Task: Look for space in Sandanski, Bulgaria from 17th June, 2023 to 21st June, 2023 for 2 adults in price range Rs.7000 to Rs.12000. Place can be private room with 1  bedroom having 2 beds and 1 bathroom. Property type can be house, flat, guest house. Booking option can be shelf check-in. Required host language is English.
Action: Mouse moved to (556, 222)
Screenshot: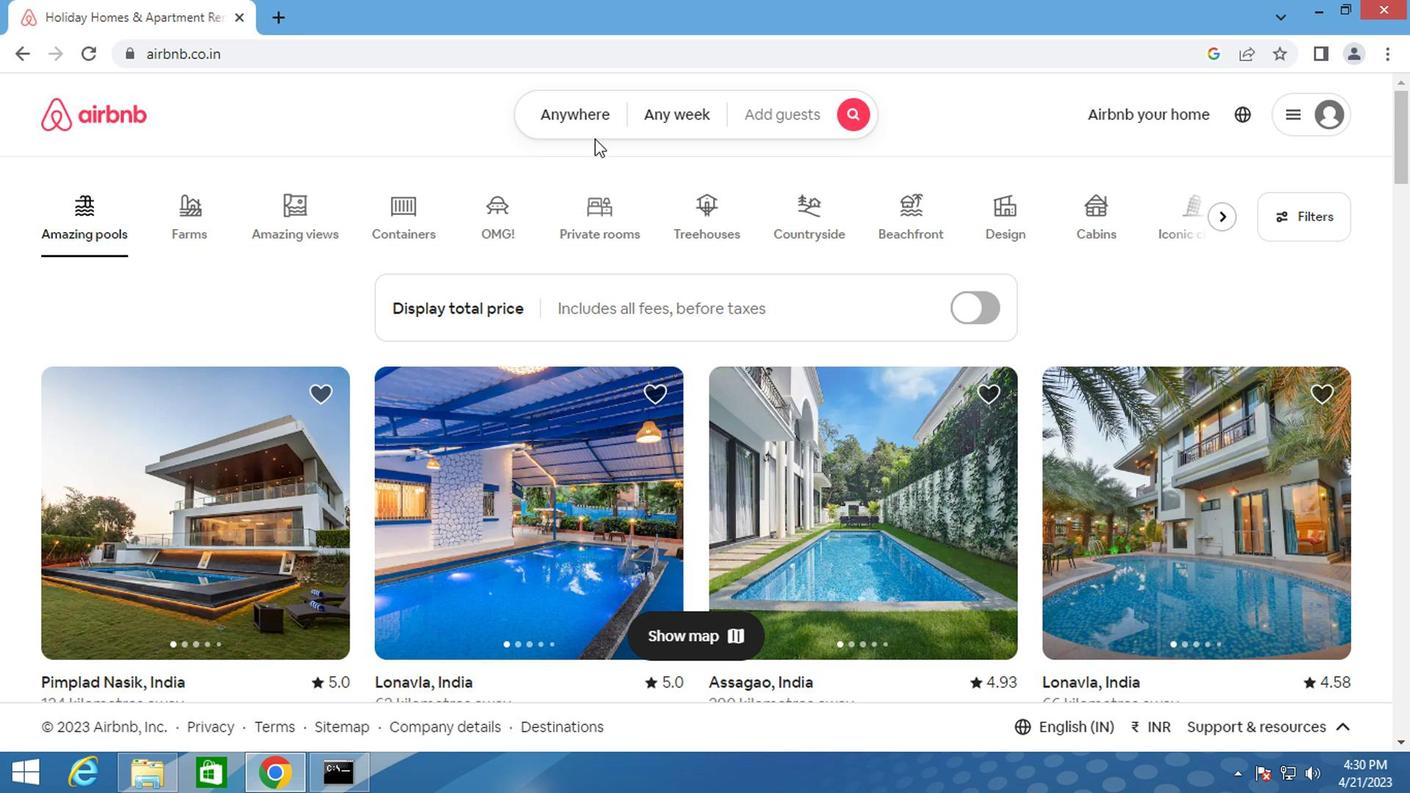 
Action: Mouse pressed left at (556, 222)
Screenshot: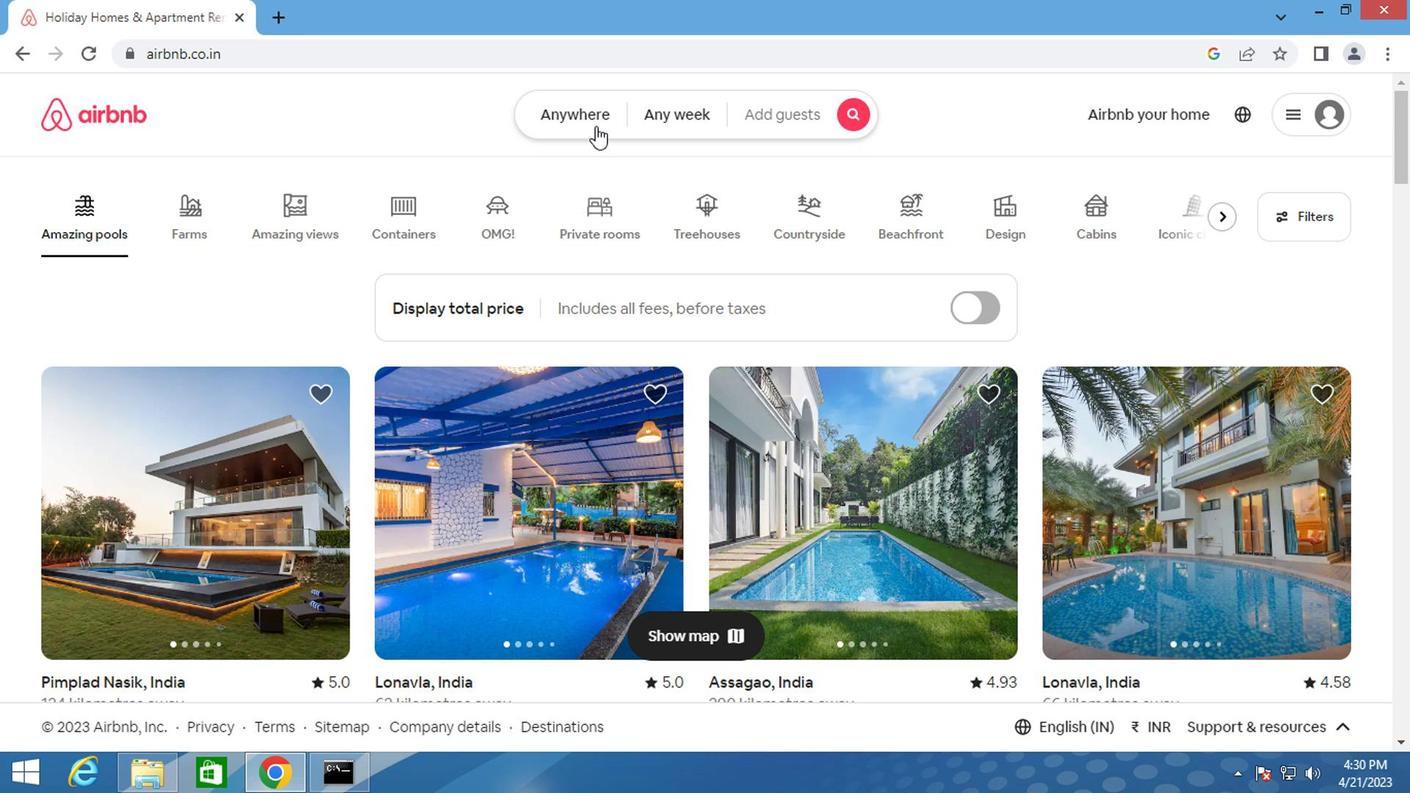 
Action: Mouse moved to (412, 272)
Screenshot: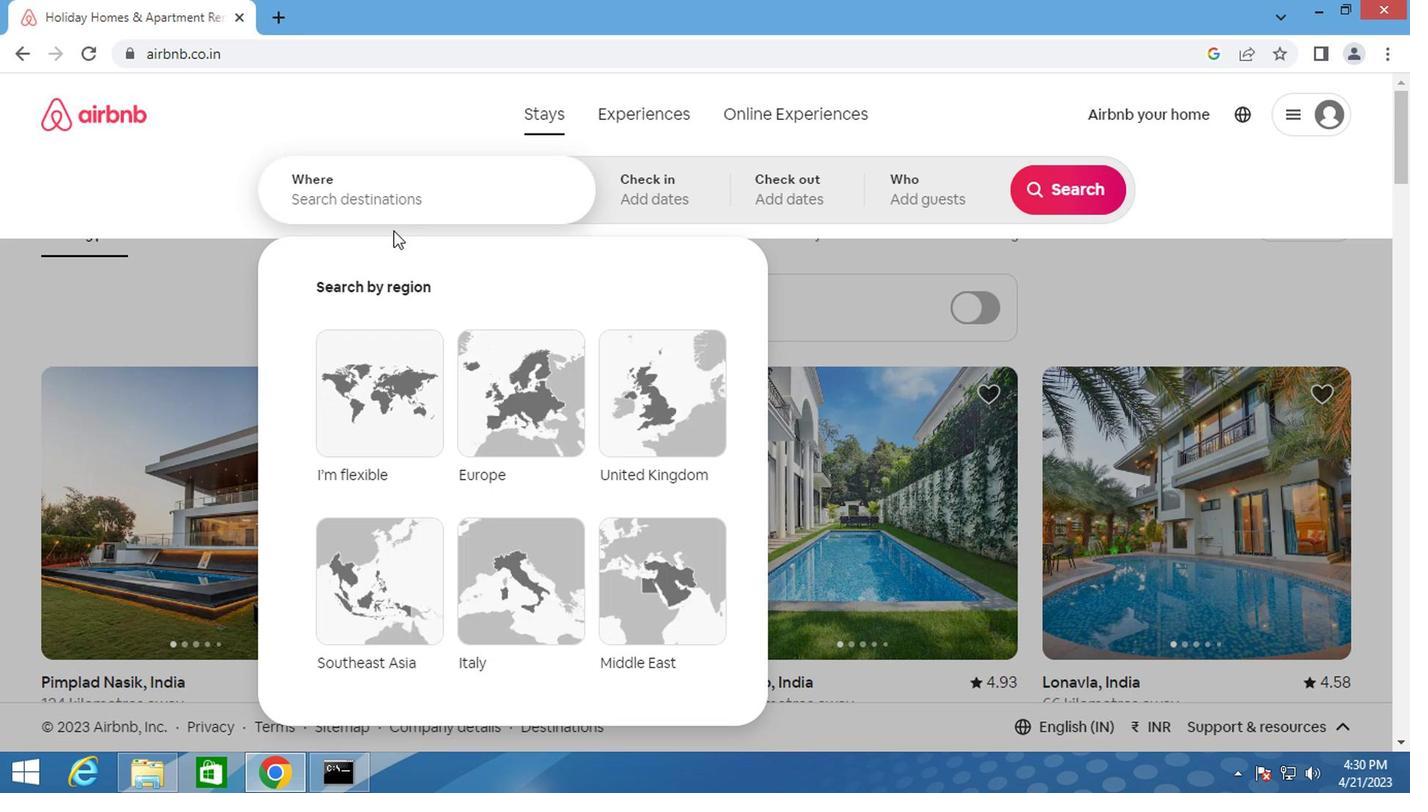 
Action: Mouse pressed left at (412, 272)
Screenshot: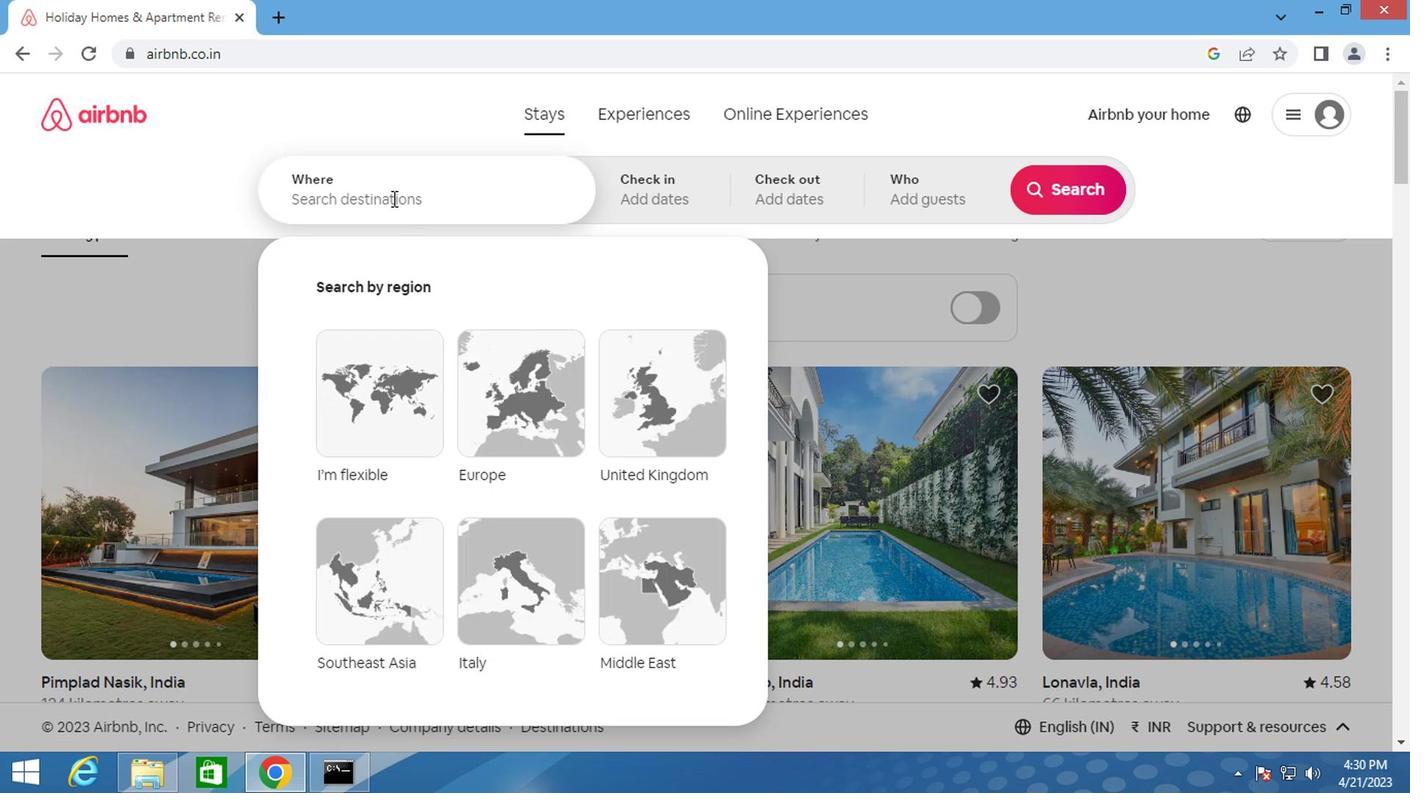 
Action: Key pressed <Key.shift>SANDANSKI
Screenshot: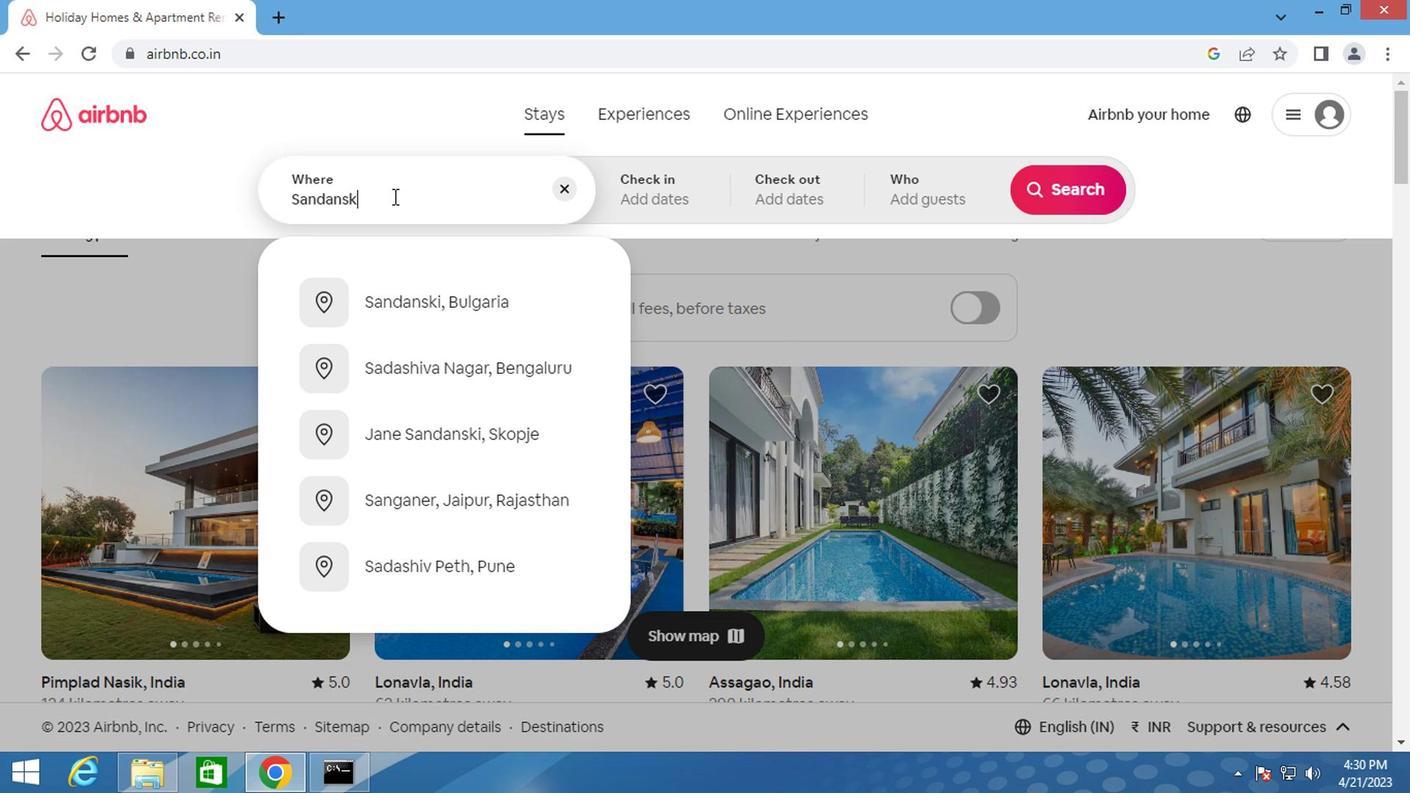 
Action: Mouse moved to (420, 339)
Screenshot: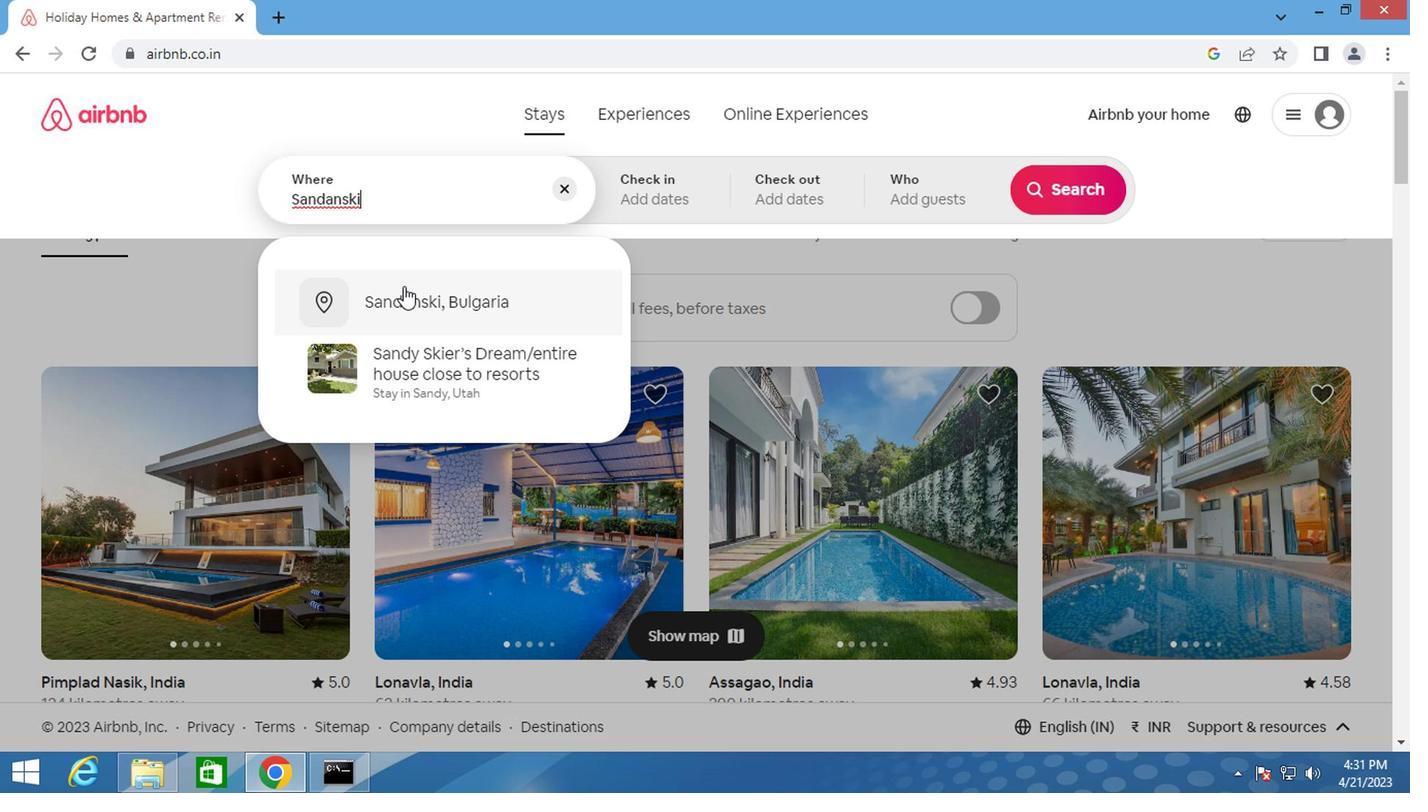 
Action: Mouse pressed left at (420, 339)
Screenshot: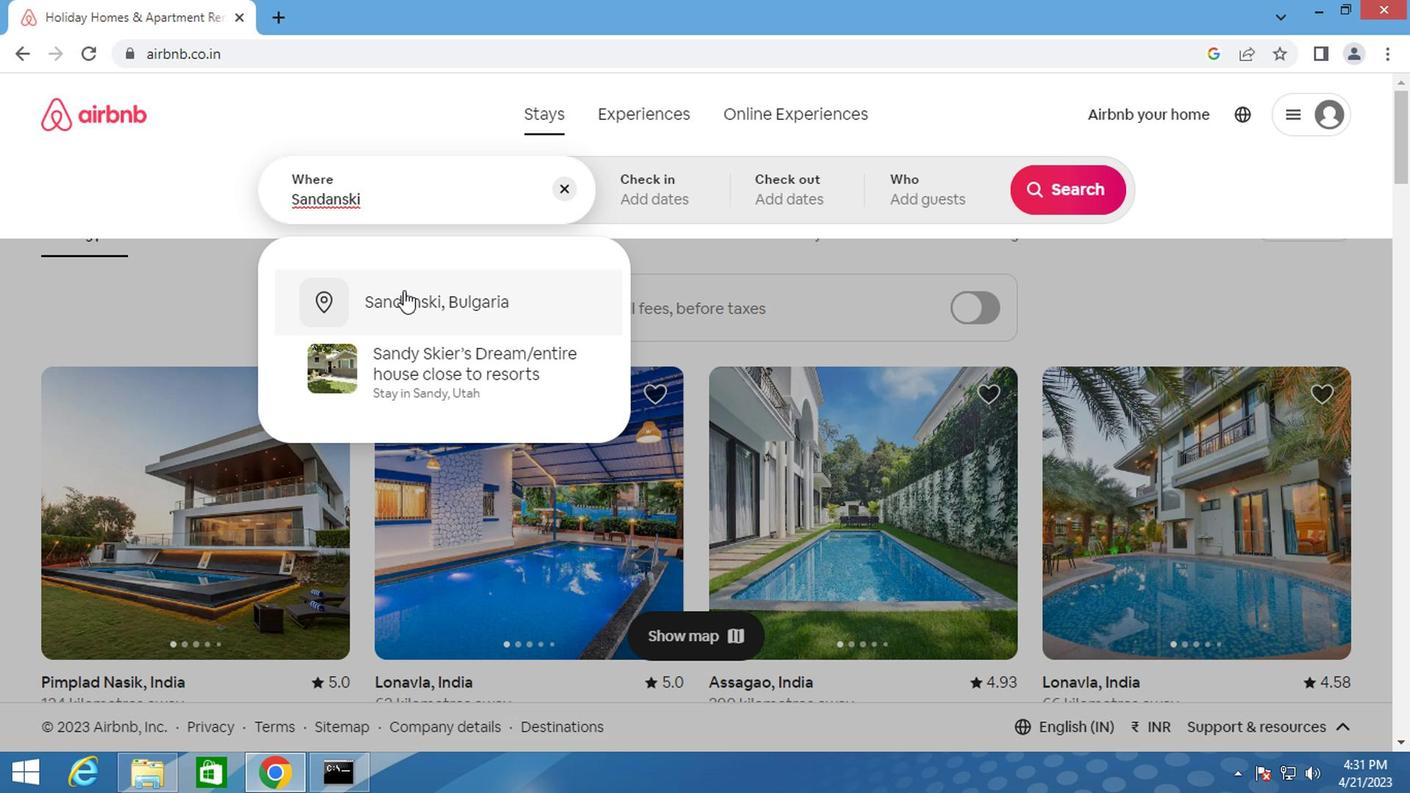 
Action: Mouse moved to (884, 385)
Screenshot: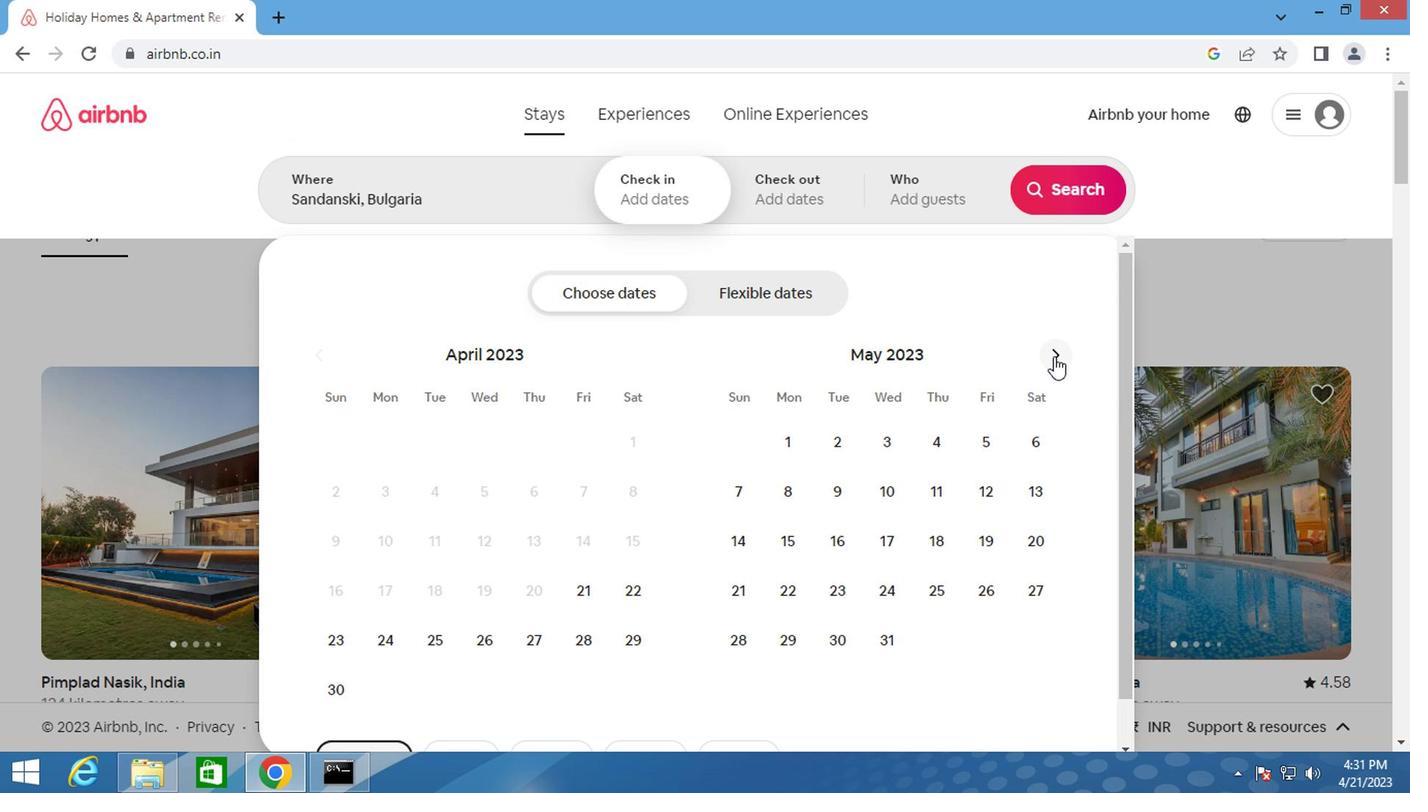 
Action: Mouse pressed left at (884, 385)
Screenshot: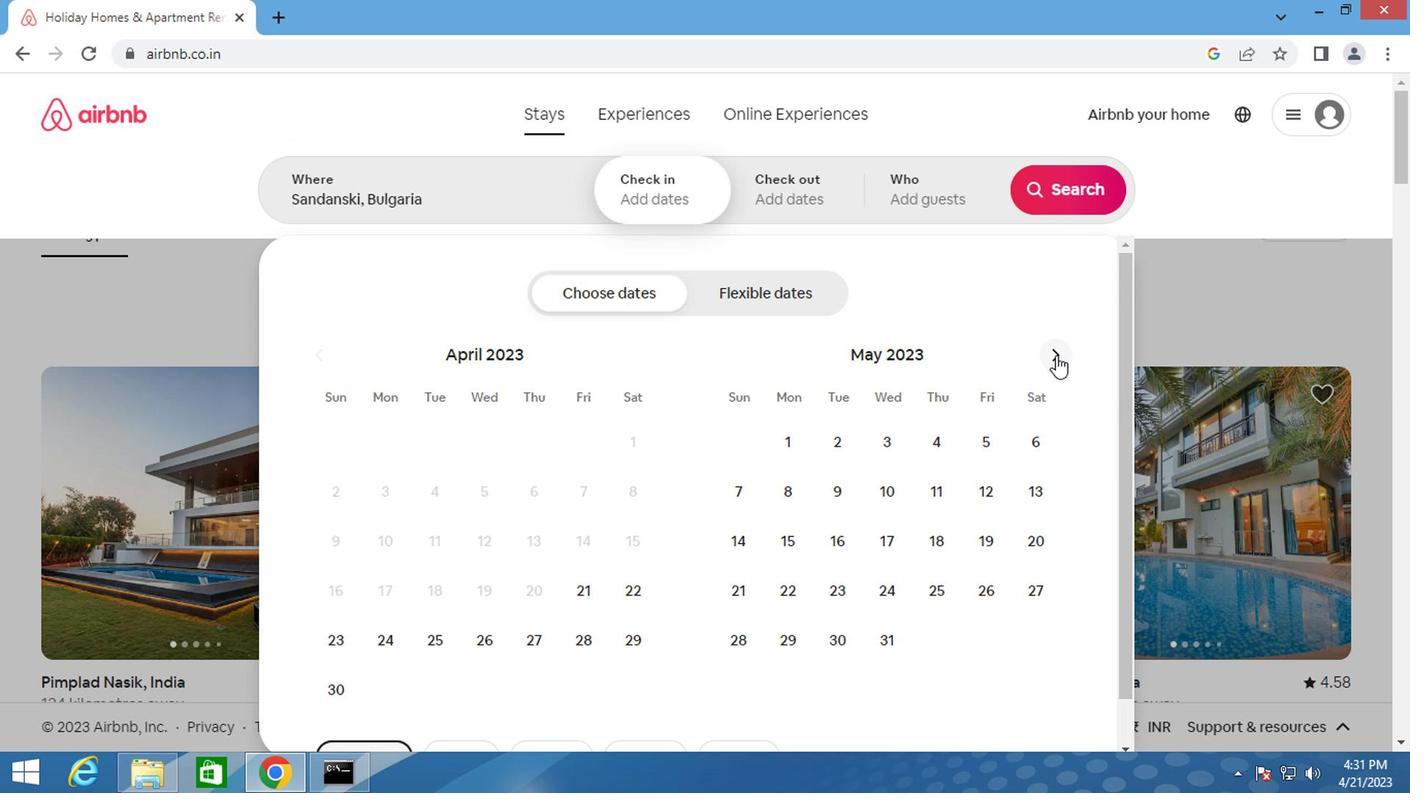 
Action: Mouse moved to (864, 515)
Screenshot: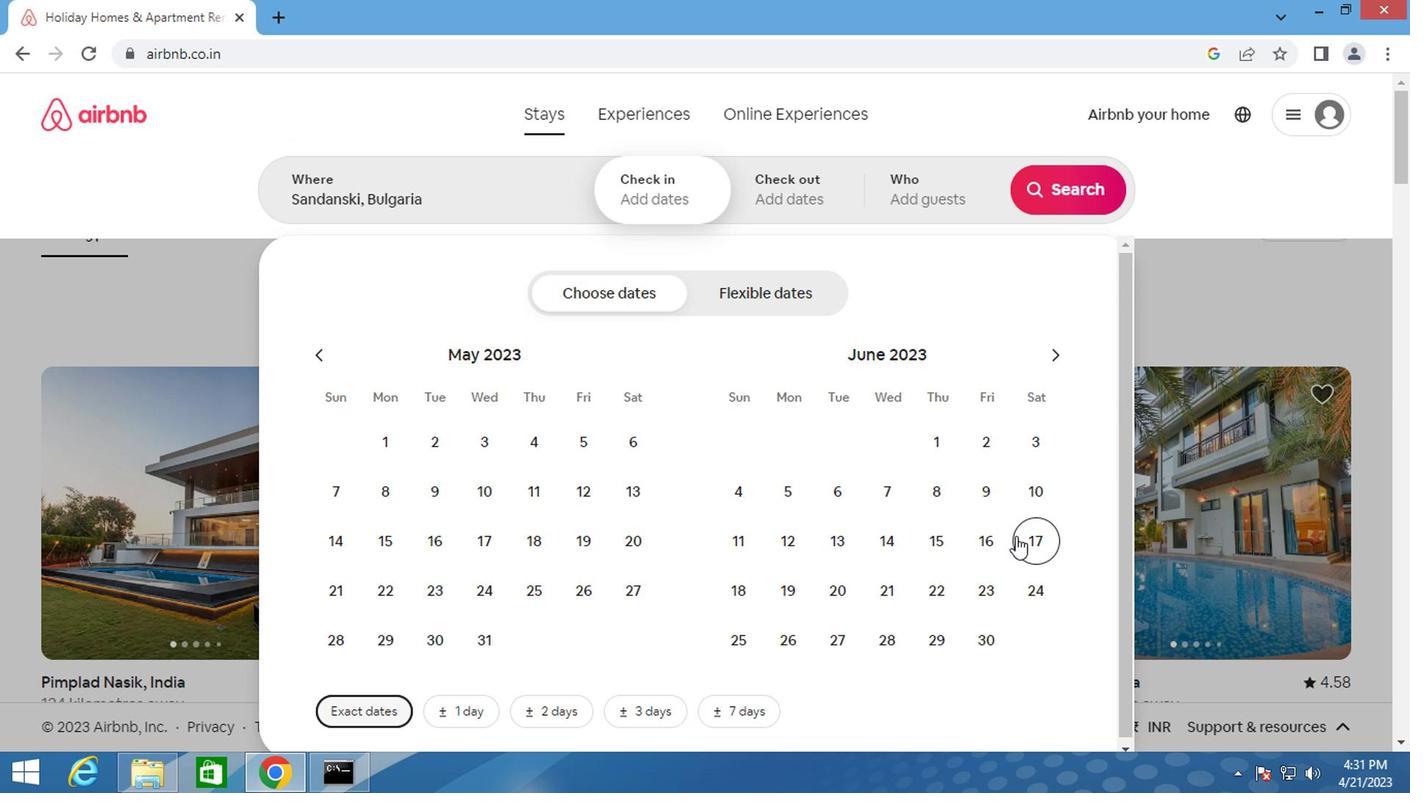 
Action: Mouse pressed left at (864, 515)
Screenshot: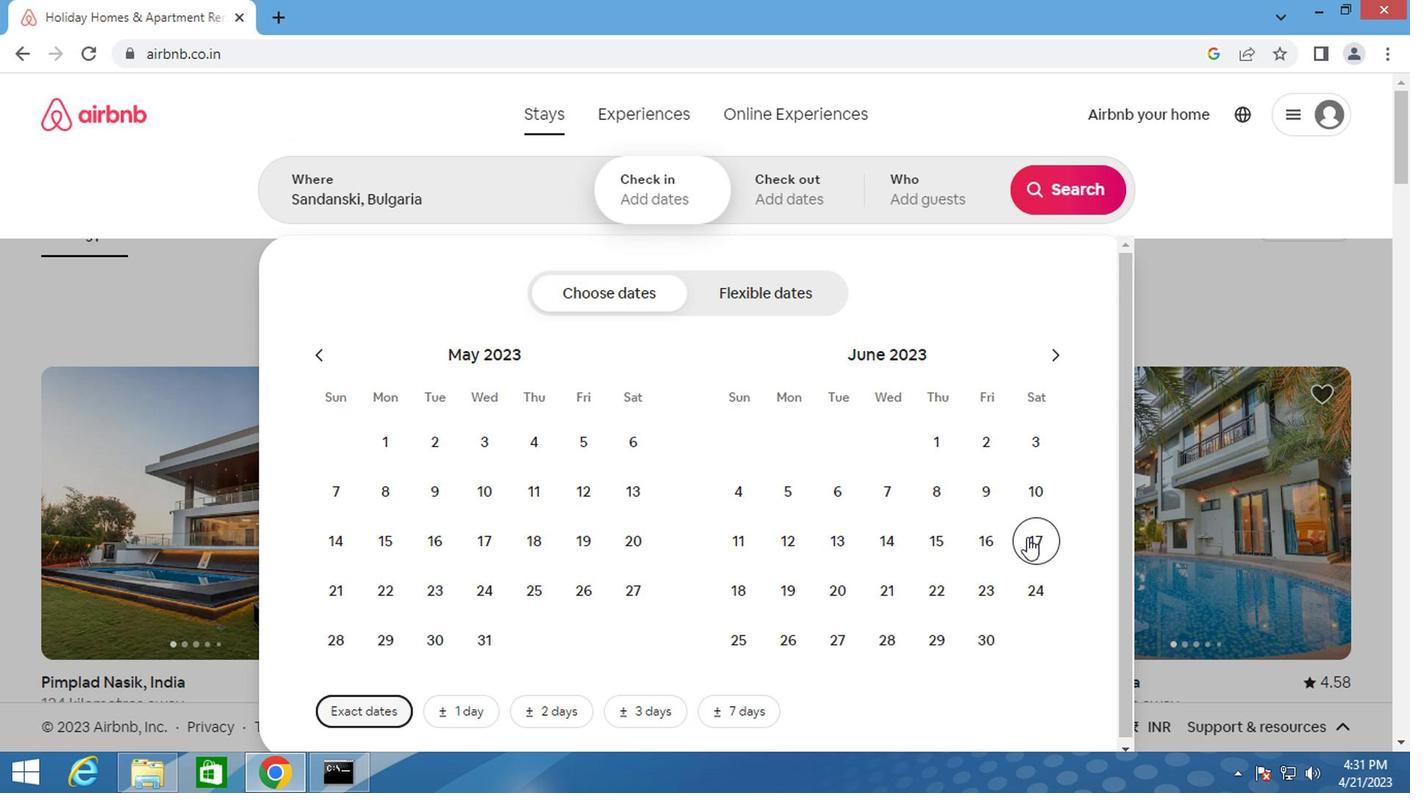 
Action: Mouse moved to (766, 562)
Screenshot: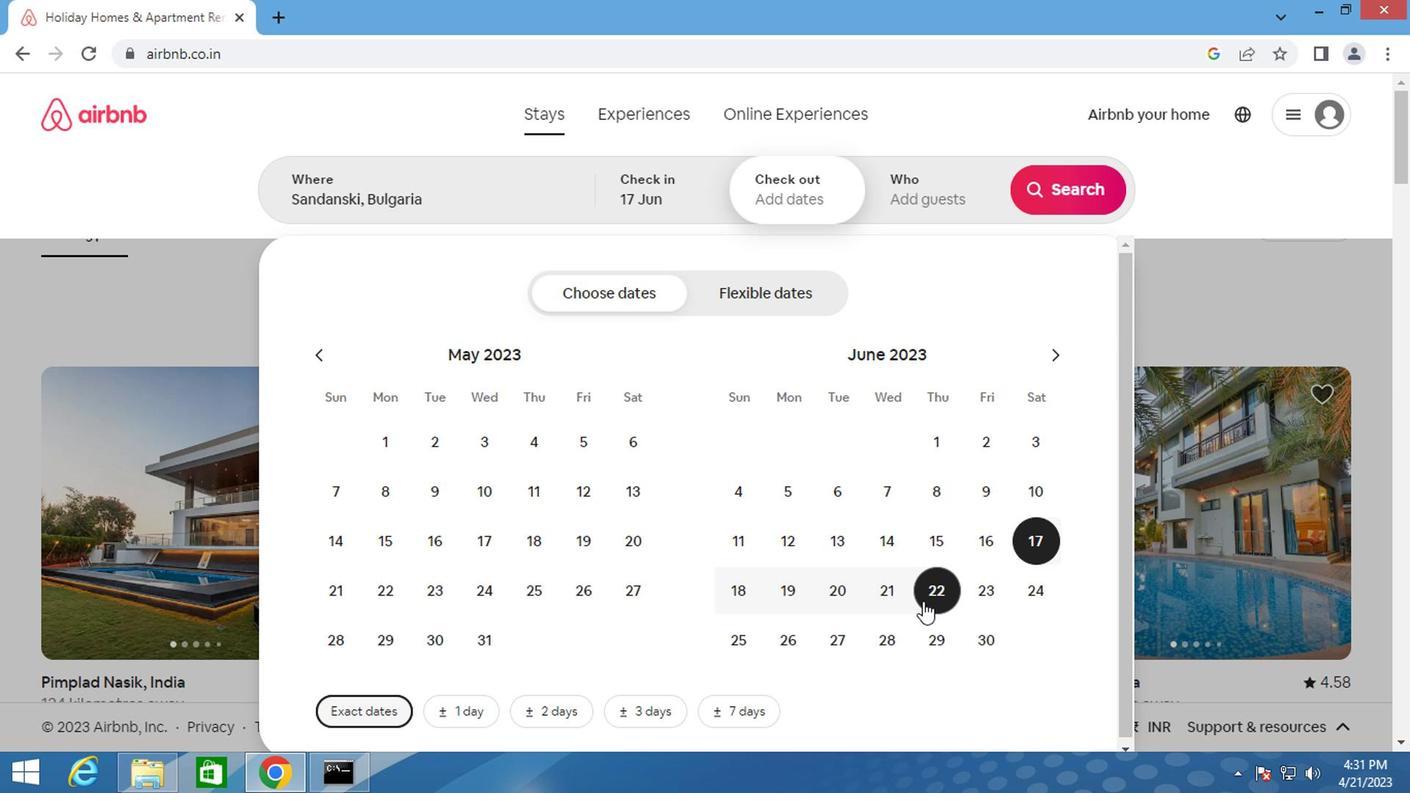 
Action: Mouse pressed left at (766, 562)
Screenshot: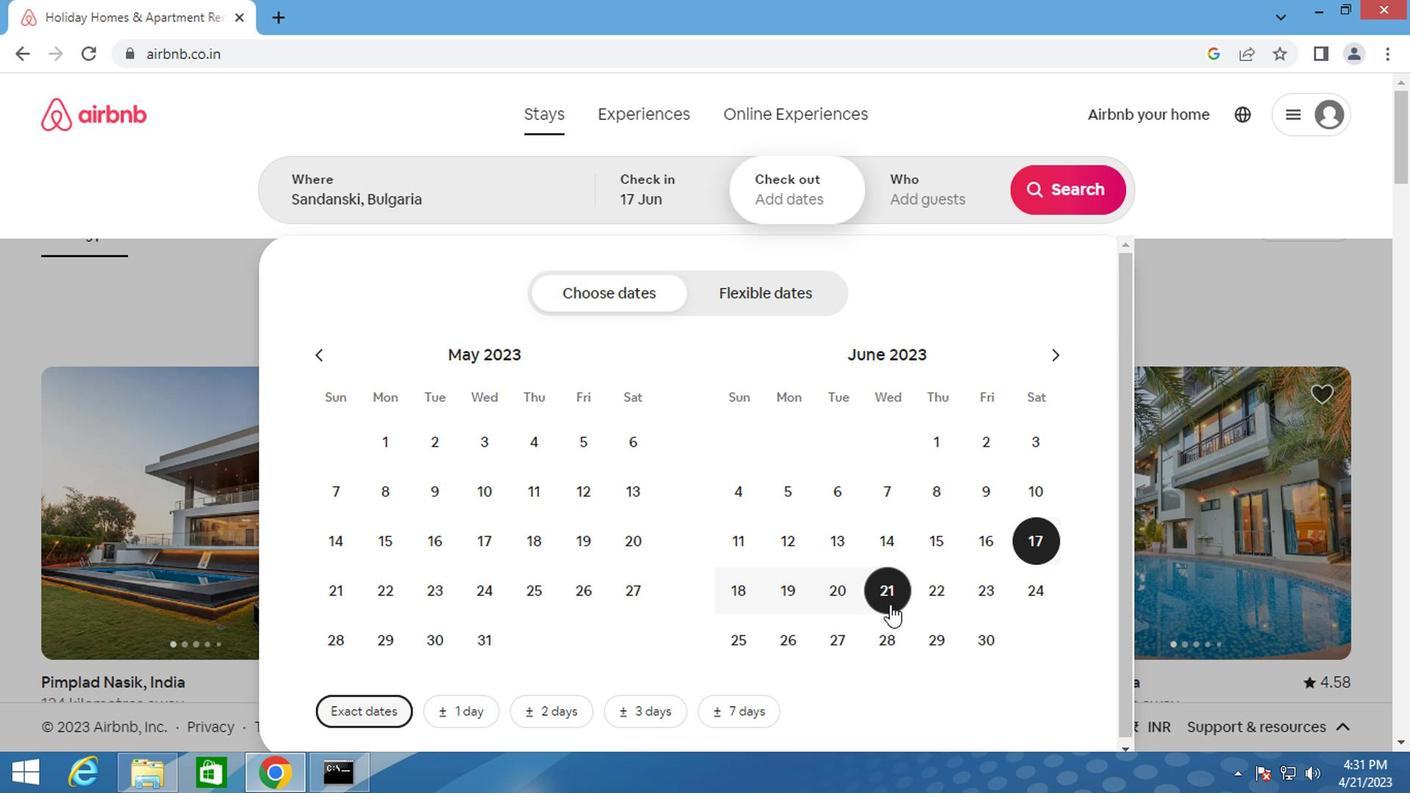 
Action: Mouse moved to (776, 250)
Screenshot: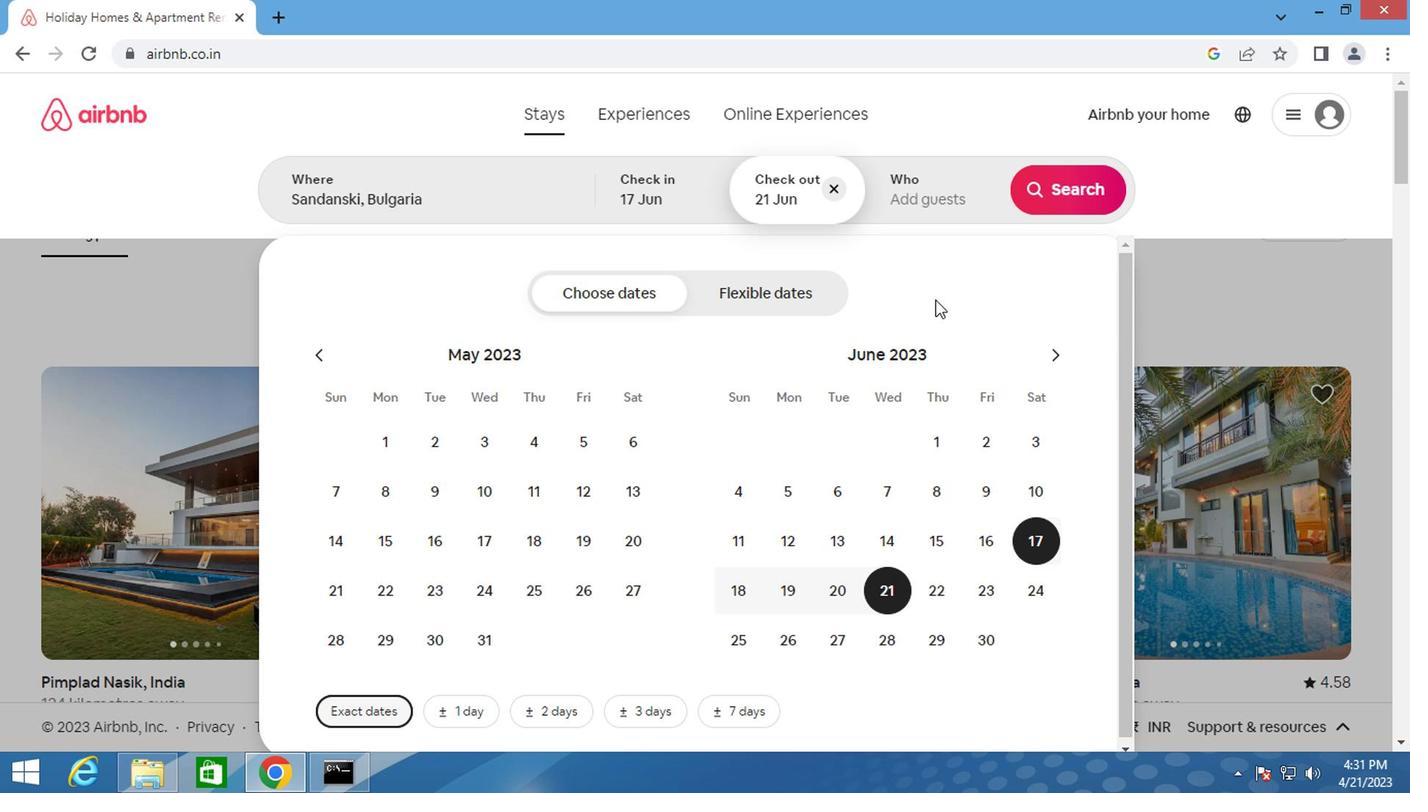 
Action: Mouse pressed left at (776, 250)
Screenshot: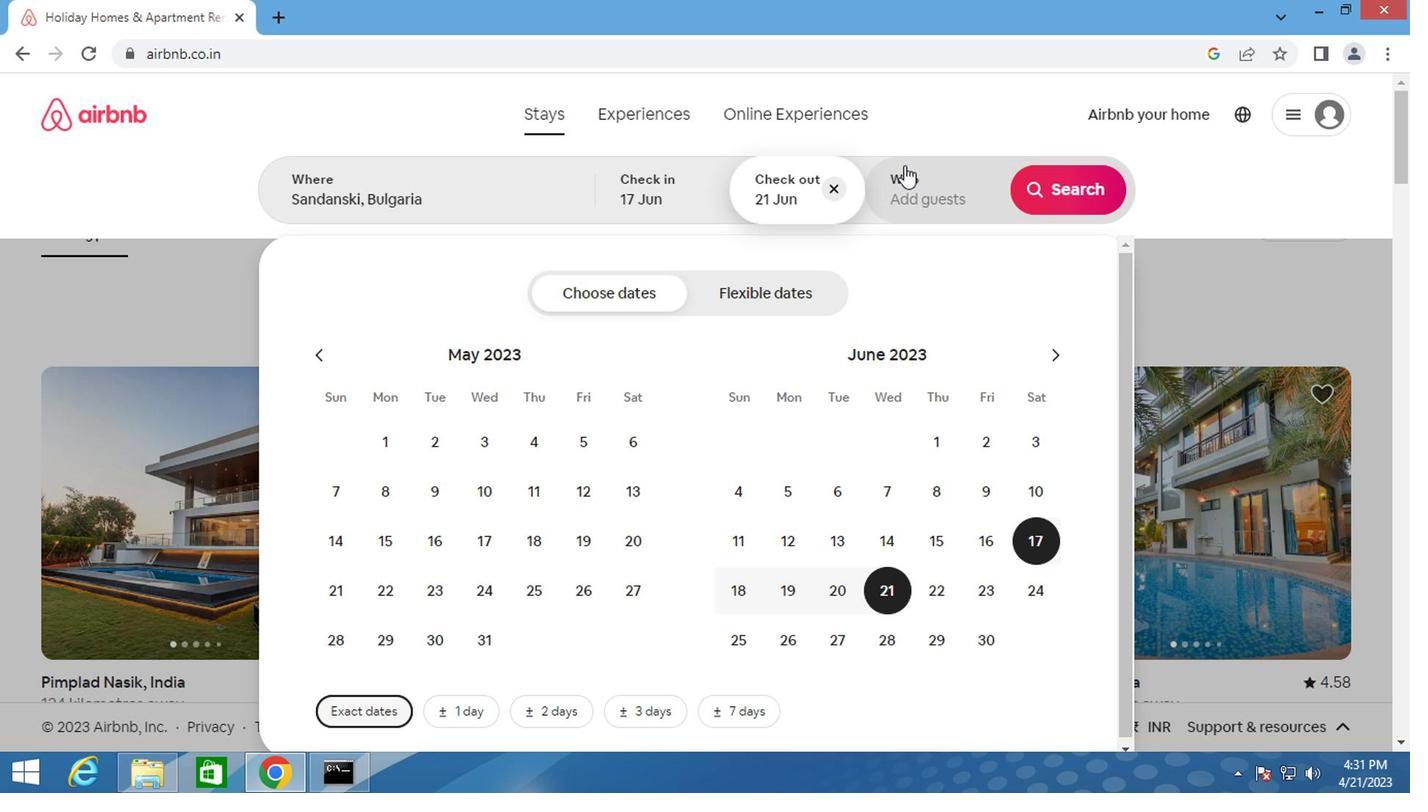 
Action: Mouse moved to (900, 347)
Screenshot: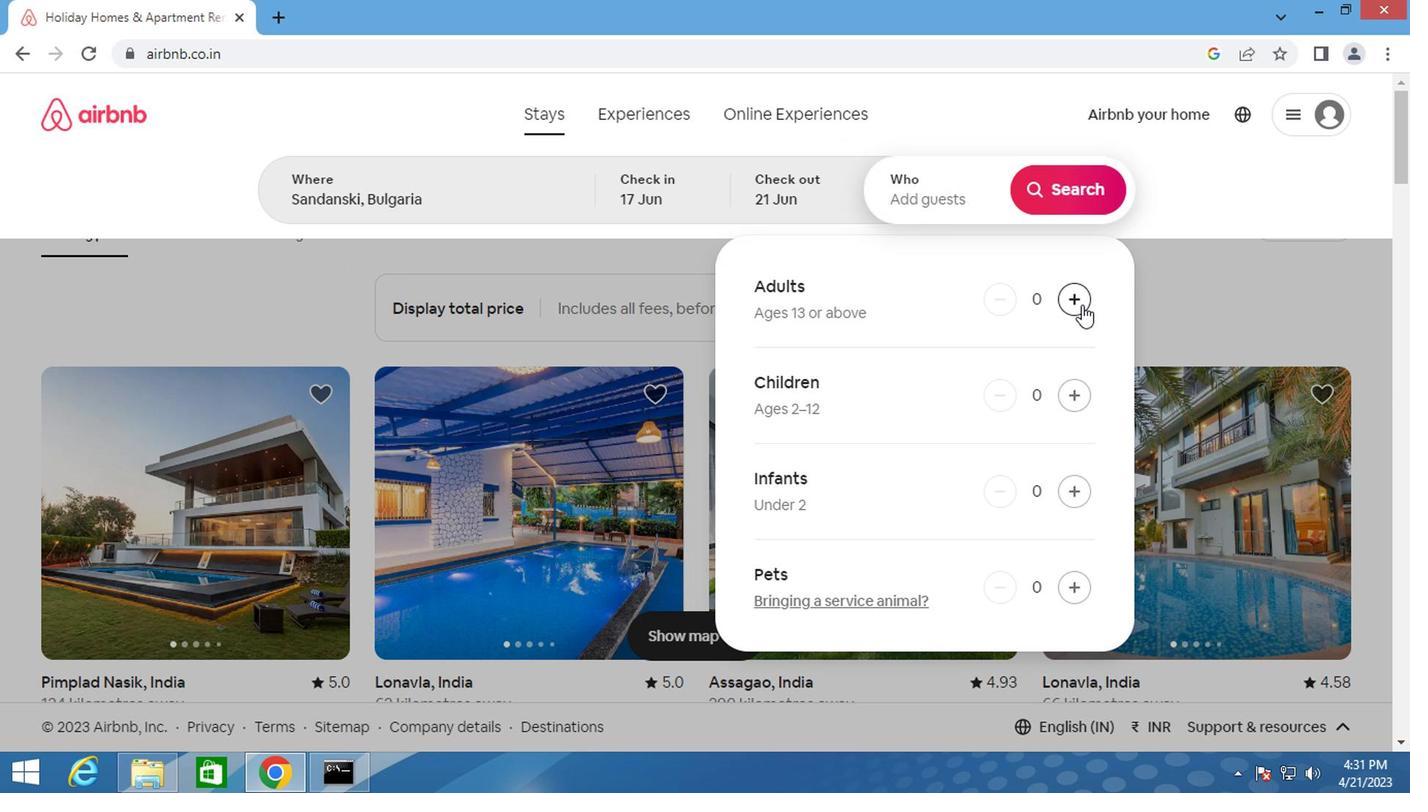 
Action: Mouse pressed left at (900, 347)
Screenshot: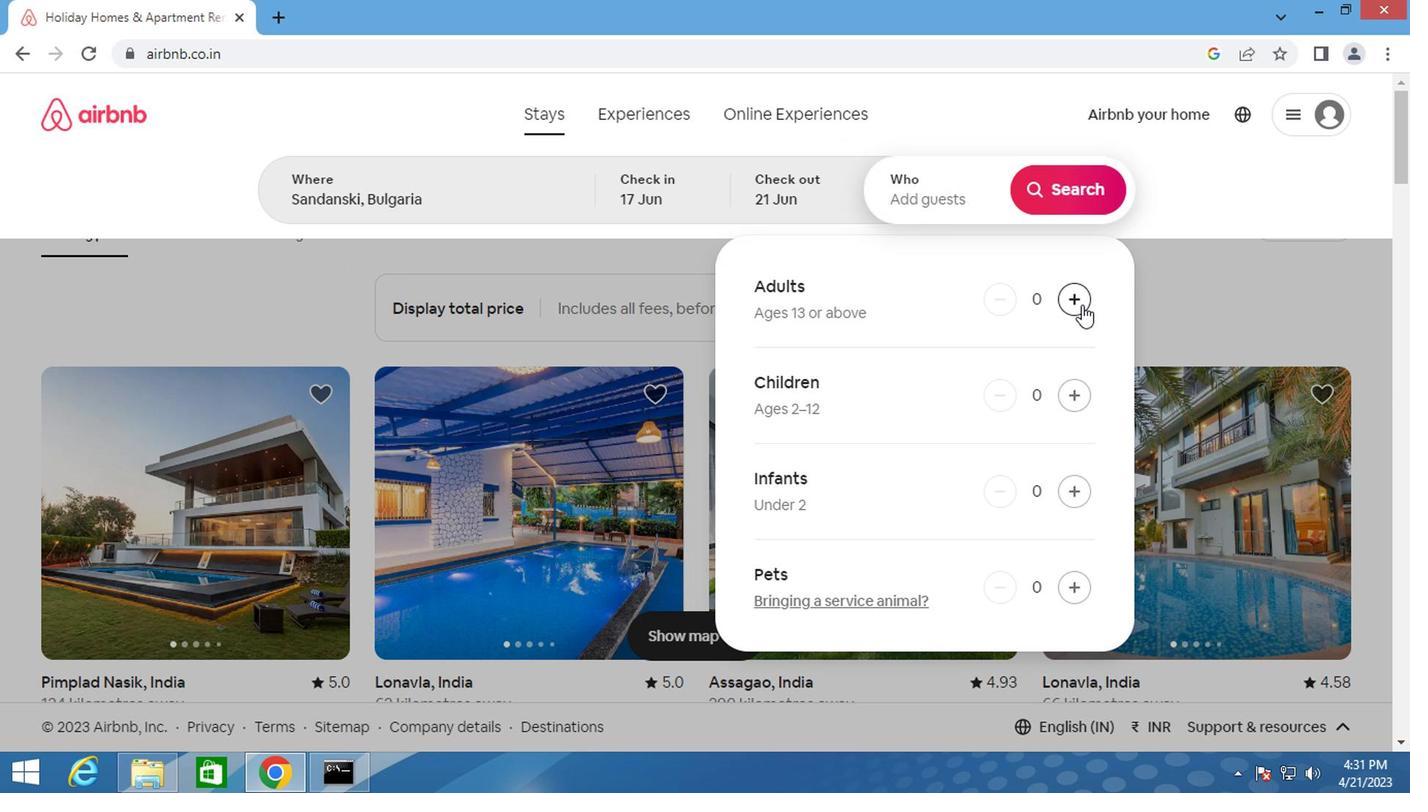 
Action: Mouse moved to (901, 347)
Screenshot: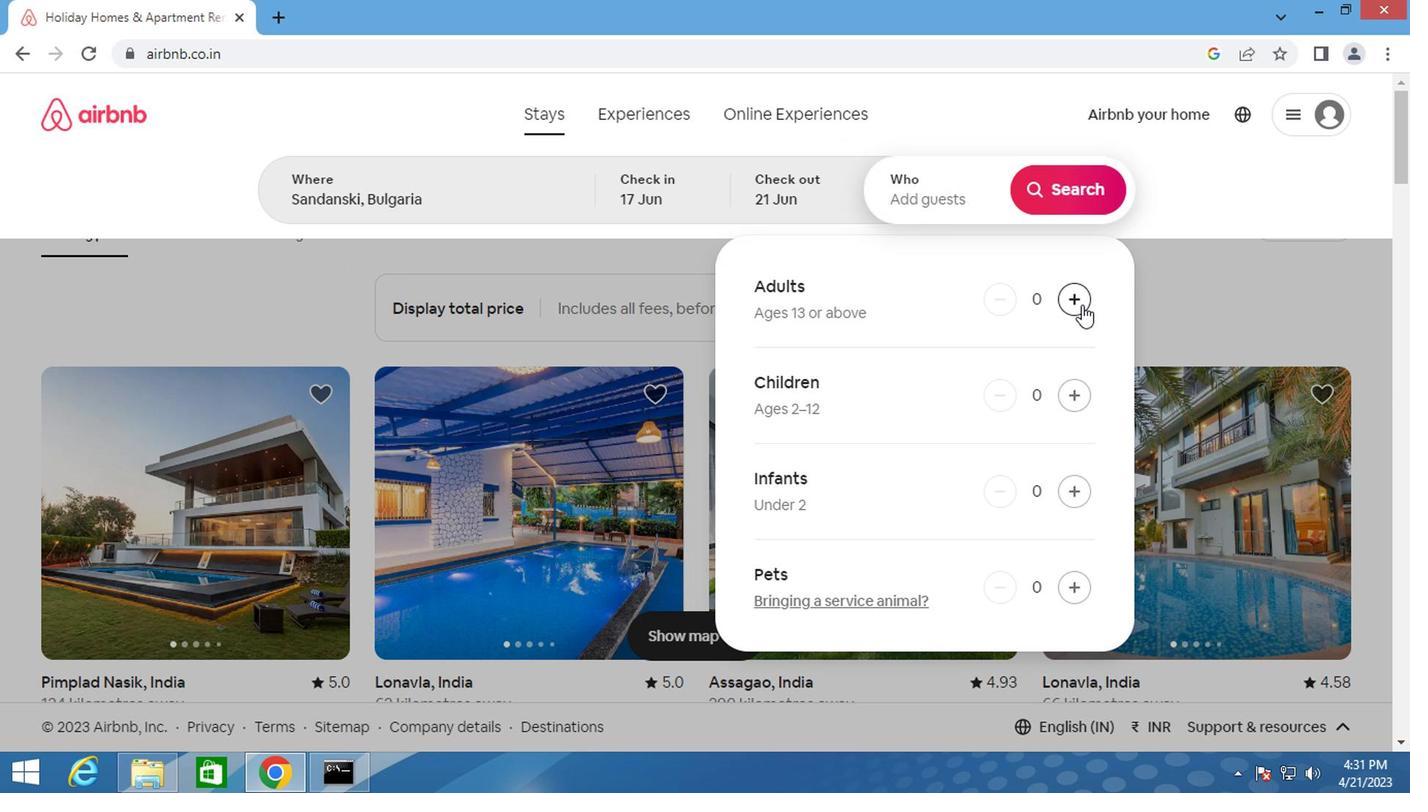 
Action: Mouse pressed left at (901, 347)
Screenshot: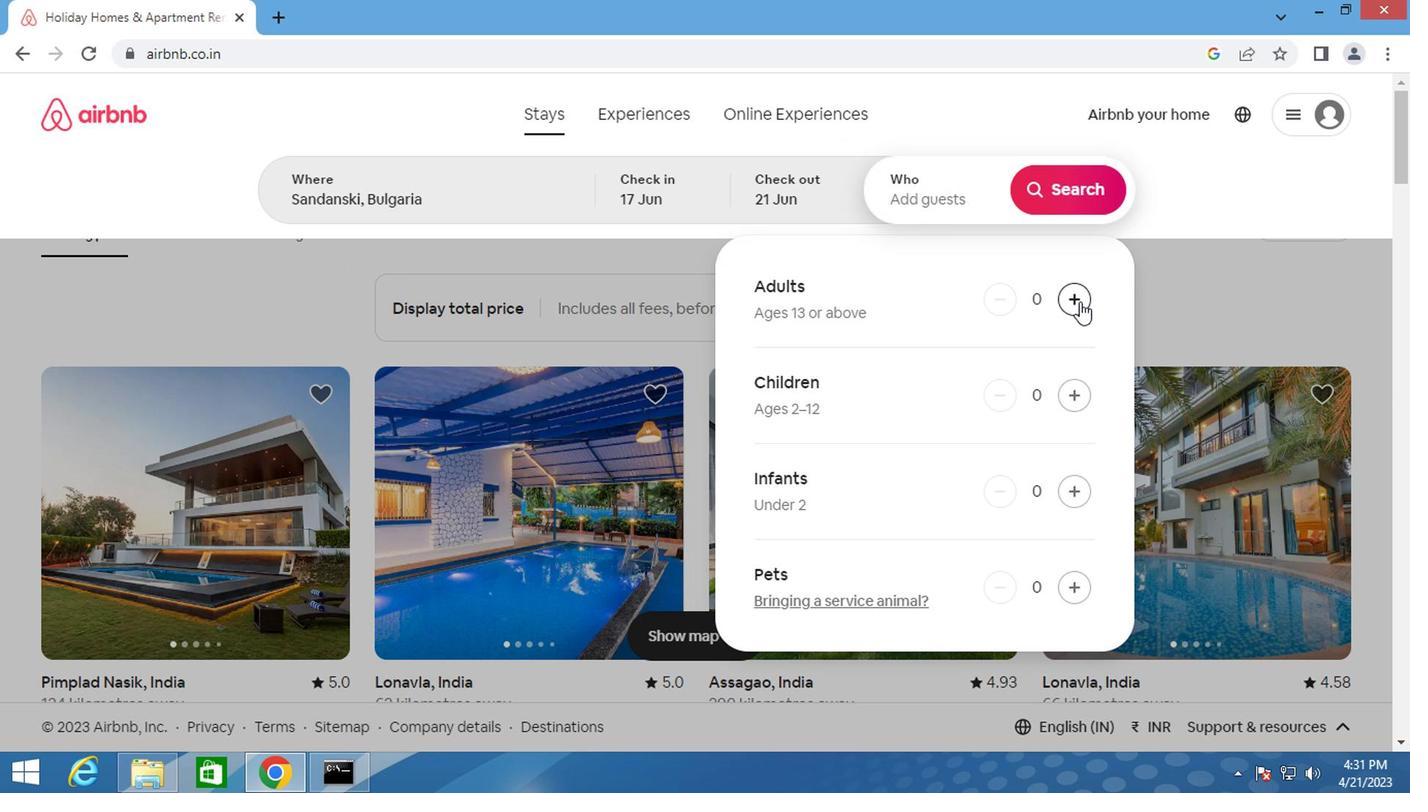 
Action: Mouse moved to (895, 281)
Screenshot: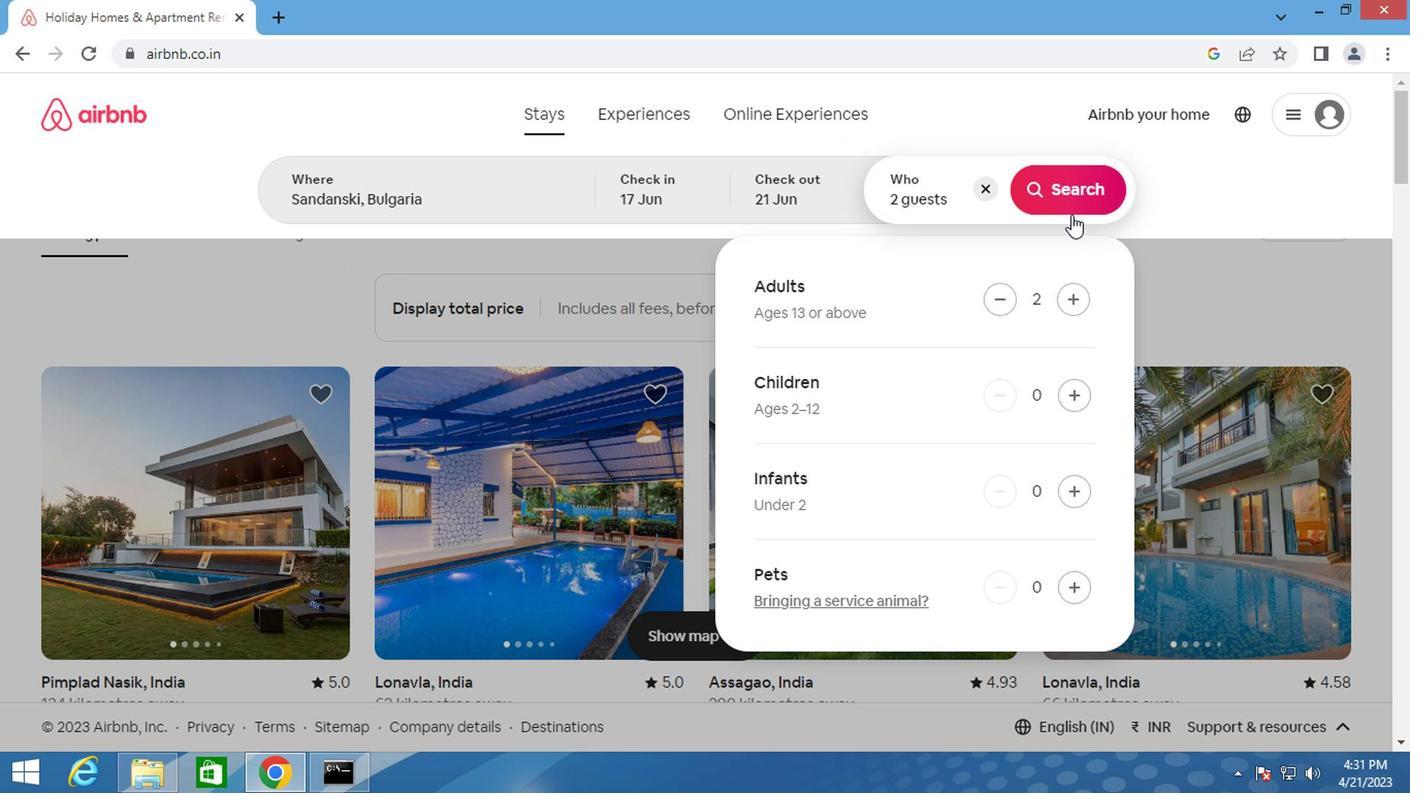 
Action: Mouse pressed left at (895, 281)
Screenshot: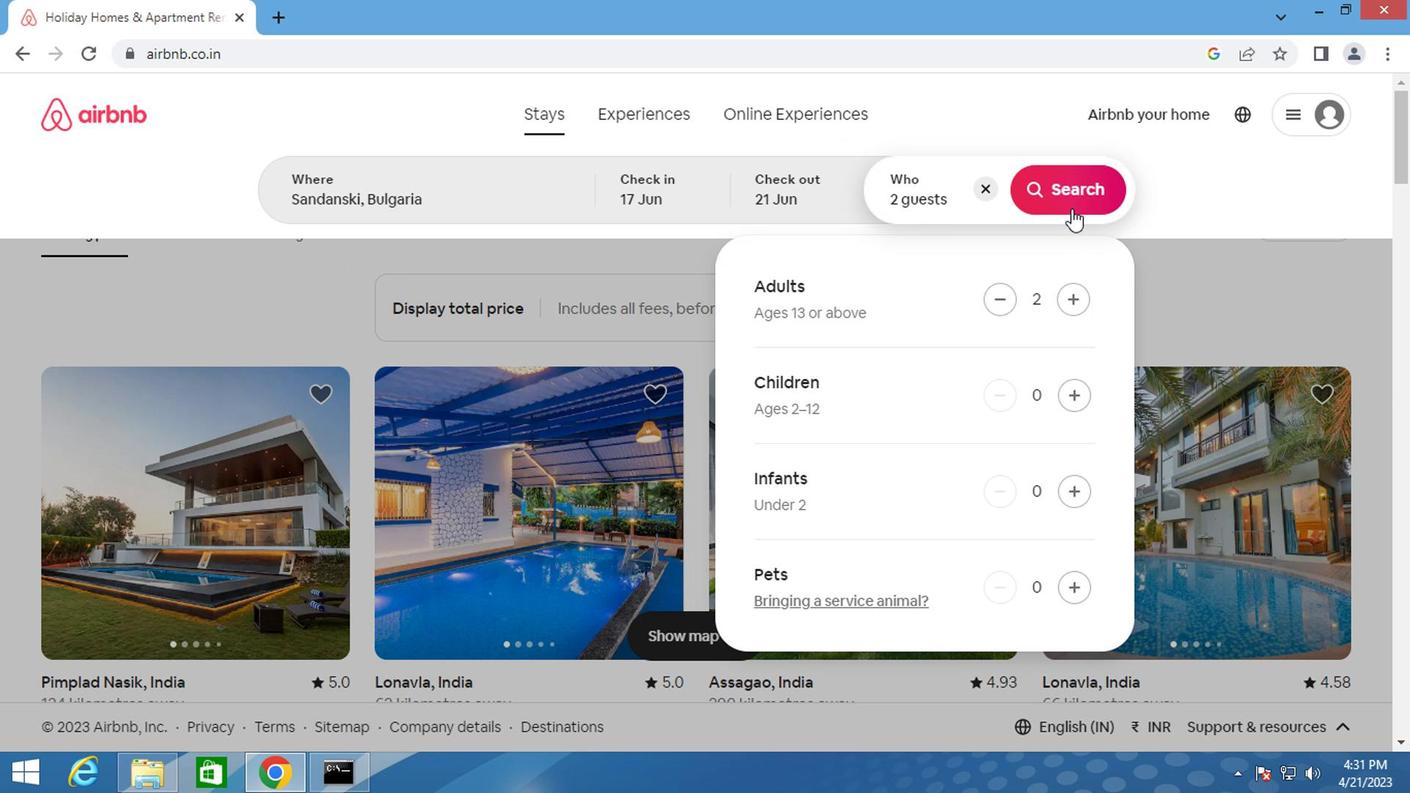 
Action: Mouse moved to (1060, 282)
Screenshot: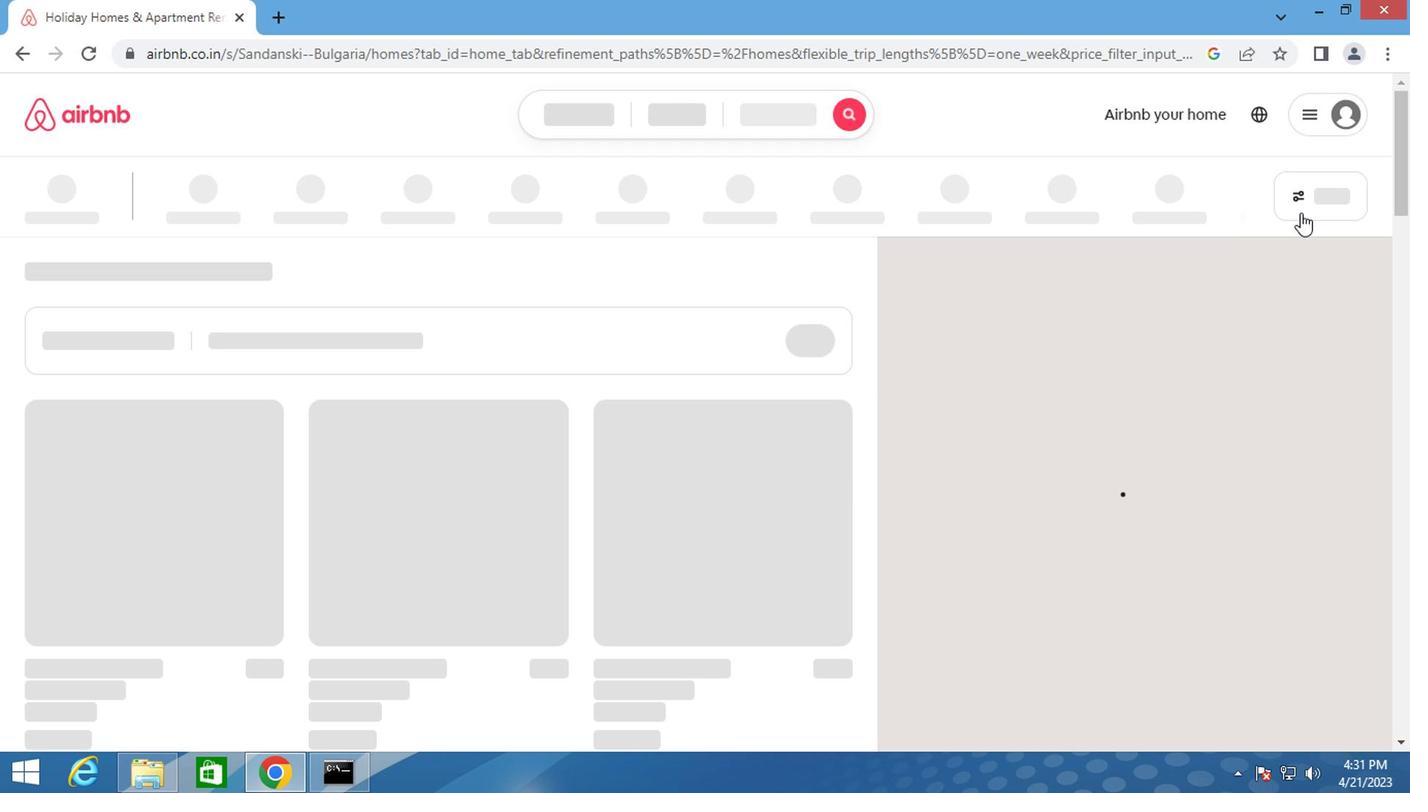 
Action: Mouse pressed left at (1060, 282)
Screenshot: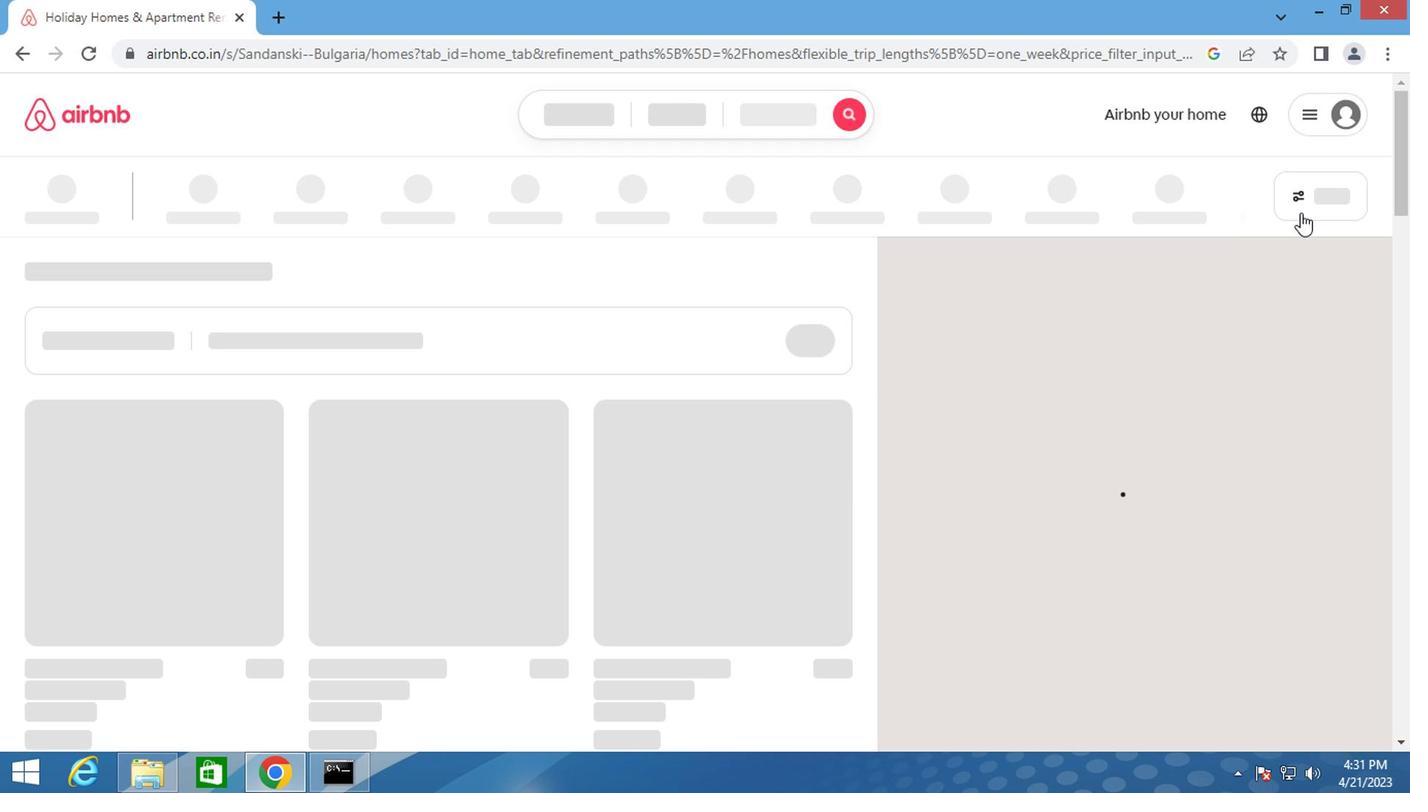 
Action: Mouse moved to (423, 459)
Screenshot: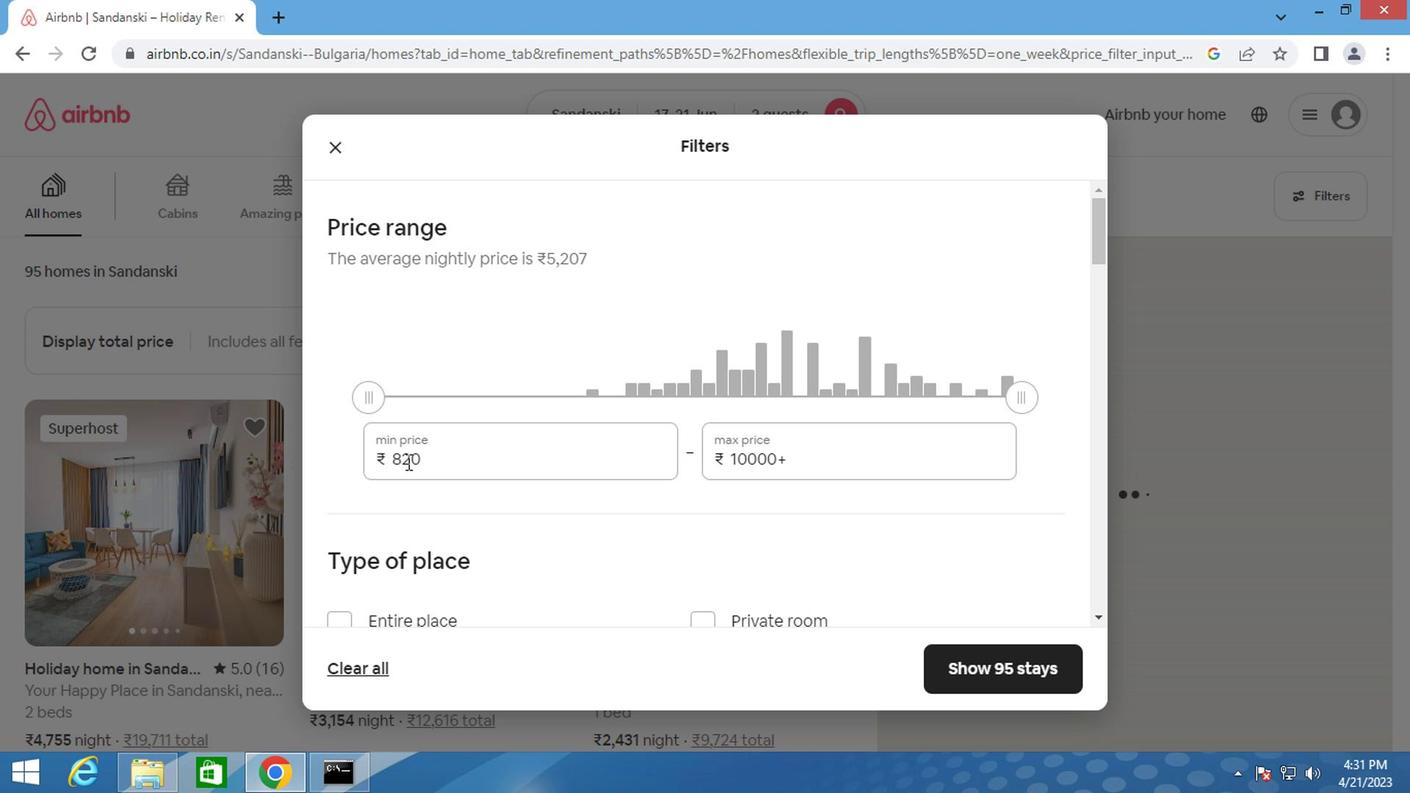 
Action: Mouse pressed left at (423, 459)
Screenshot: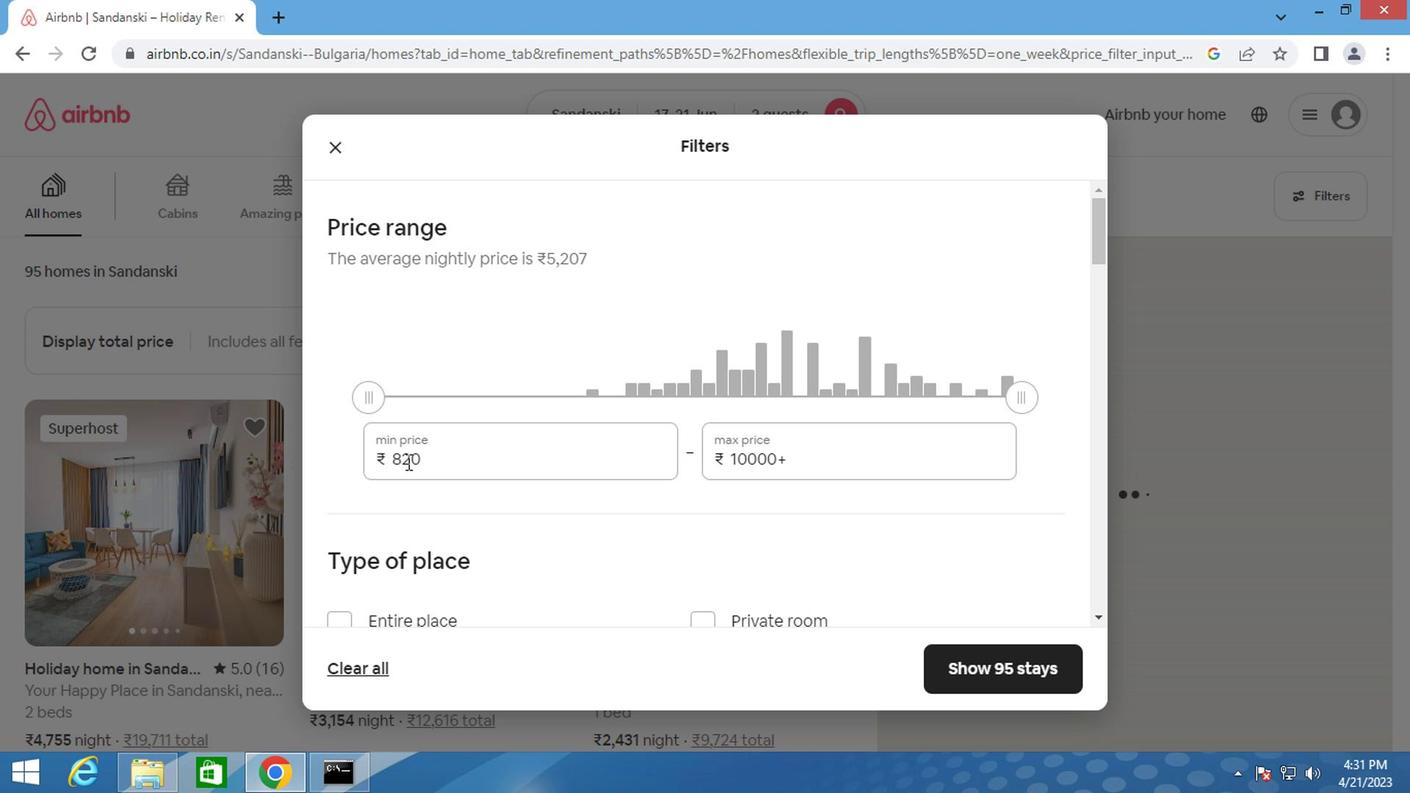 
Action: Mouse pressed left at (423, 459)
Screenshot: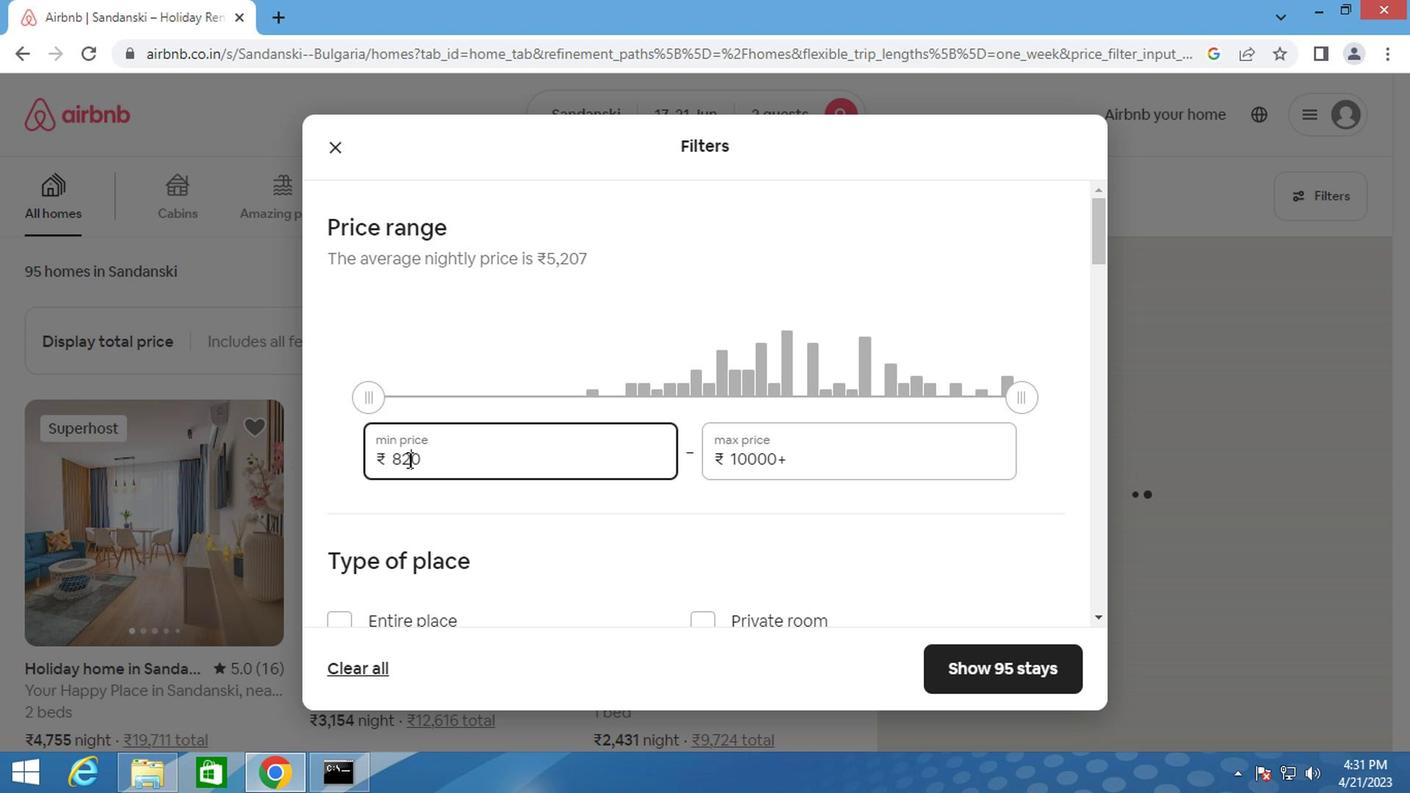 
Action: Key pressed <Key.backspace>7000
Screenshot: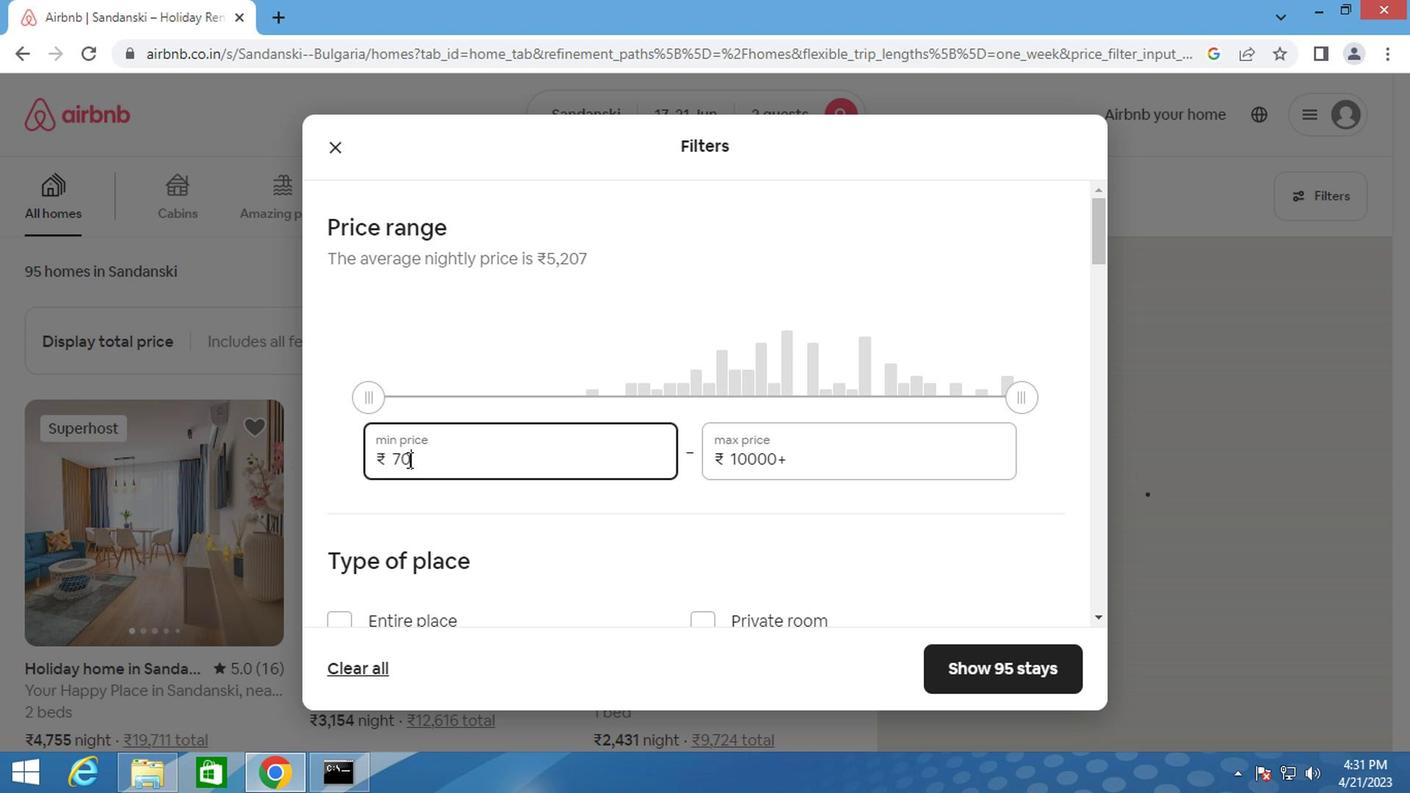 
Action: Mouse moved to (682, 458)
Screenshot: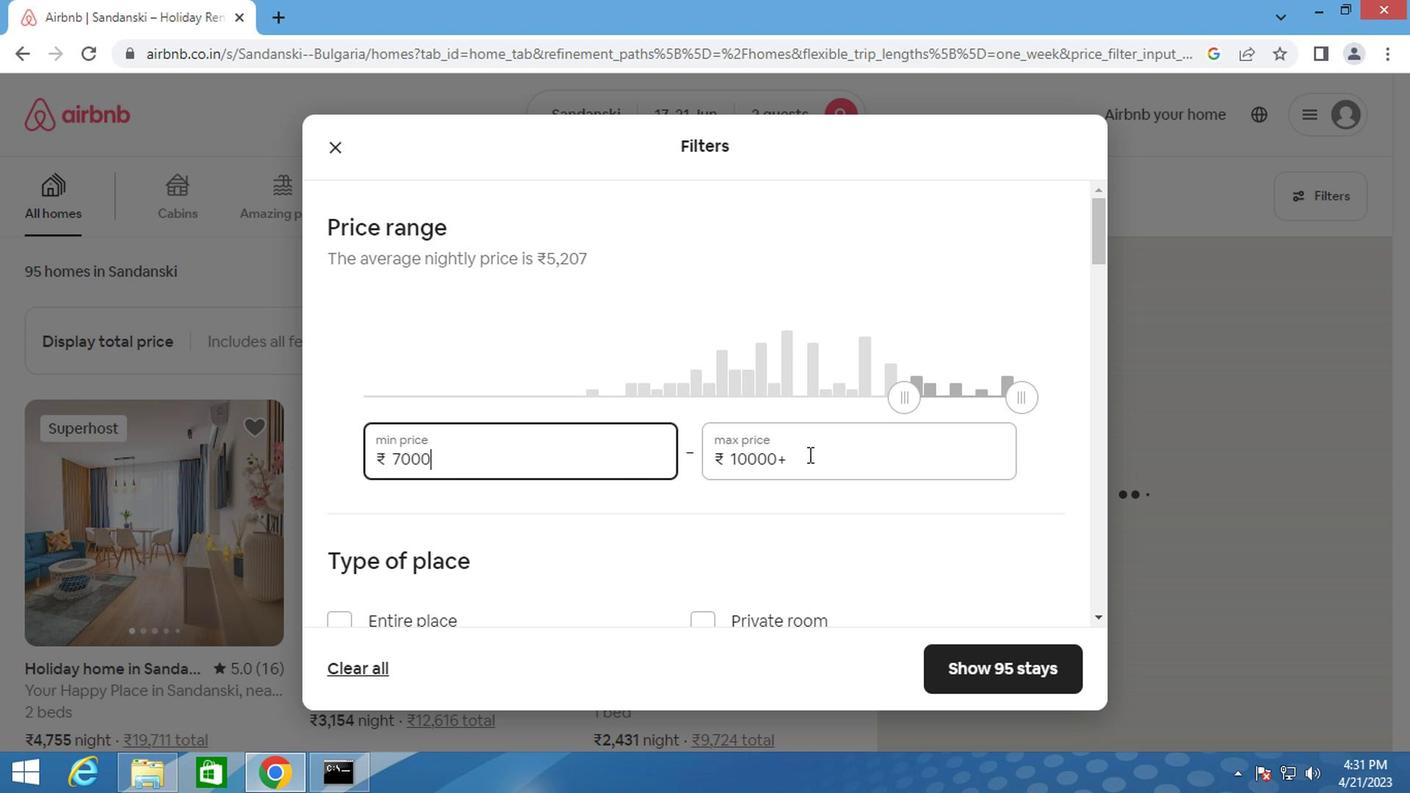
Action: Mouse pressed left at (682, 458)
Screenshot: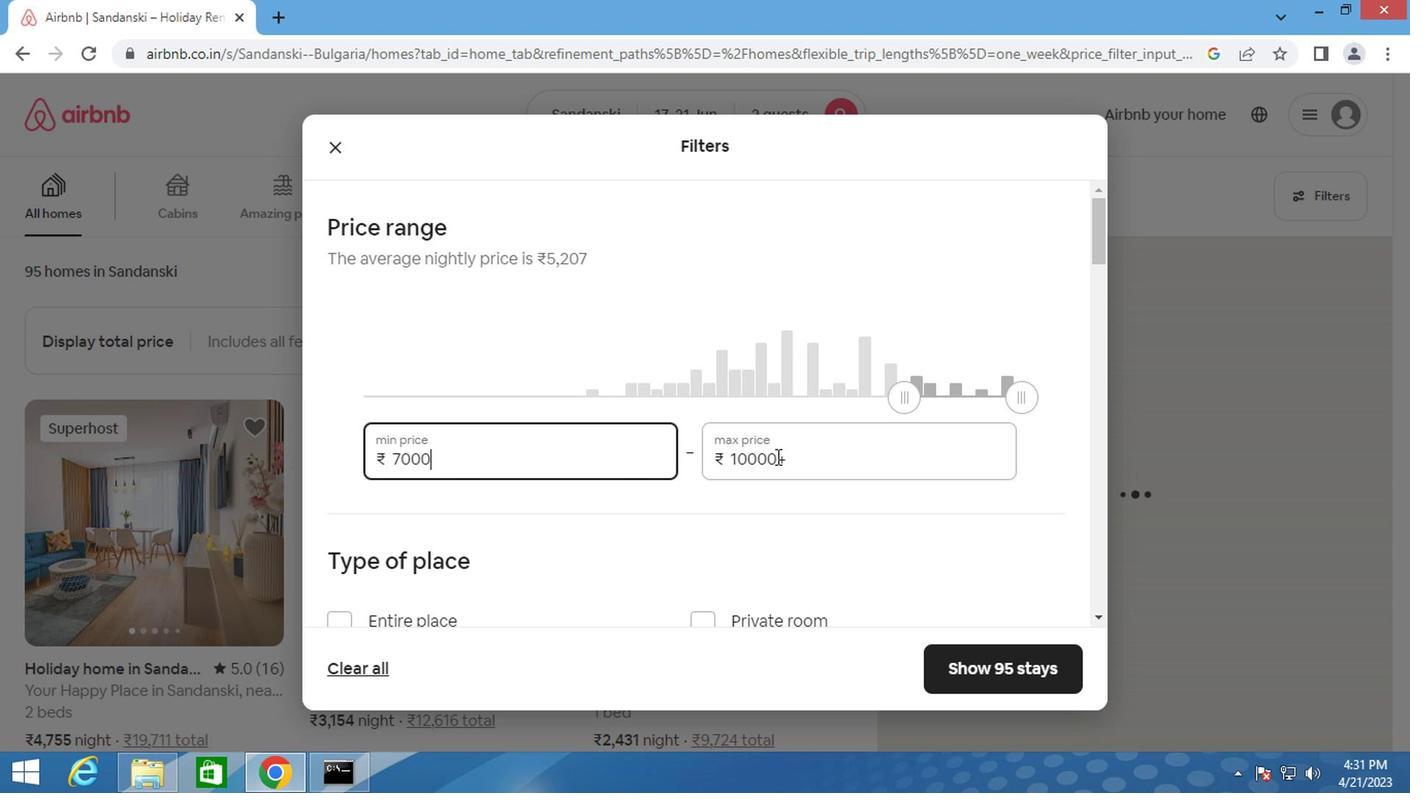
Action: Mouse pressed left at (682, 458)
Screenshot: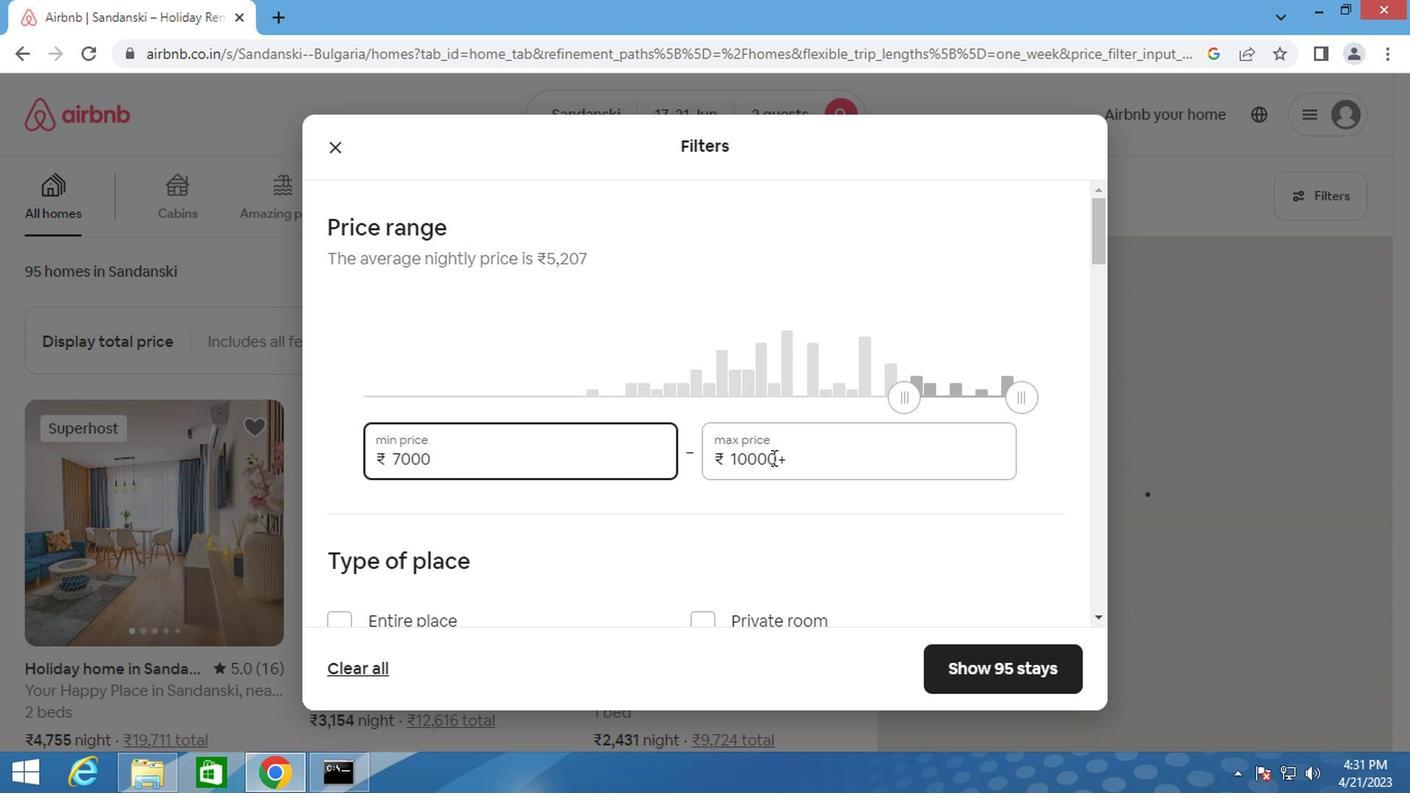 
Action: Mouse pressed left at (682, 458)
Screenshot: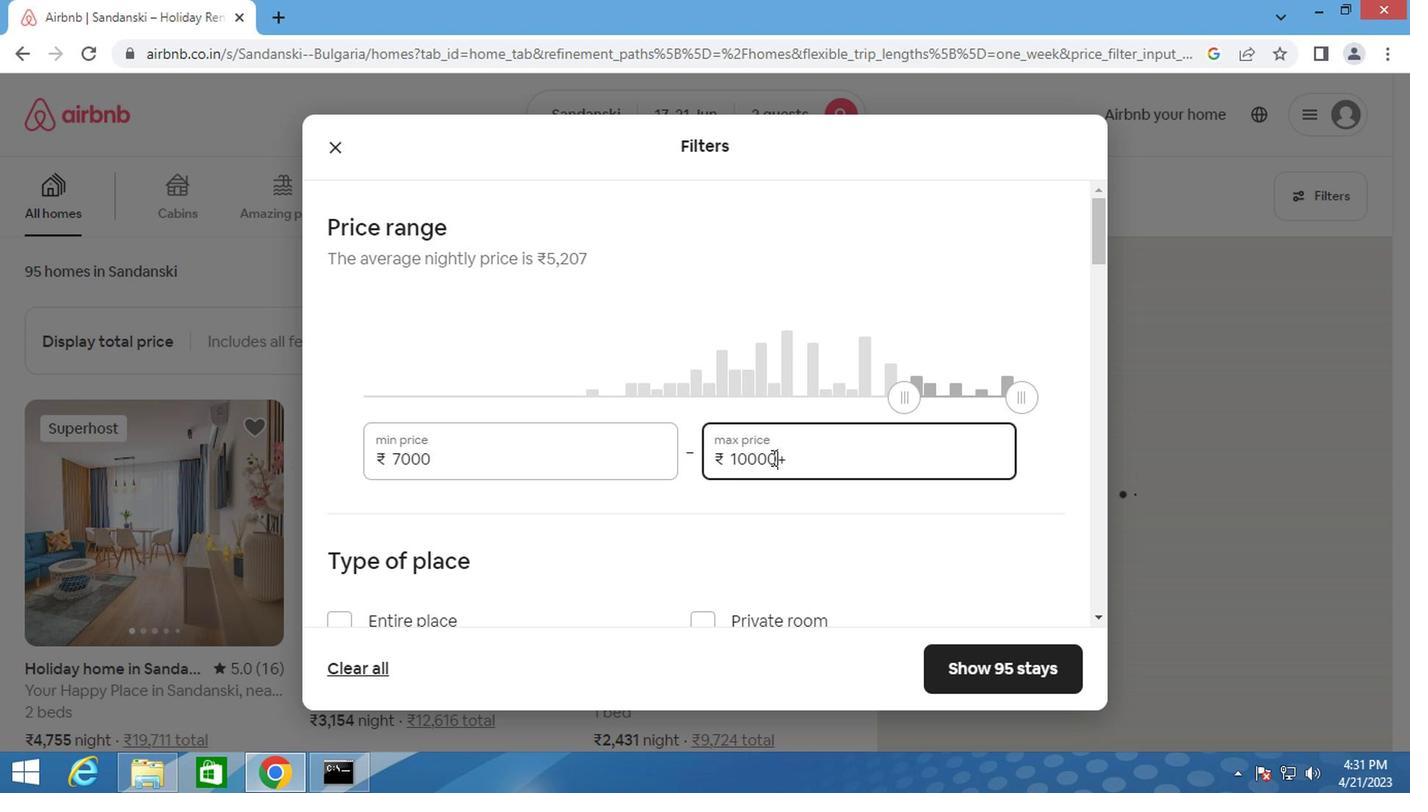 
Action: Key pressed <Key.backspace>120000
Screenshot: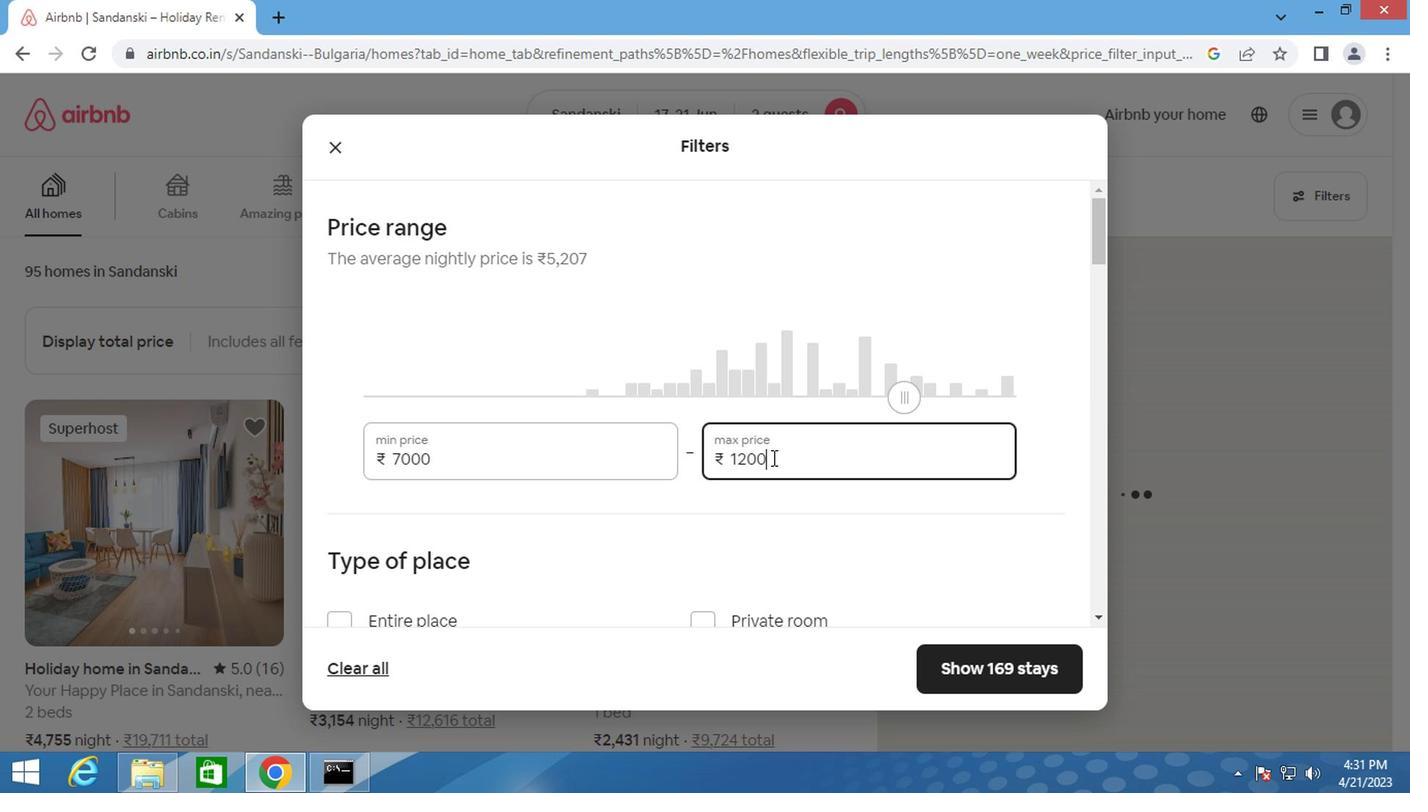 
Action: Mouse moved to (652, 491)
Screenshot: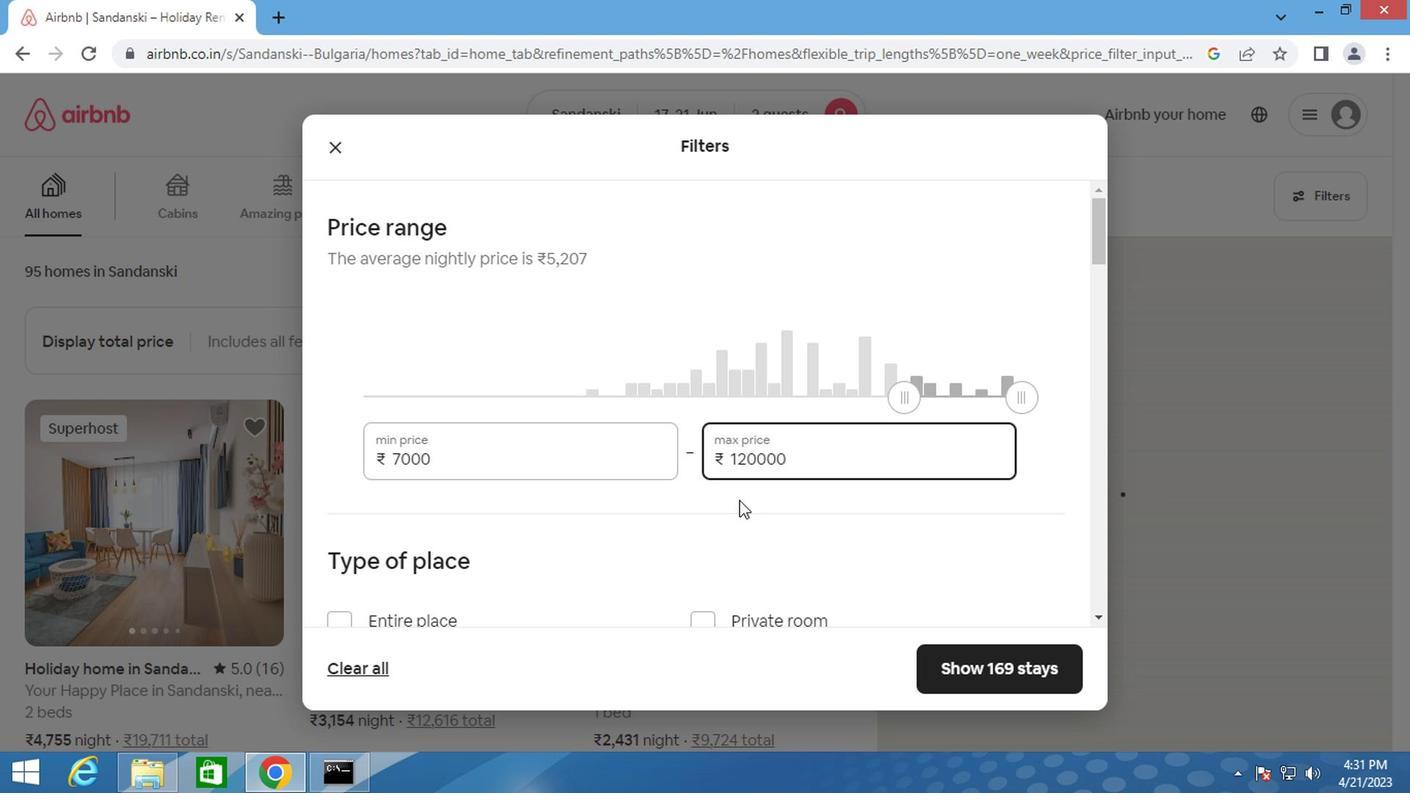 
Action: Mouse scrolled (652, 490) with delta (0, 0)
Screenshot: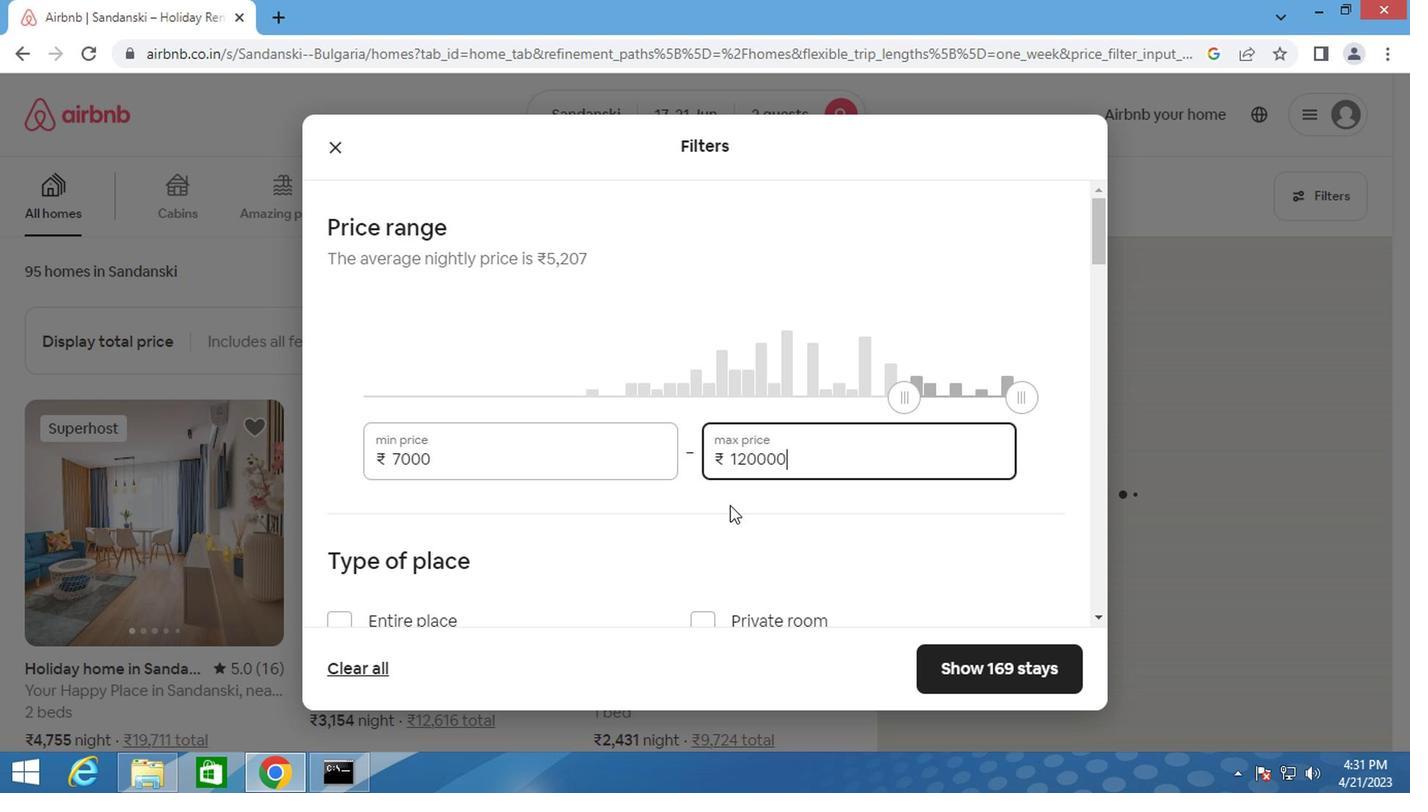 
Action: Mouse scrolled (652, 490) with delta (0, 0)
Screenshot: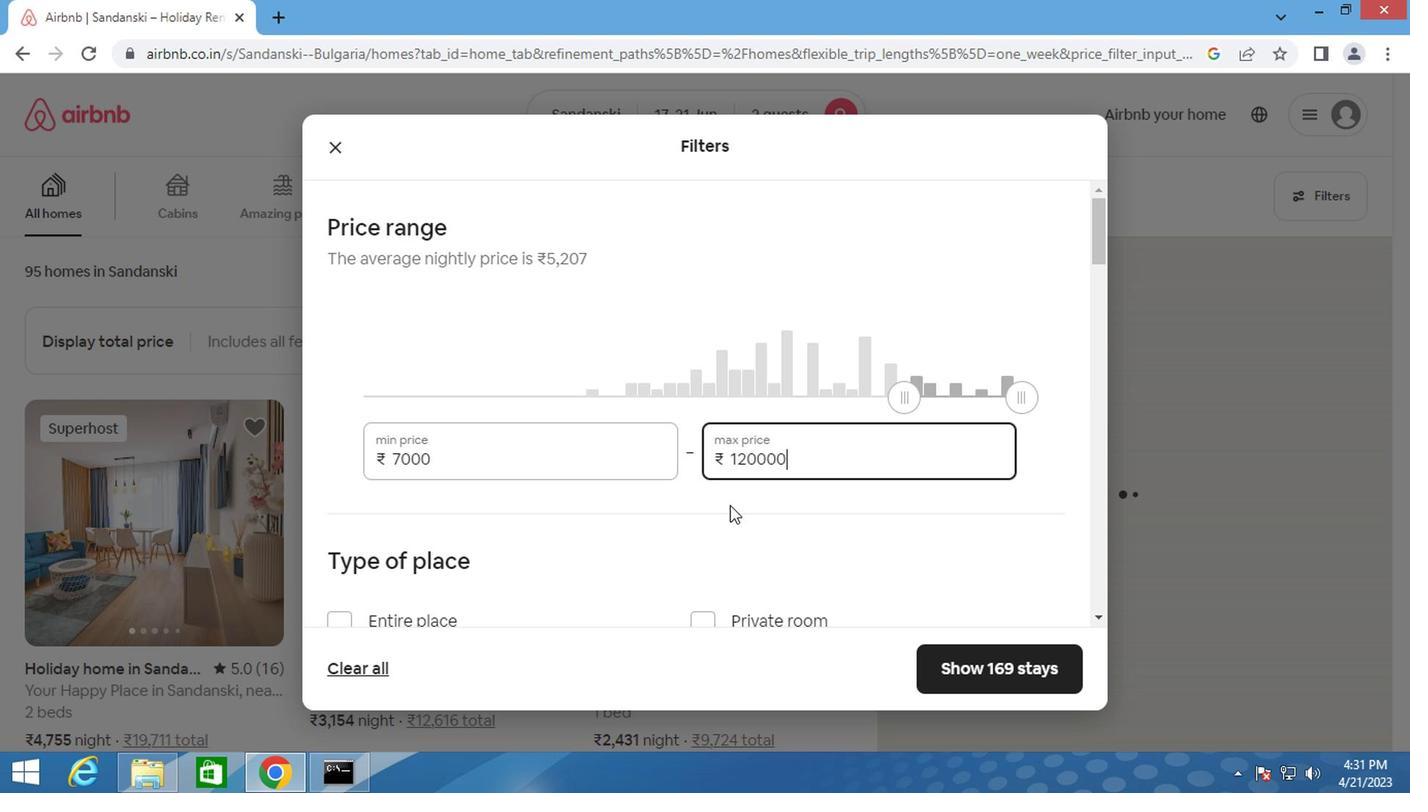 
Action: Mouse moved to (650, 488)
Screenshot: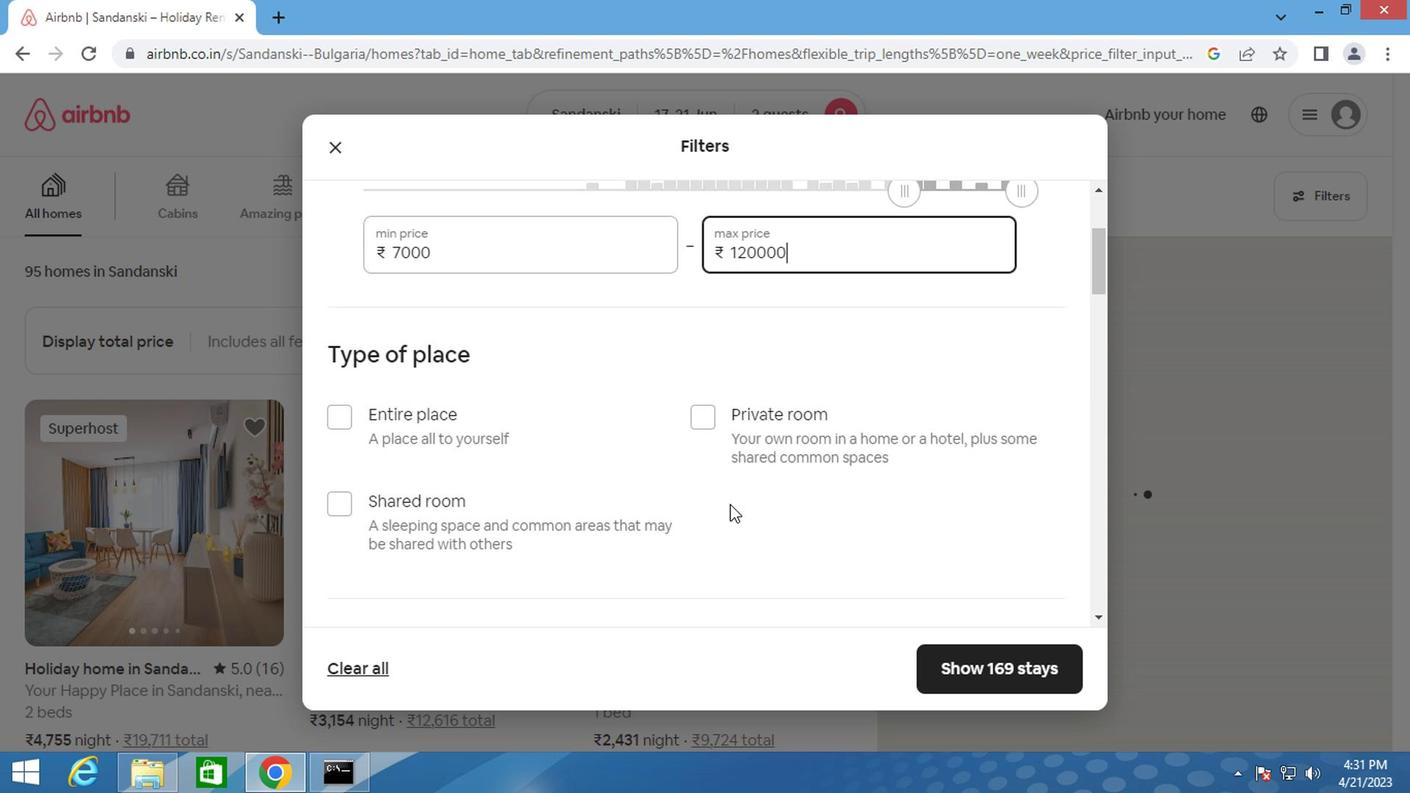 
Action: Mouse scrolled (650, 487) with delta (0, 0)
Screenshot: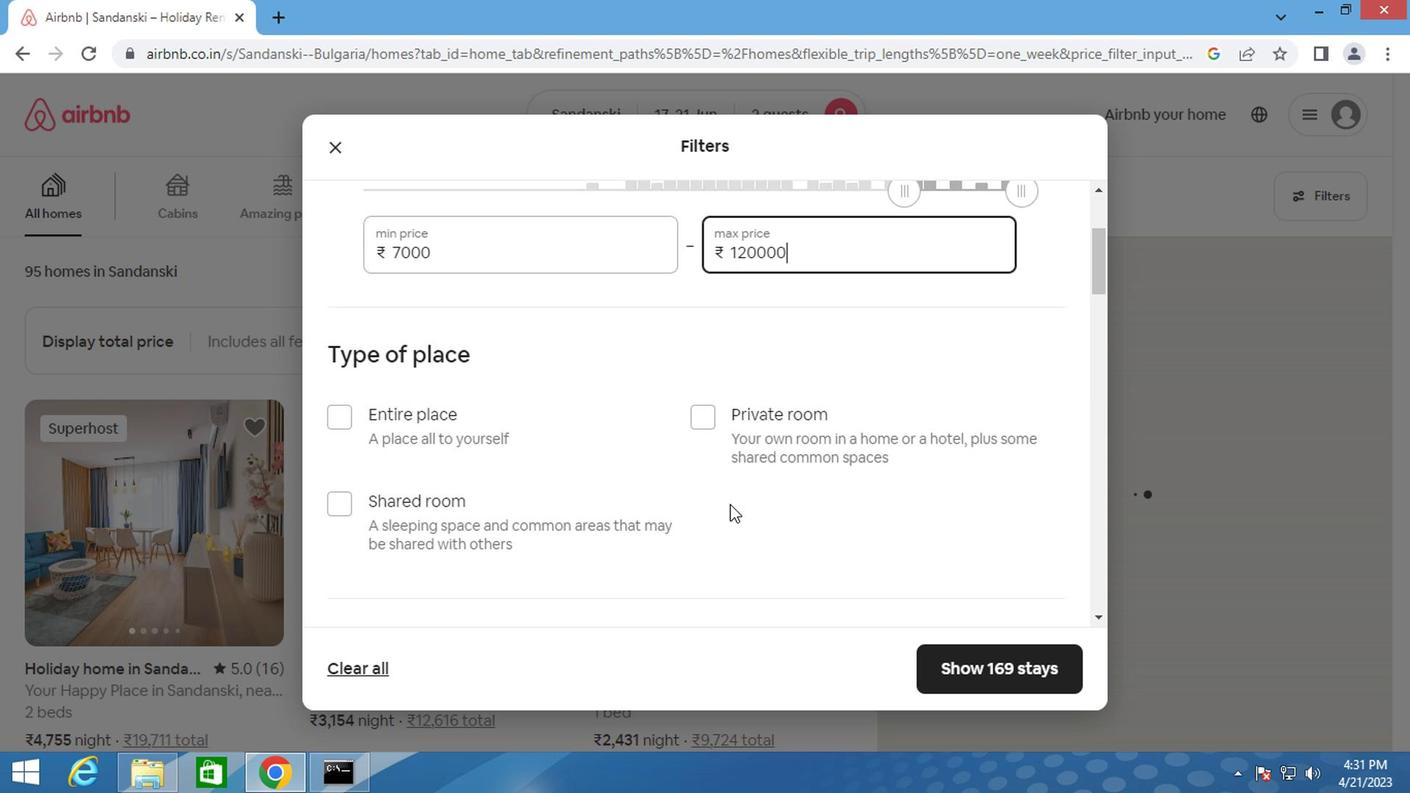 
Action: Mouse scrolled (650, 487) with delta (0, 0)
Screenshot: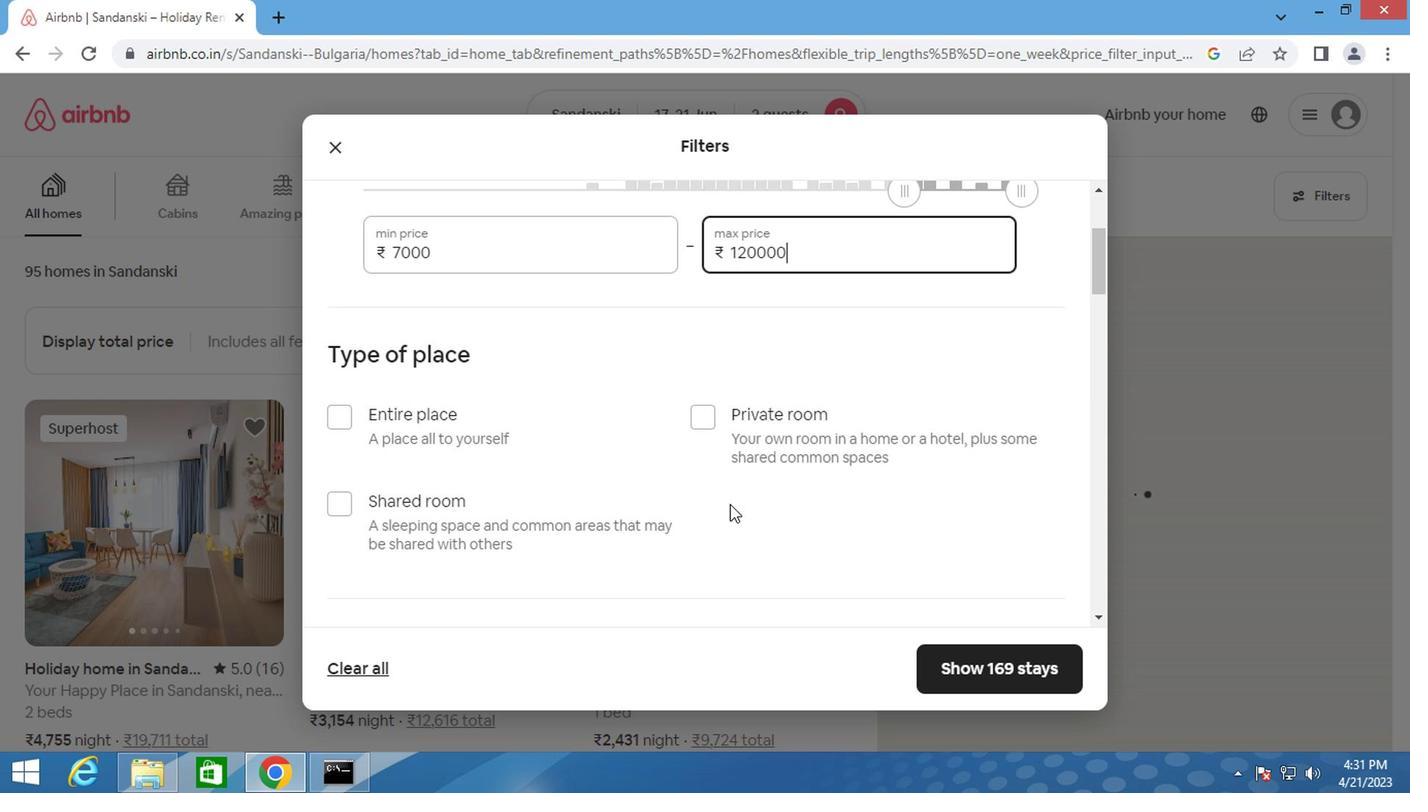 
Action: Mouse scrolled (650, 487) with delta (0, 0)
Screenshot: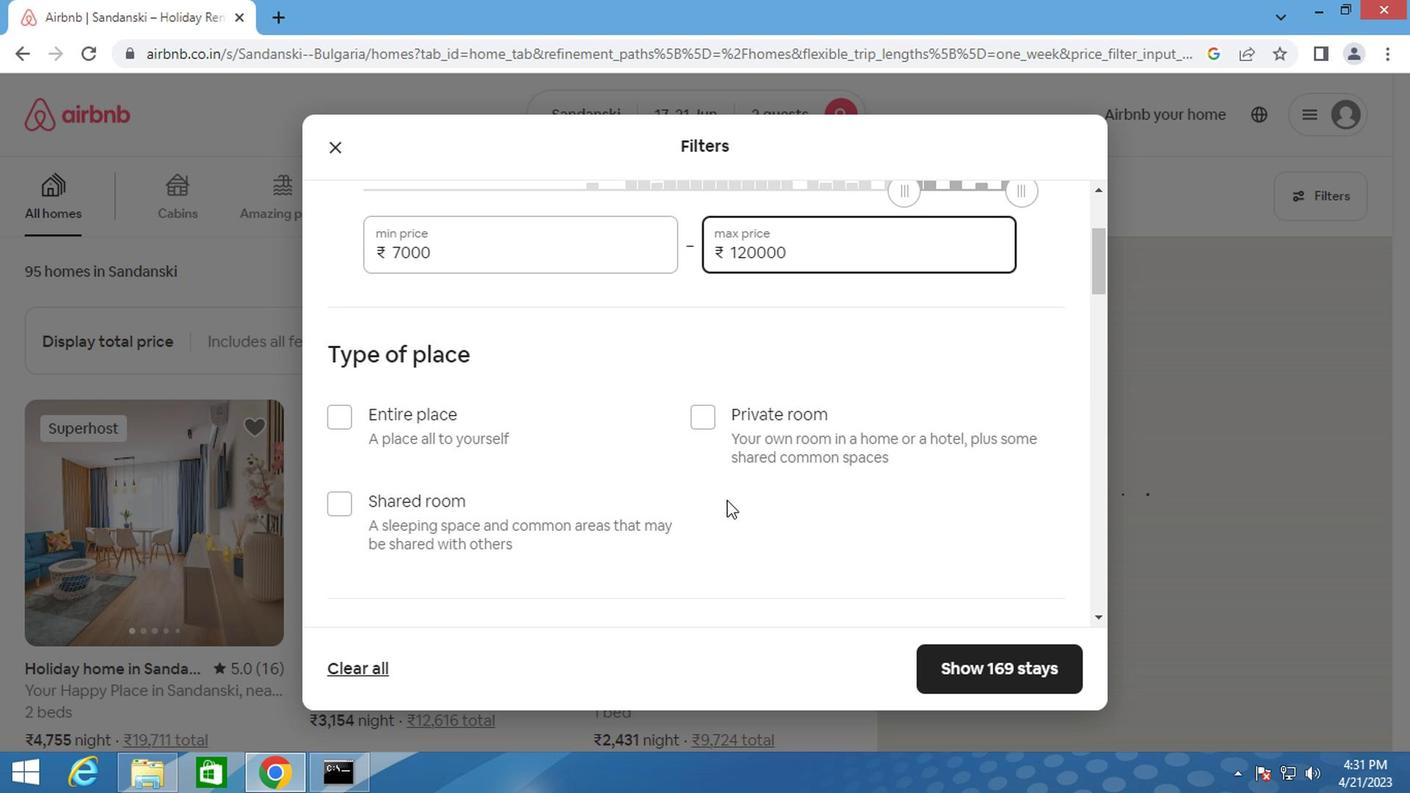 
Action: Mouse moved to (636, 484)
Screenshot: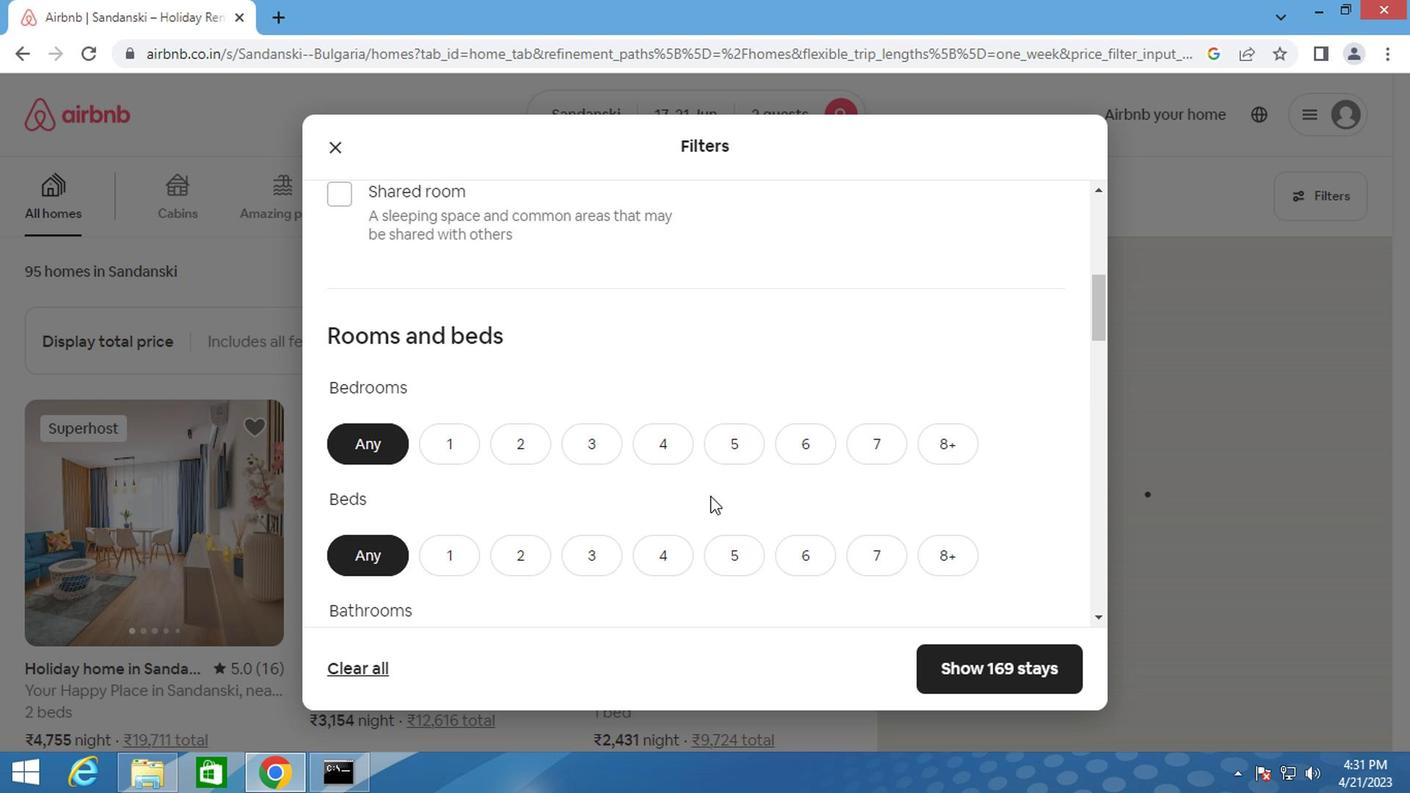 
Action: Mouse scrolled (636, 484) with delta (0, 0)
Screenshot: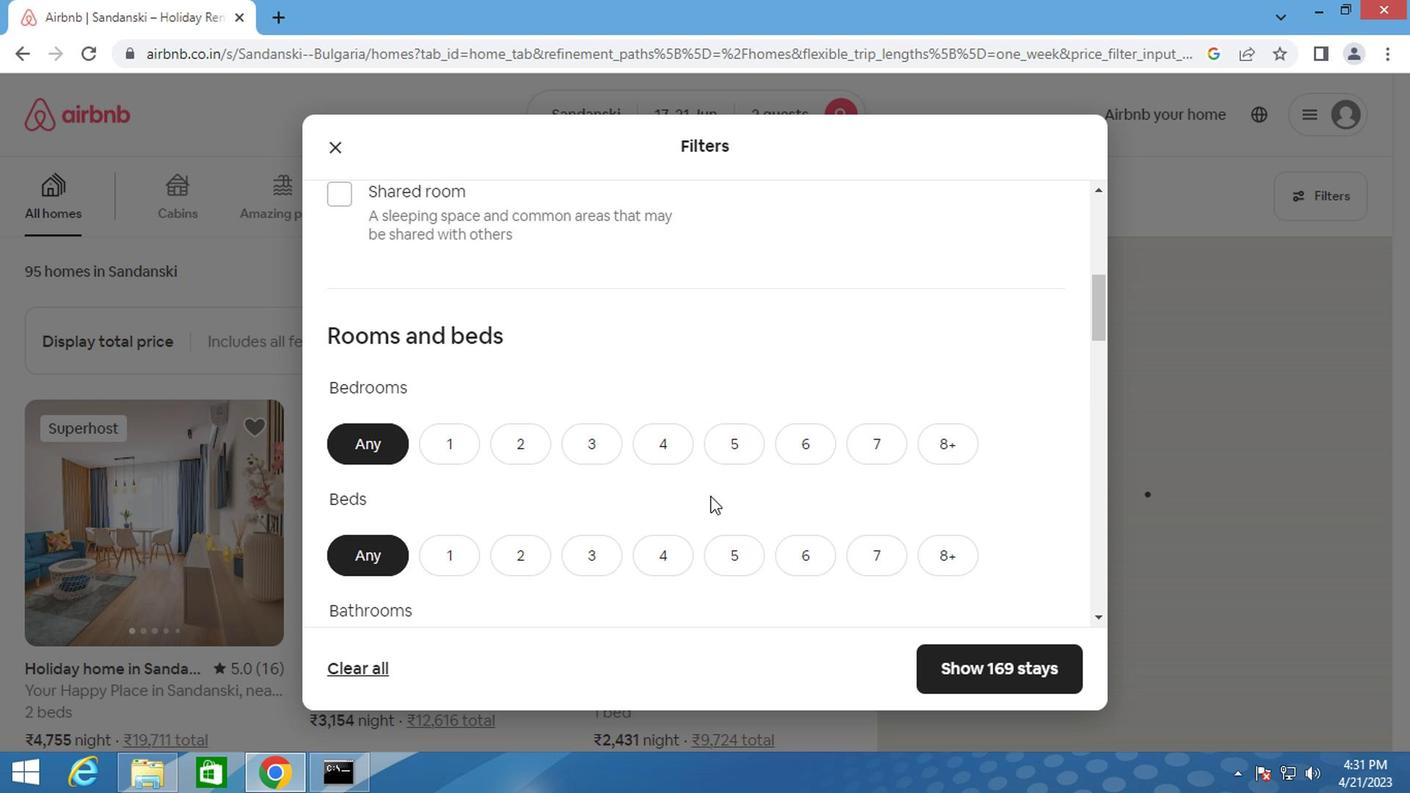 
Action: Mouse moved to (636, 484)
Screenshot: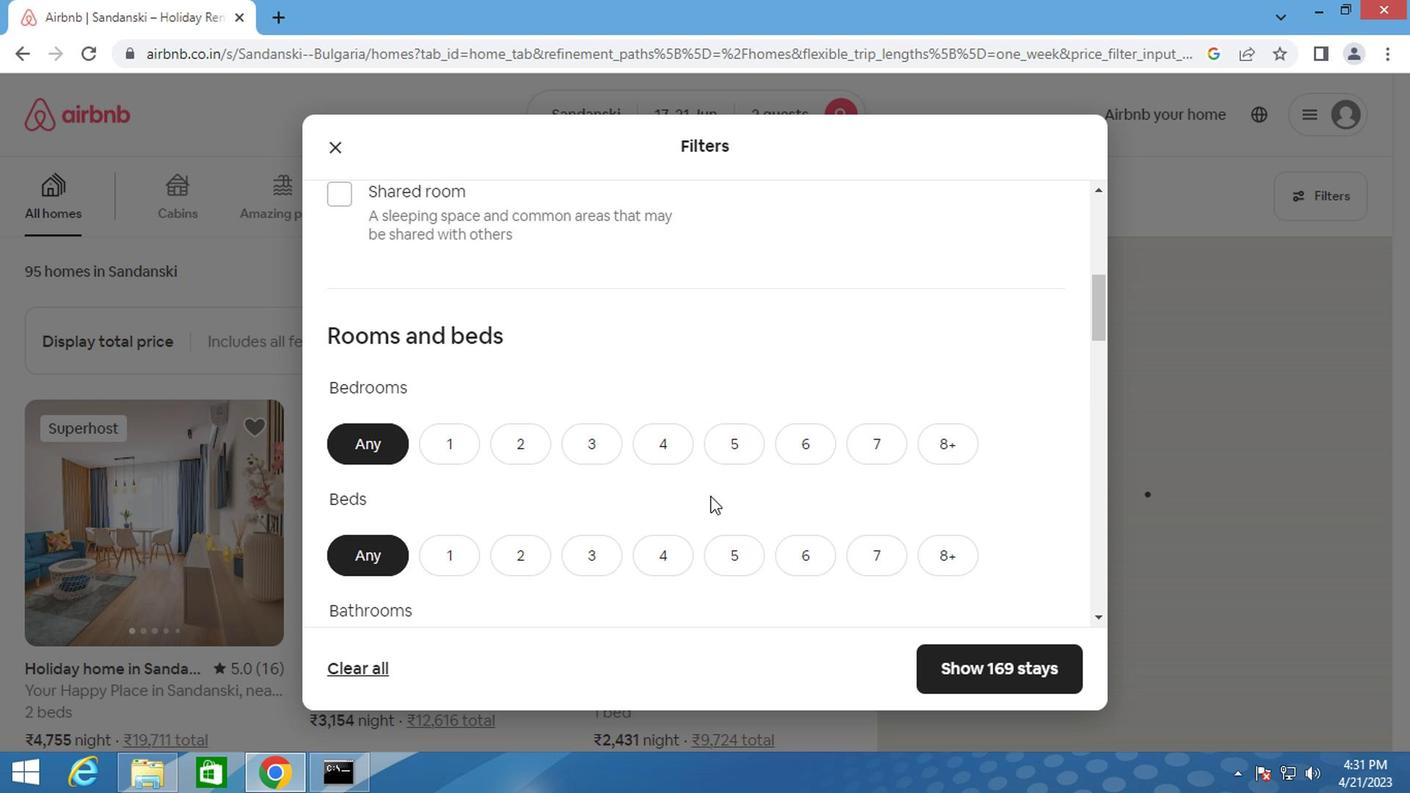 
Action: Mouse scrolled (636, 484) with delta (0, 0)
Screenshot: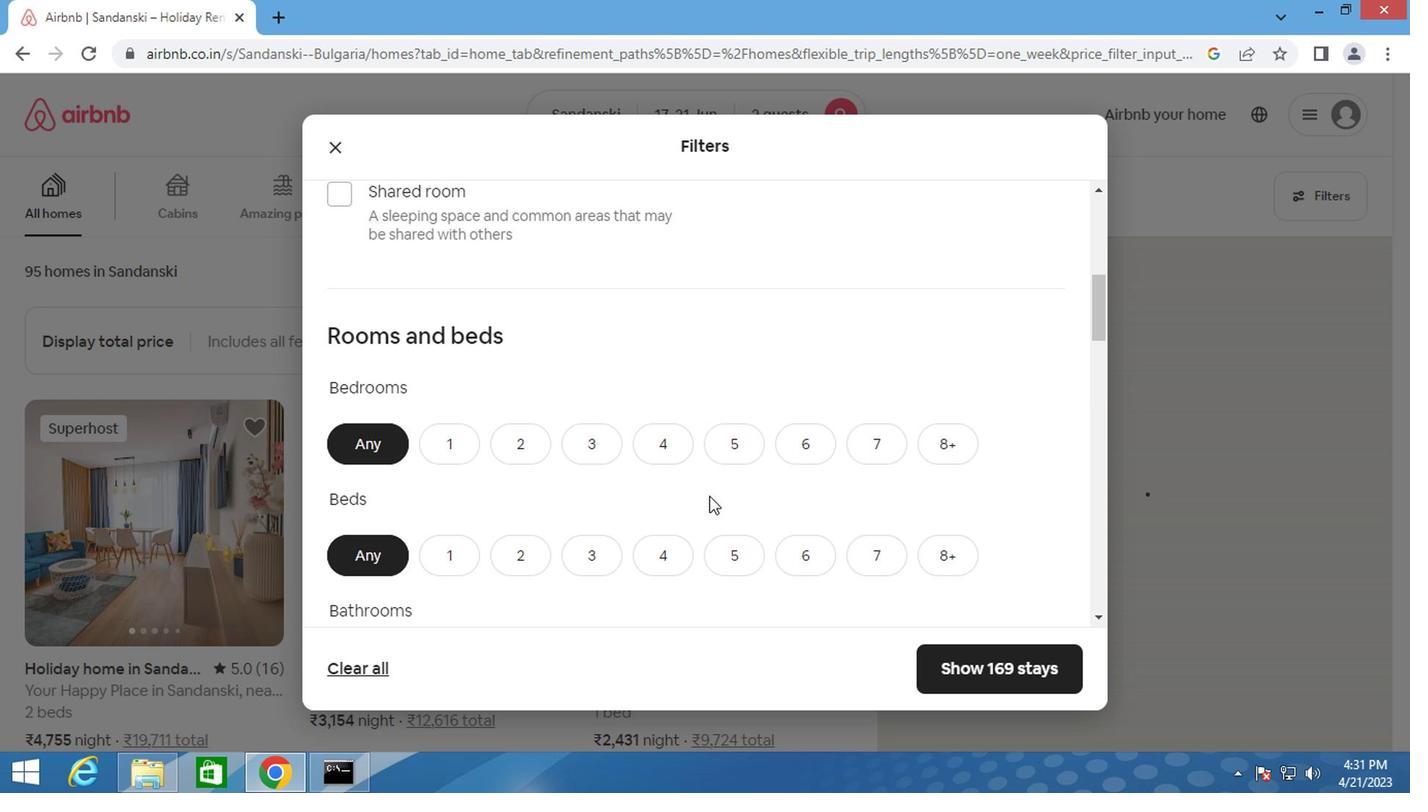 
Action: Mouse scrolled (636, 484) with delta (0, 0)
Screenshot: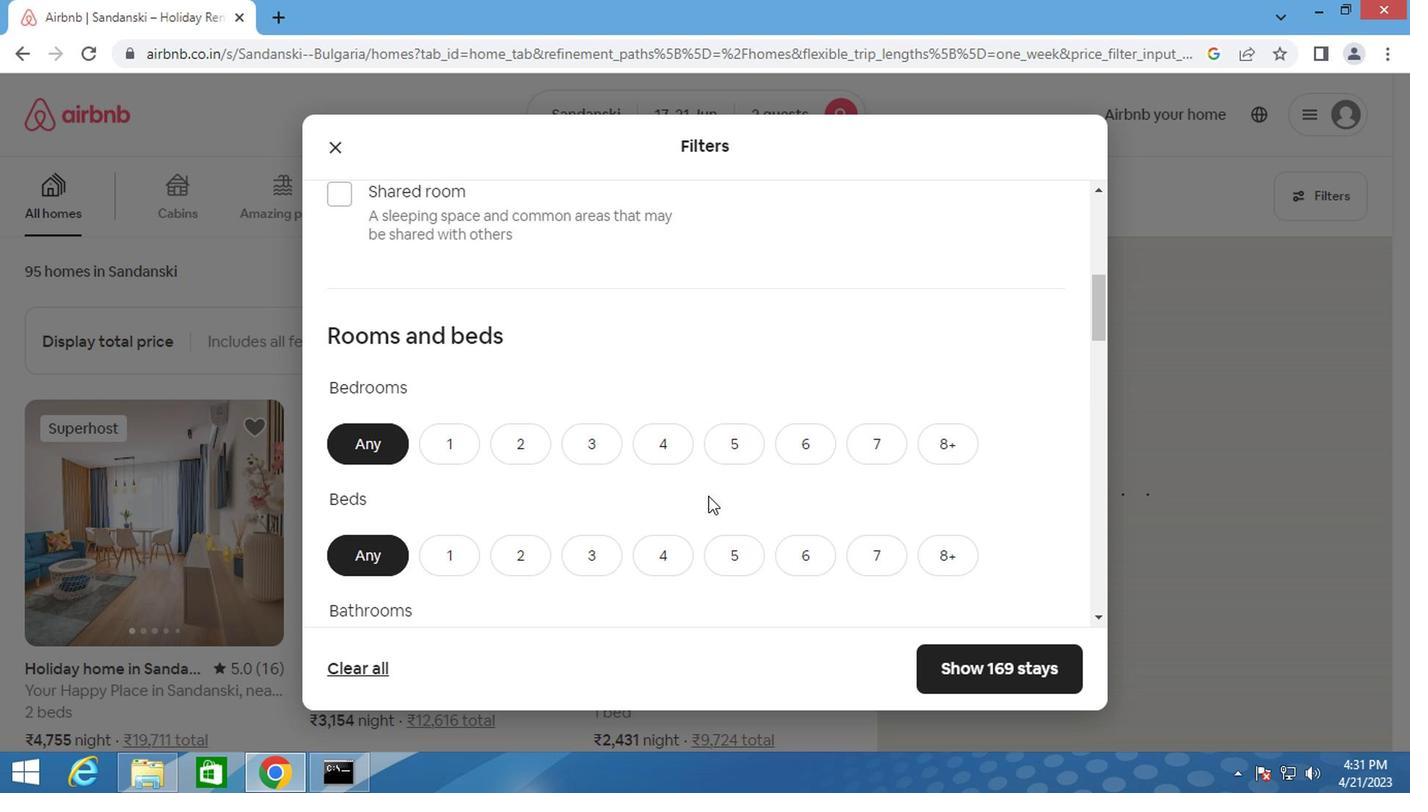 
Action: Mouse moved to (636, 429)
Screenshot: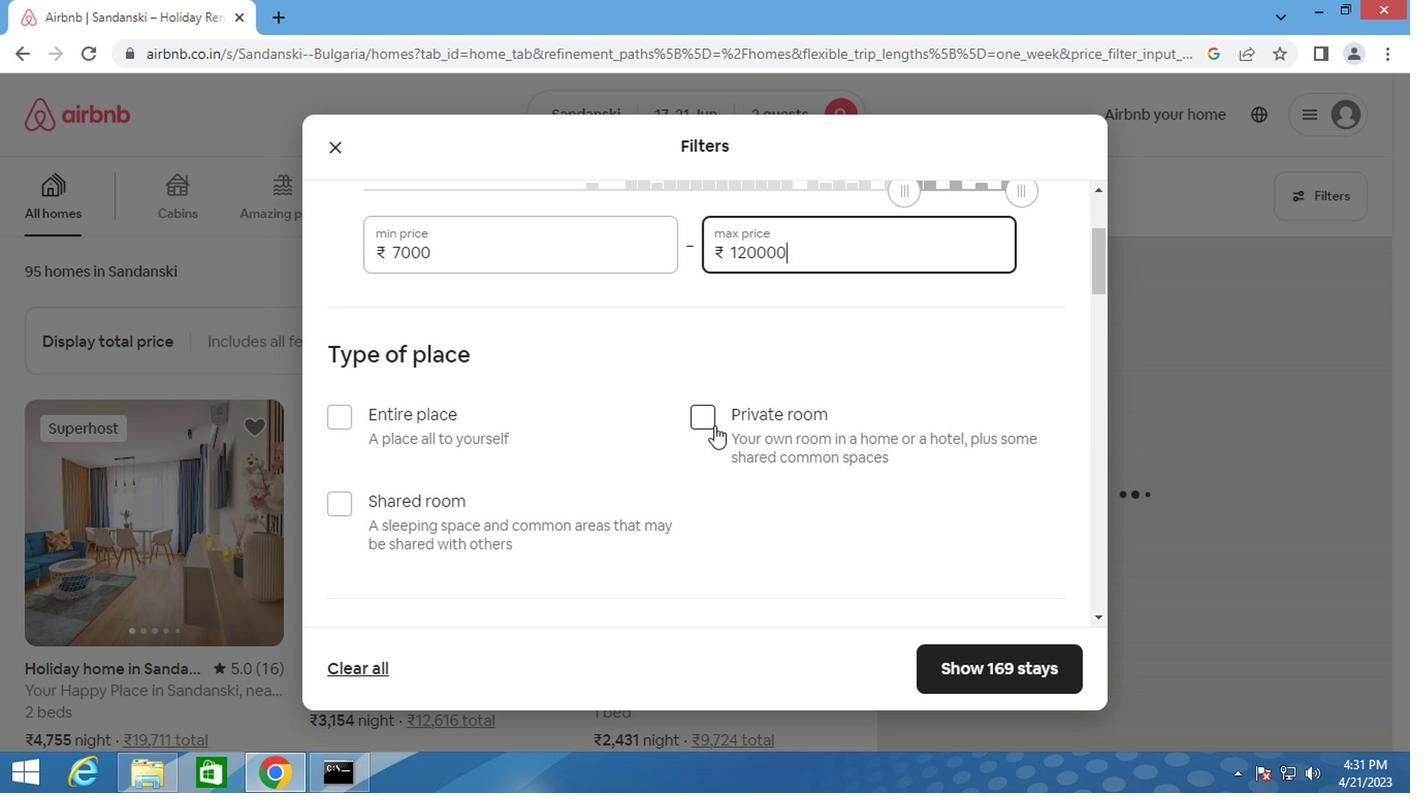 
Action: Mouse pressed left at (636, 429)
Screenshot: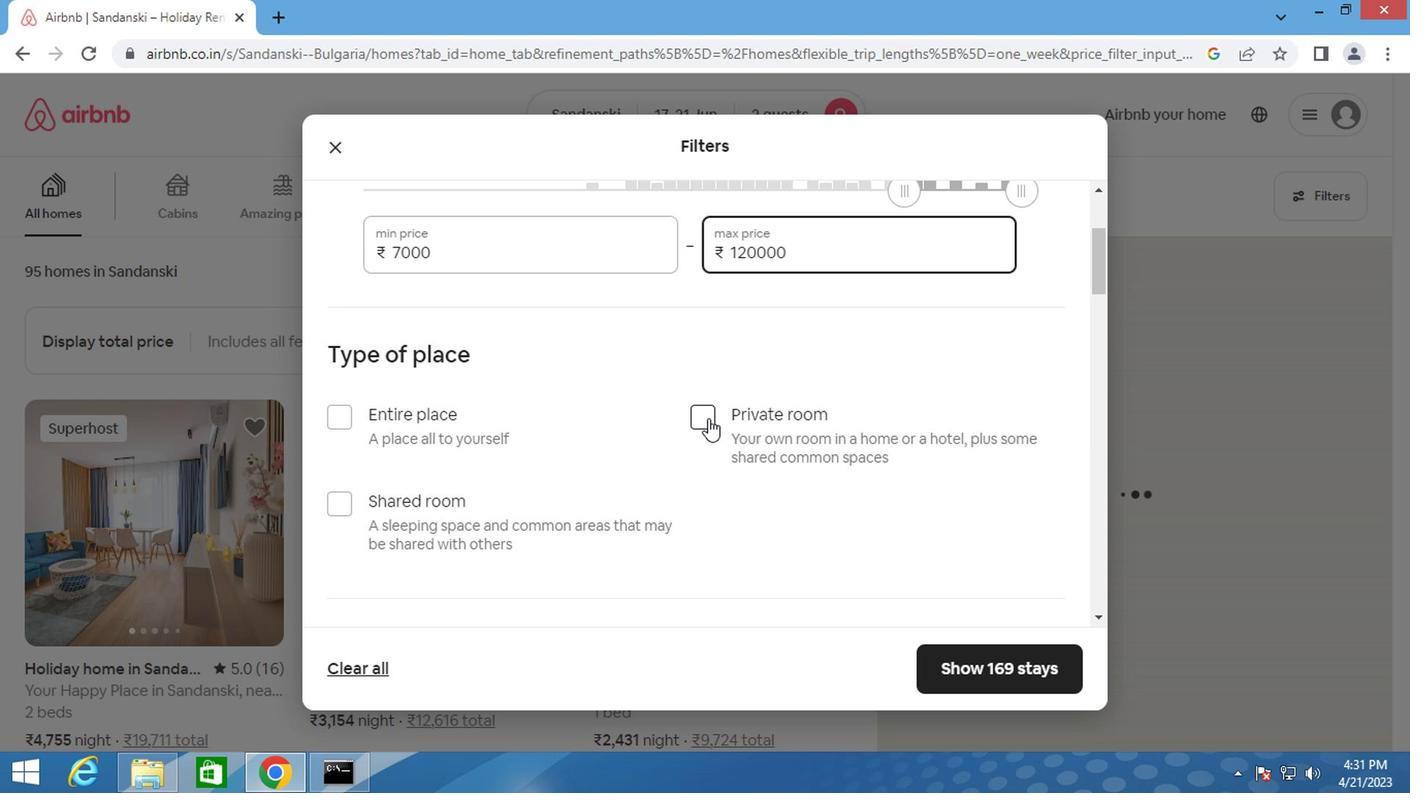
Action: Mouse moved to (645, 453)
Screenshot: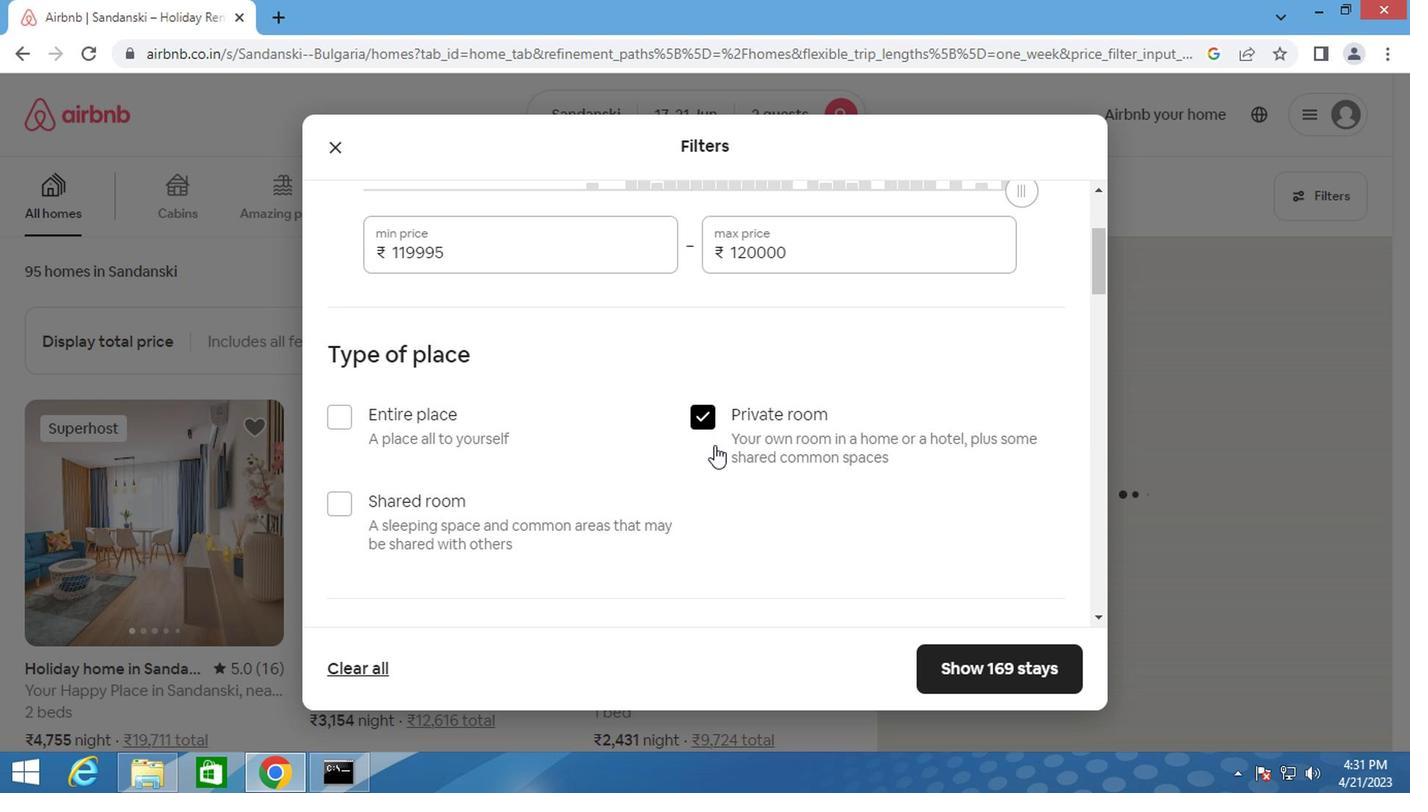 
Action: Mouse scrolled (645, 452) with delta (0, 0)
Screenshot: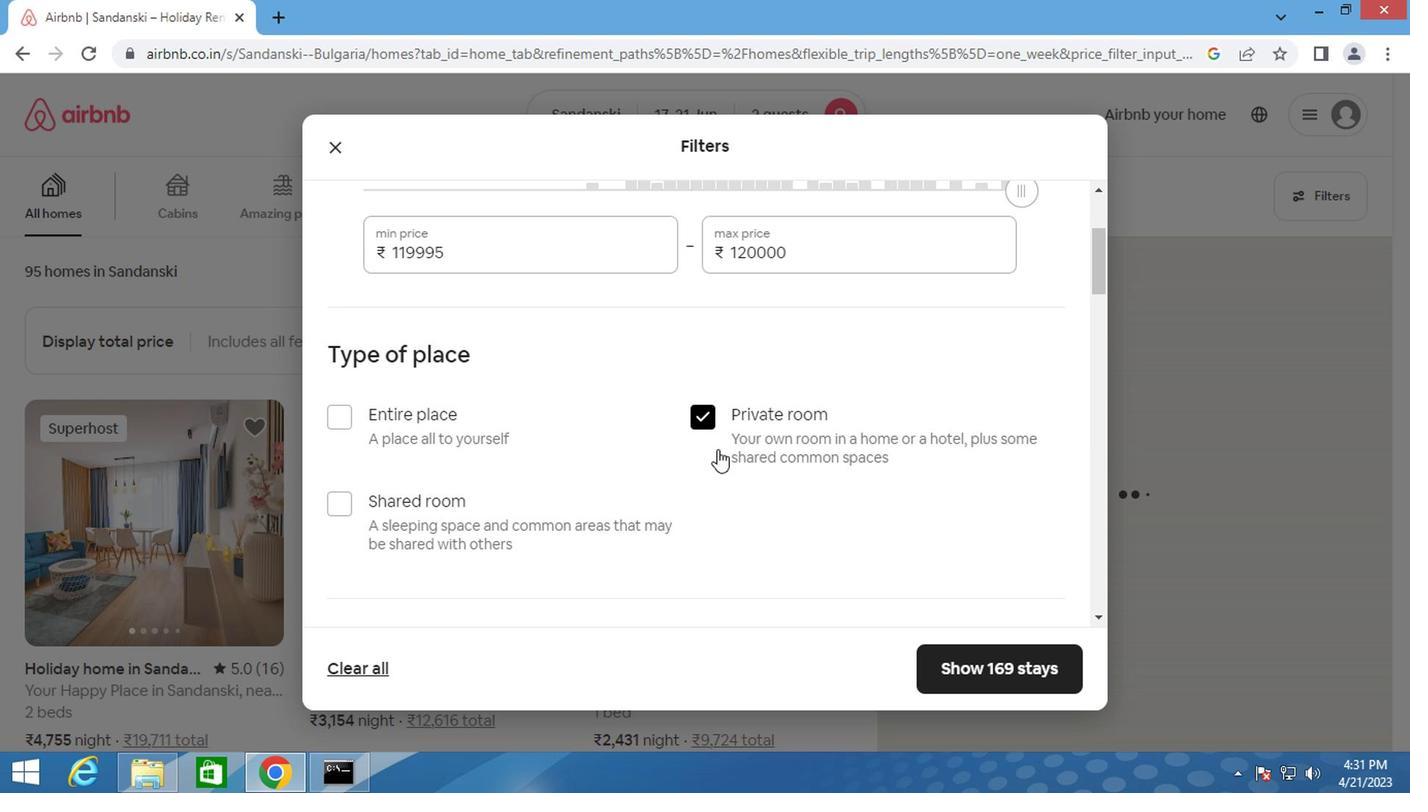 
Action: Mouse scrolled (645, 452) with delta (0, 0)
Screenshot: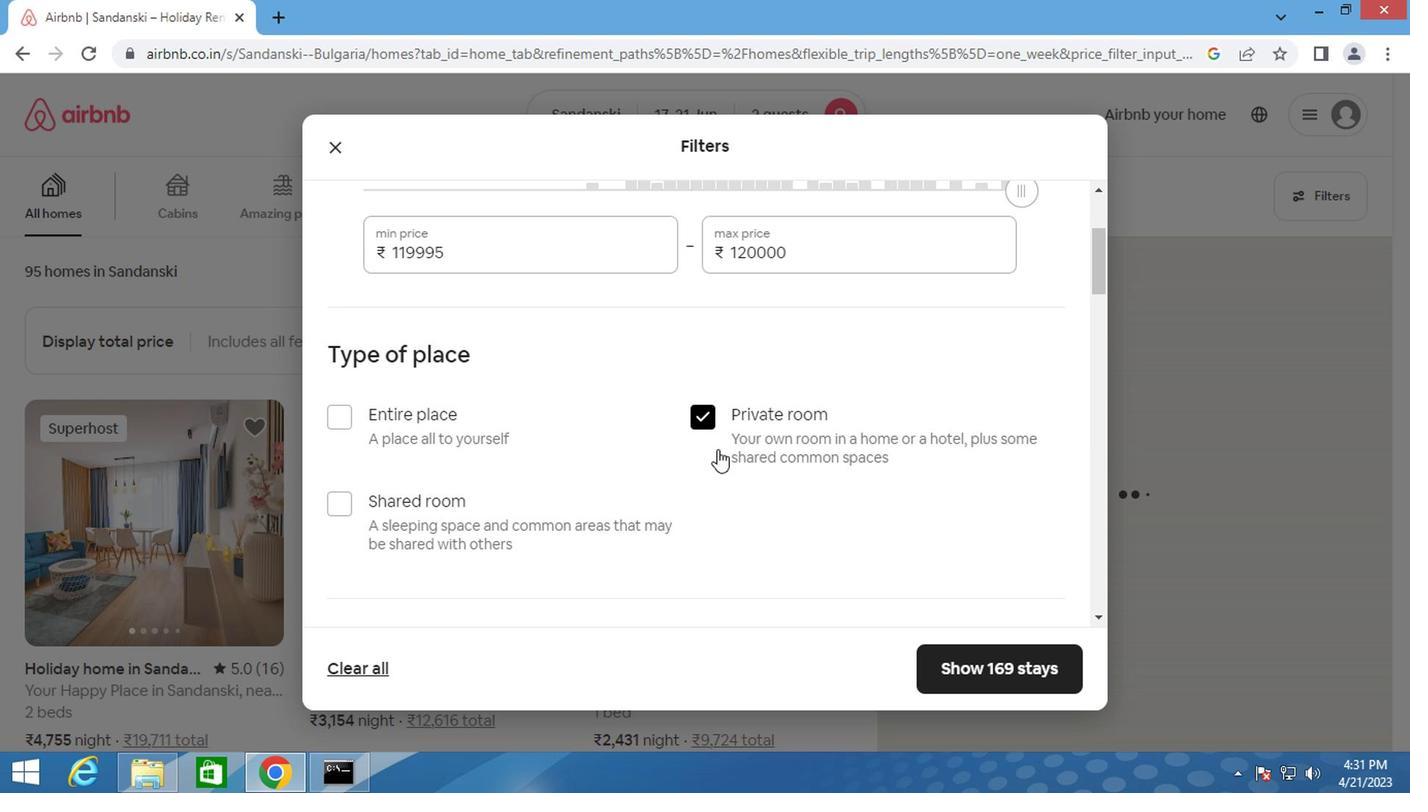 
Action: Mouse moved to (645, 454)
Screenshot: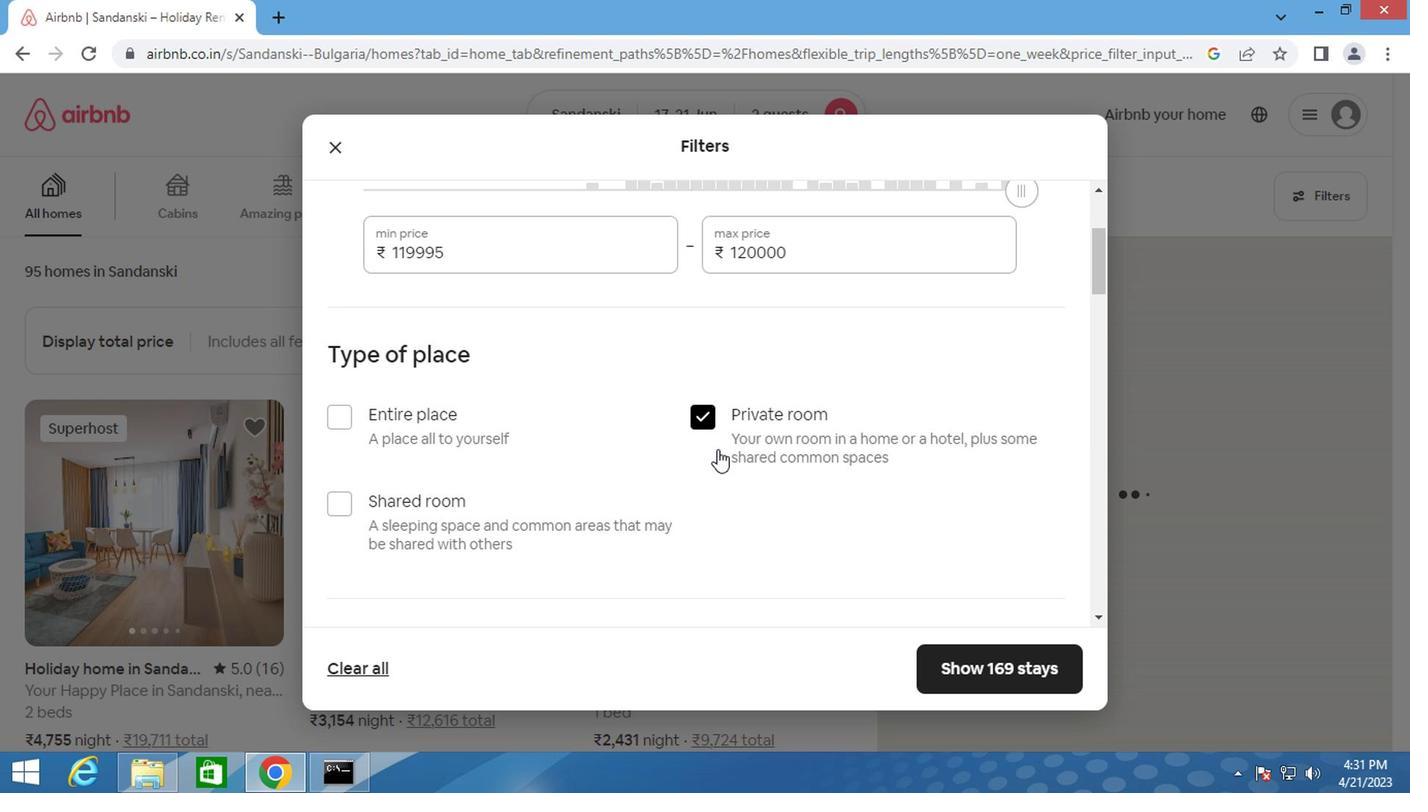 
Action: Mouse scrolled (645, 453) with delta (0, 0)
Screenshot: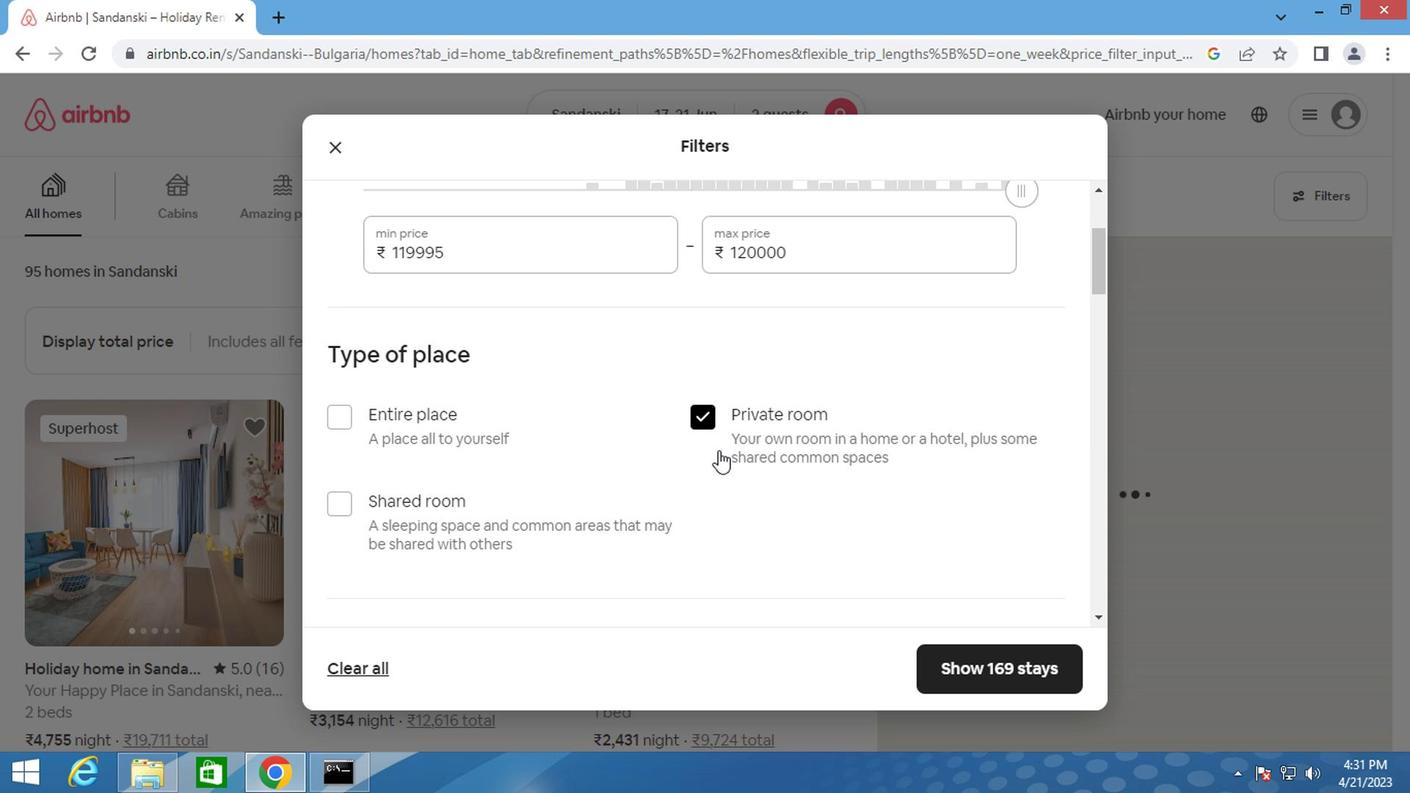 
Action: Mouse moved to (445, 451)
Screenshot: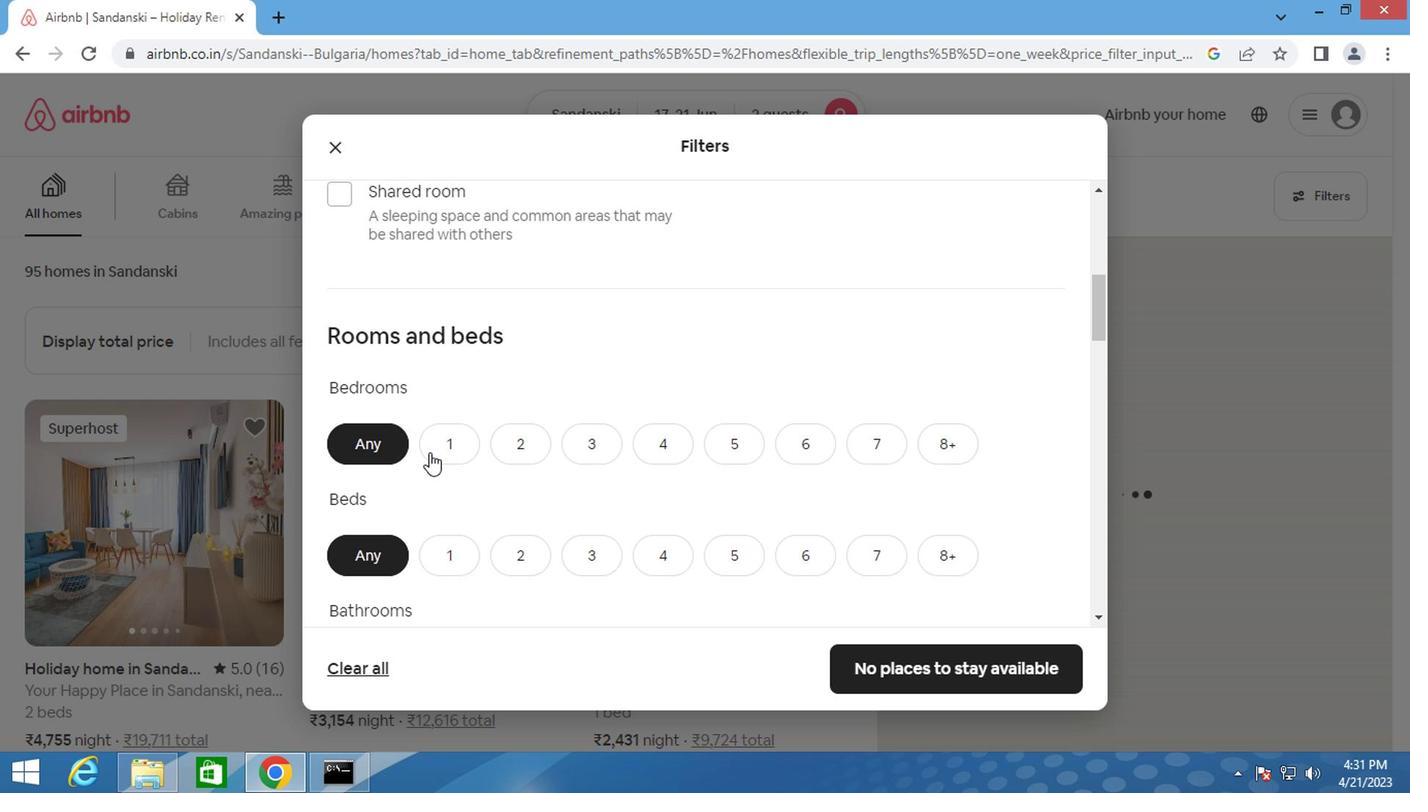 
Action: Mouse pressed left at (445, 451)
Screenshot: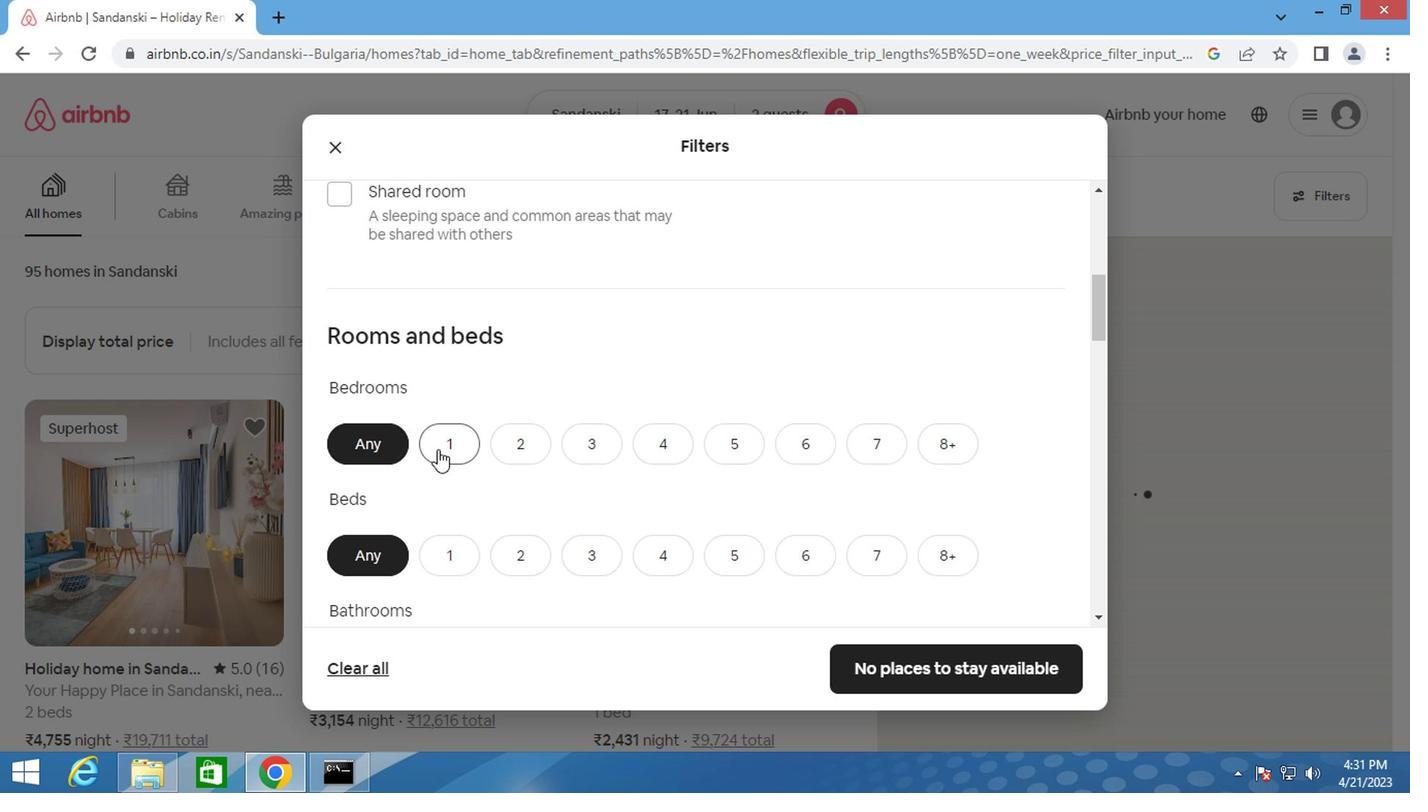 
Action: Mouse moved to (518, 528)
Screenshot: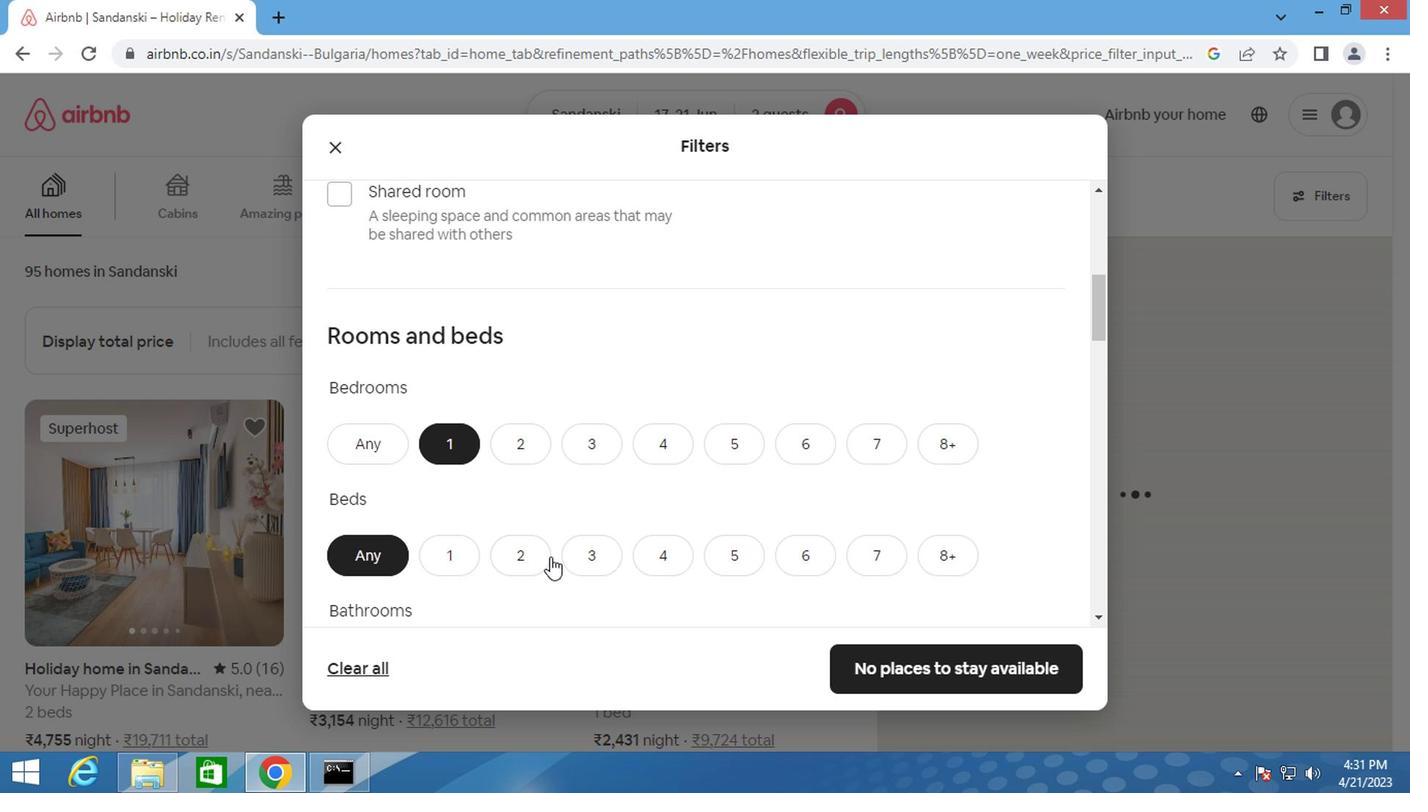 
Action: Mouse pressed left at (518, 528)
Screenshot: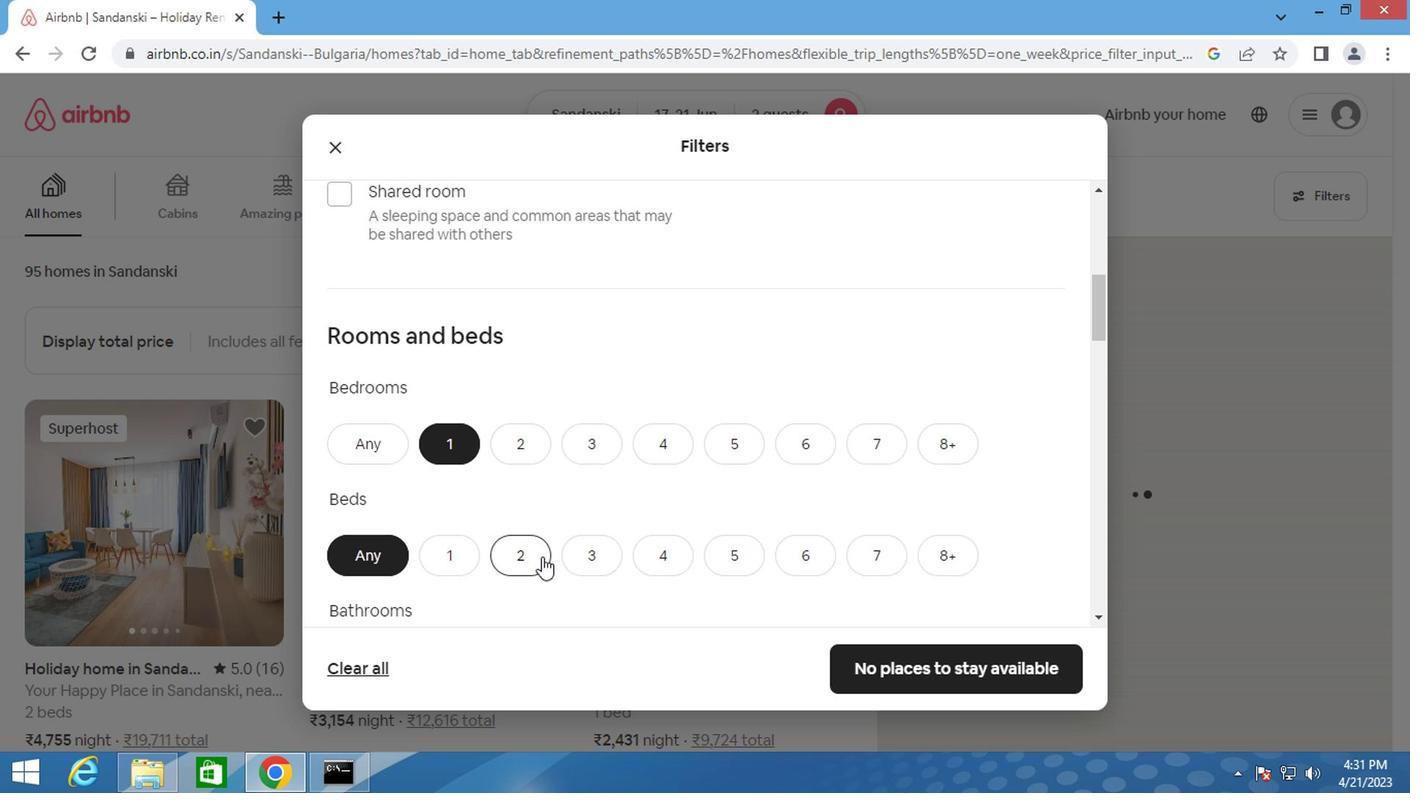 
Action: Mouse scrolled (518, 528) with delta (0, 0)
Screenshot: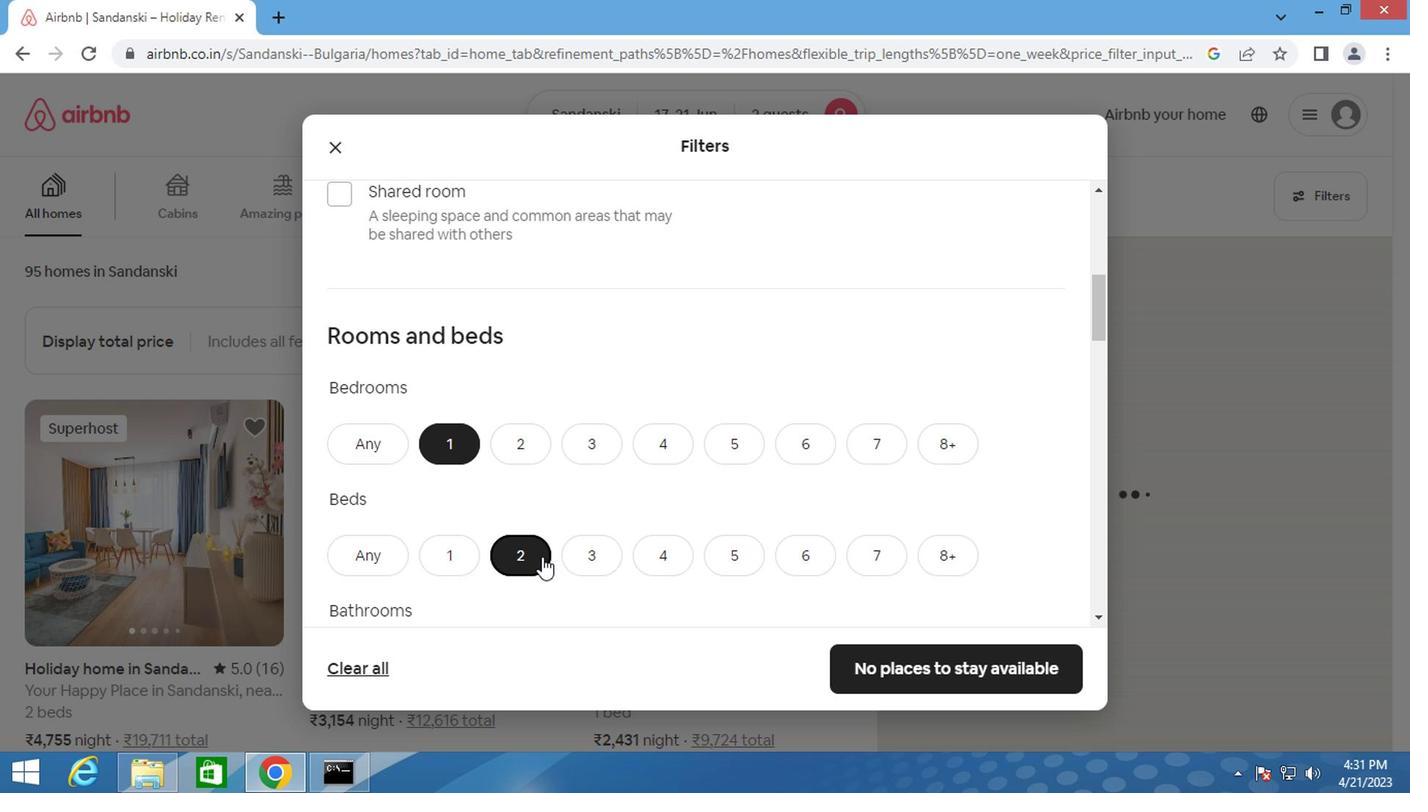
Action: Mouse scrolled (518, 528) with delta (0, 0)
Screenshot: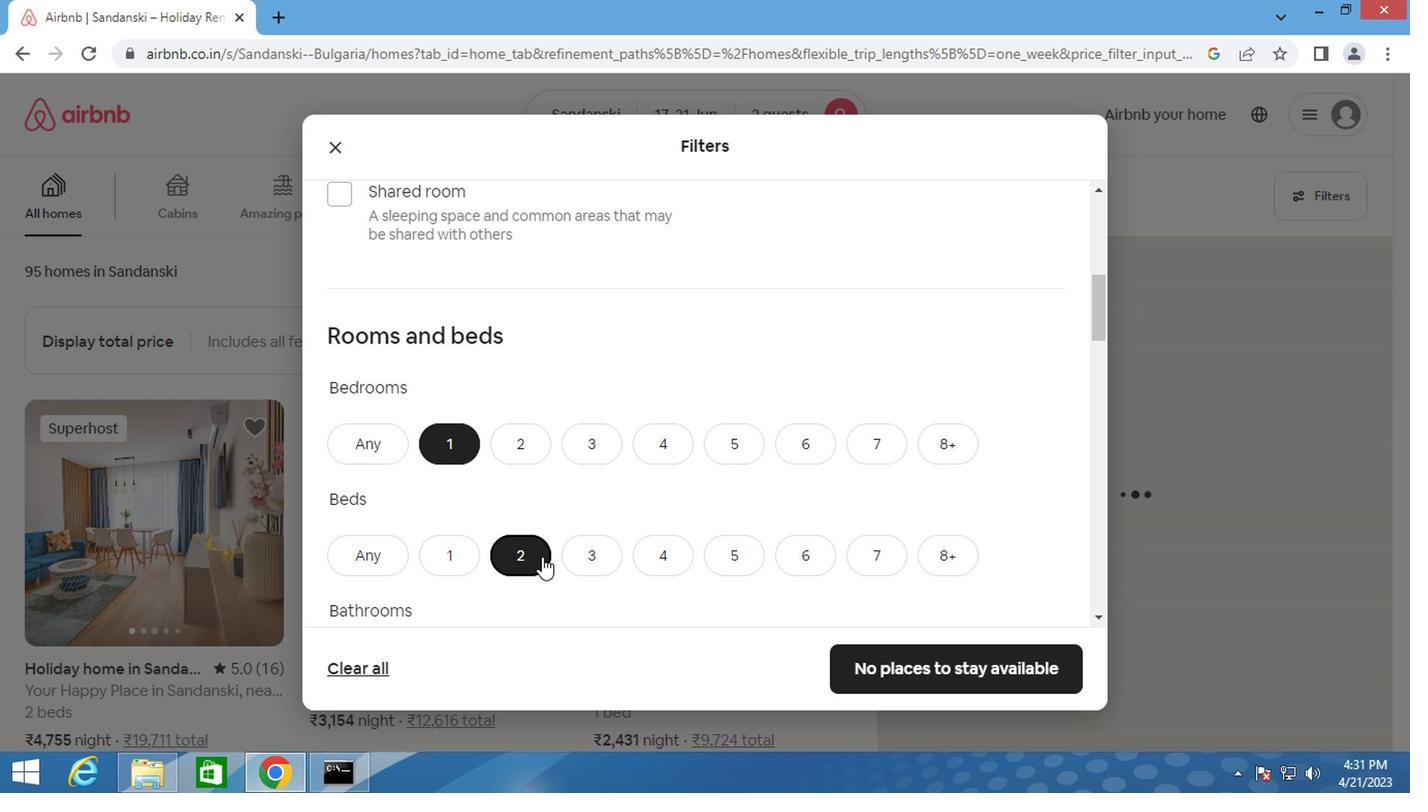 
Action: Mouse moved to (456, 459)
Screenshot: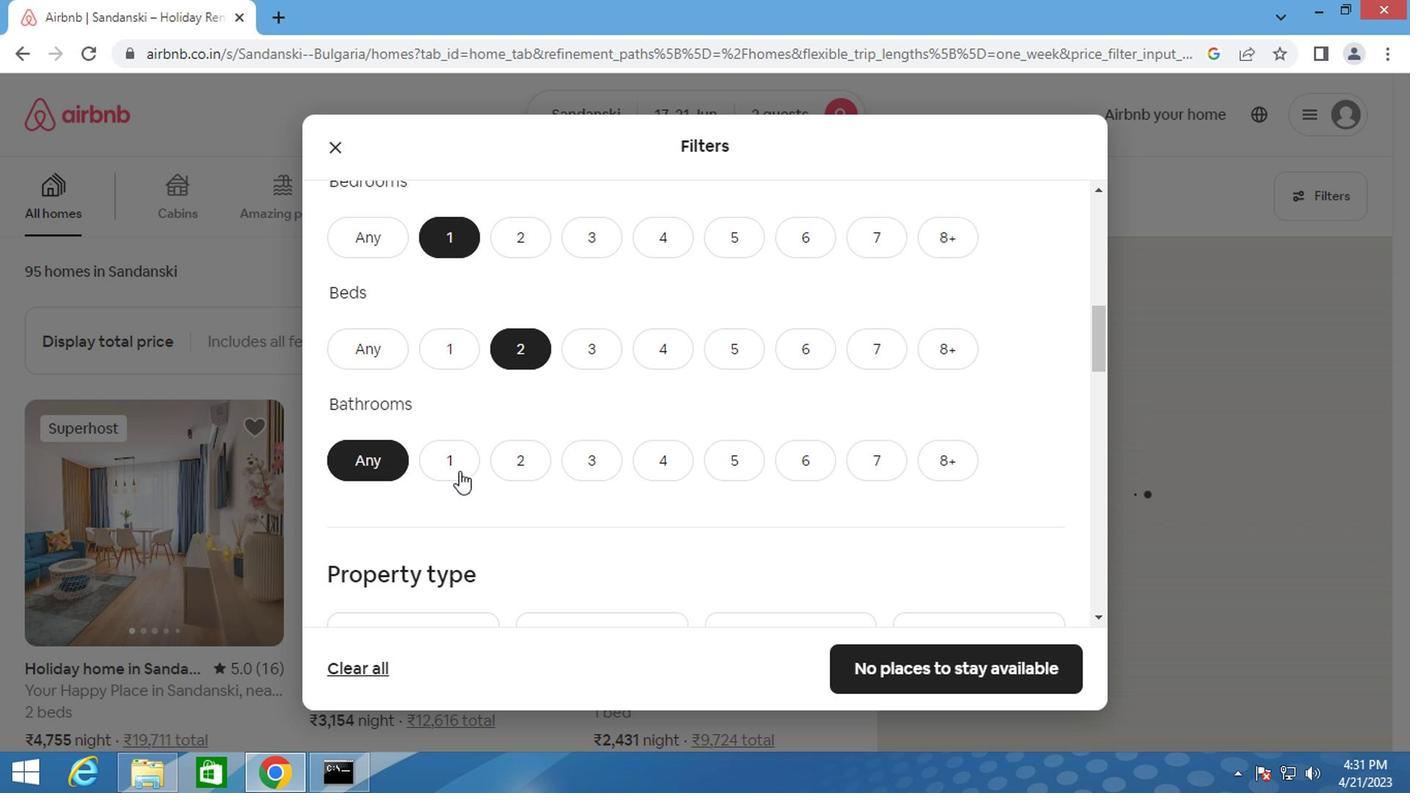
Action: Mouse pressed left at (456, 459)
Screenshot: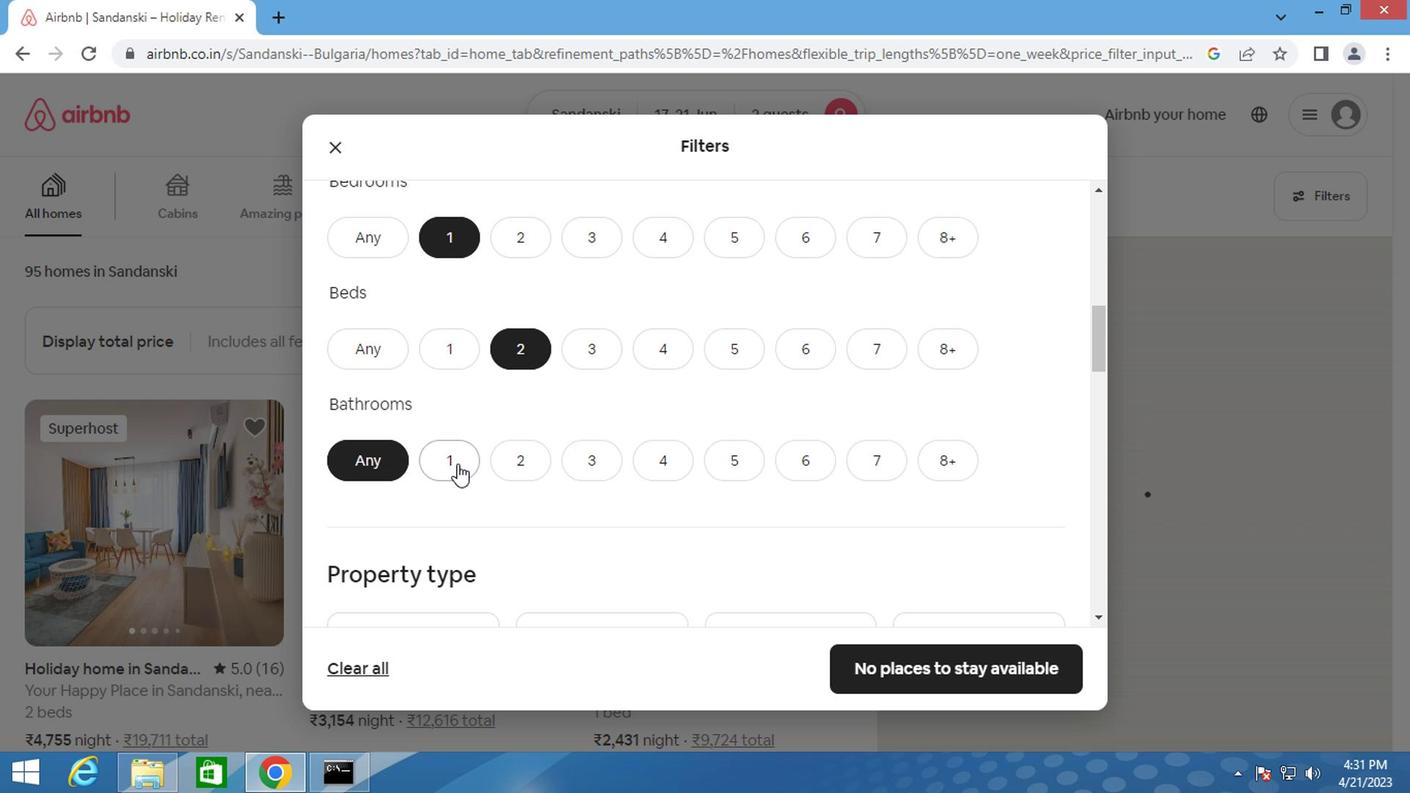 
Action: Mouse moved to (532, 494)
Screenshot: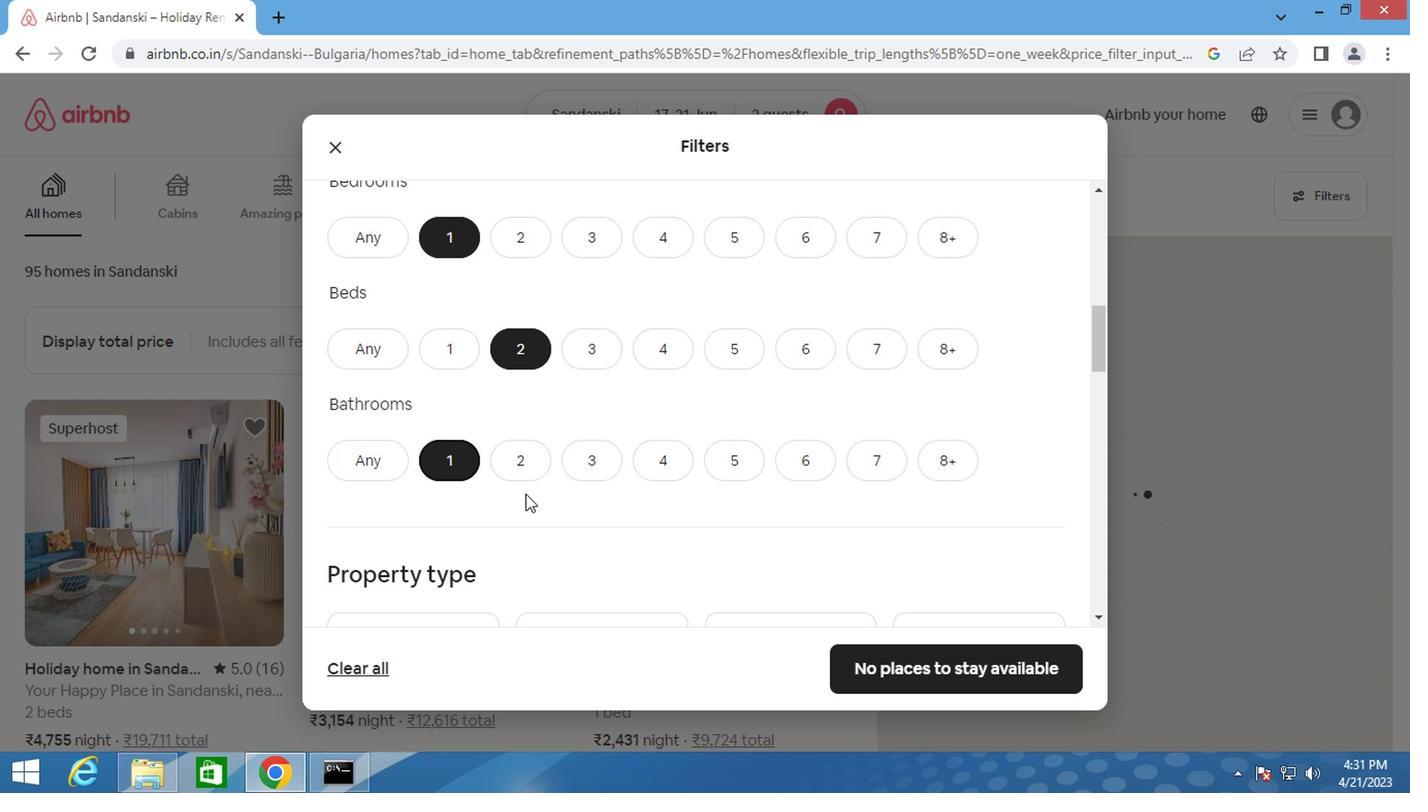 
Action: Mouse scrolled (532, 493) with delta (0, 0)
Screenshot: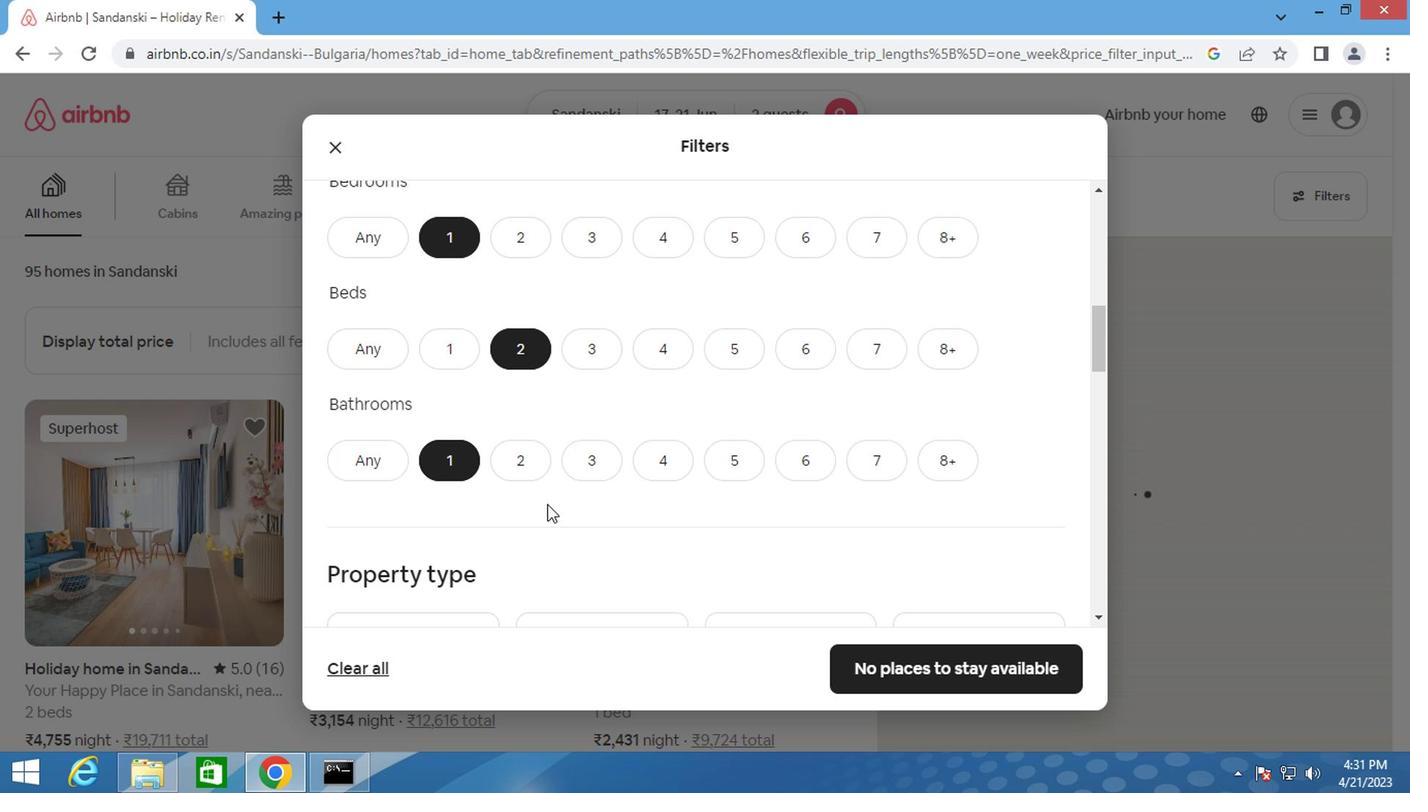 
Action: Mouse scrolled (532, 493) with delta (0, 0)
Screenshot: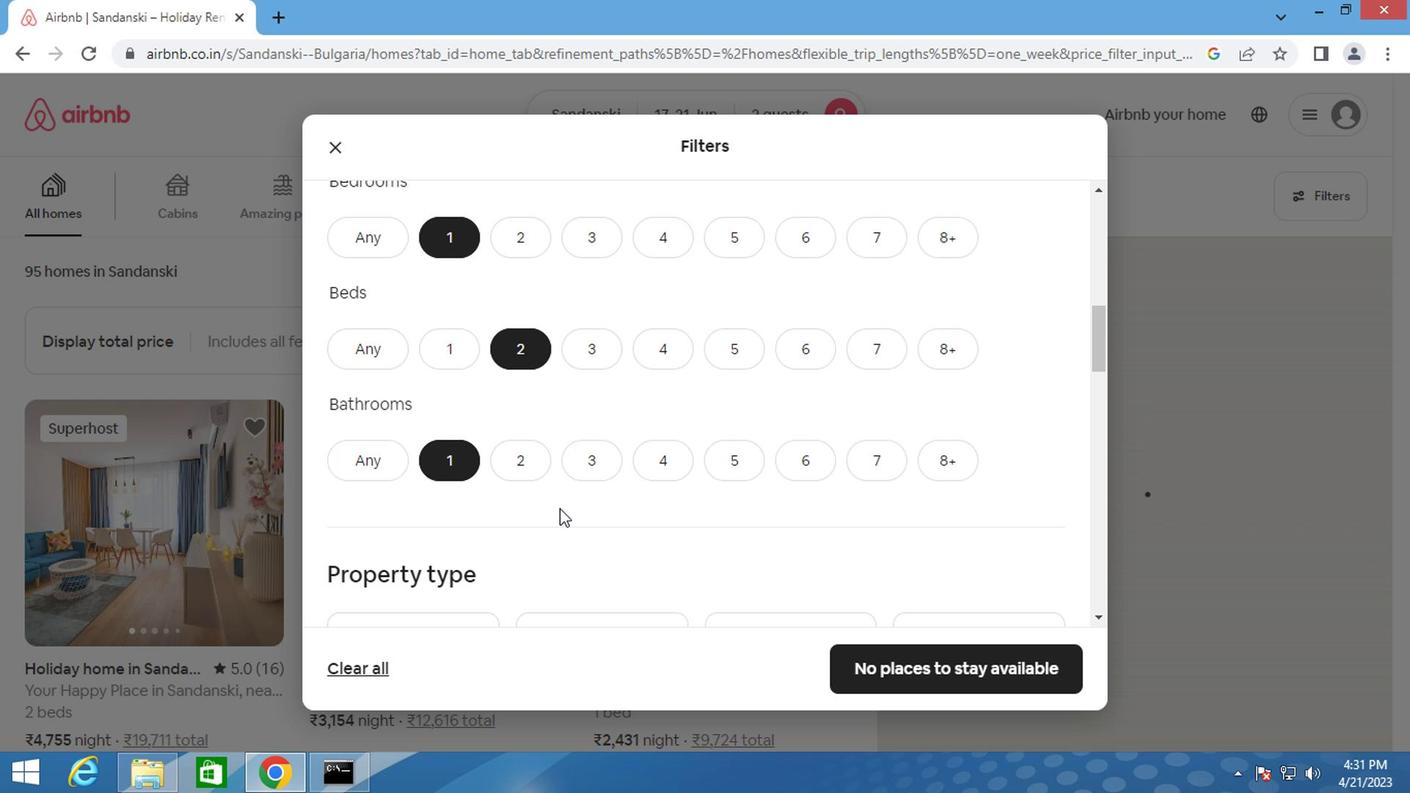 
Action: Mouse moved to (532, 495)
Screenshot: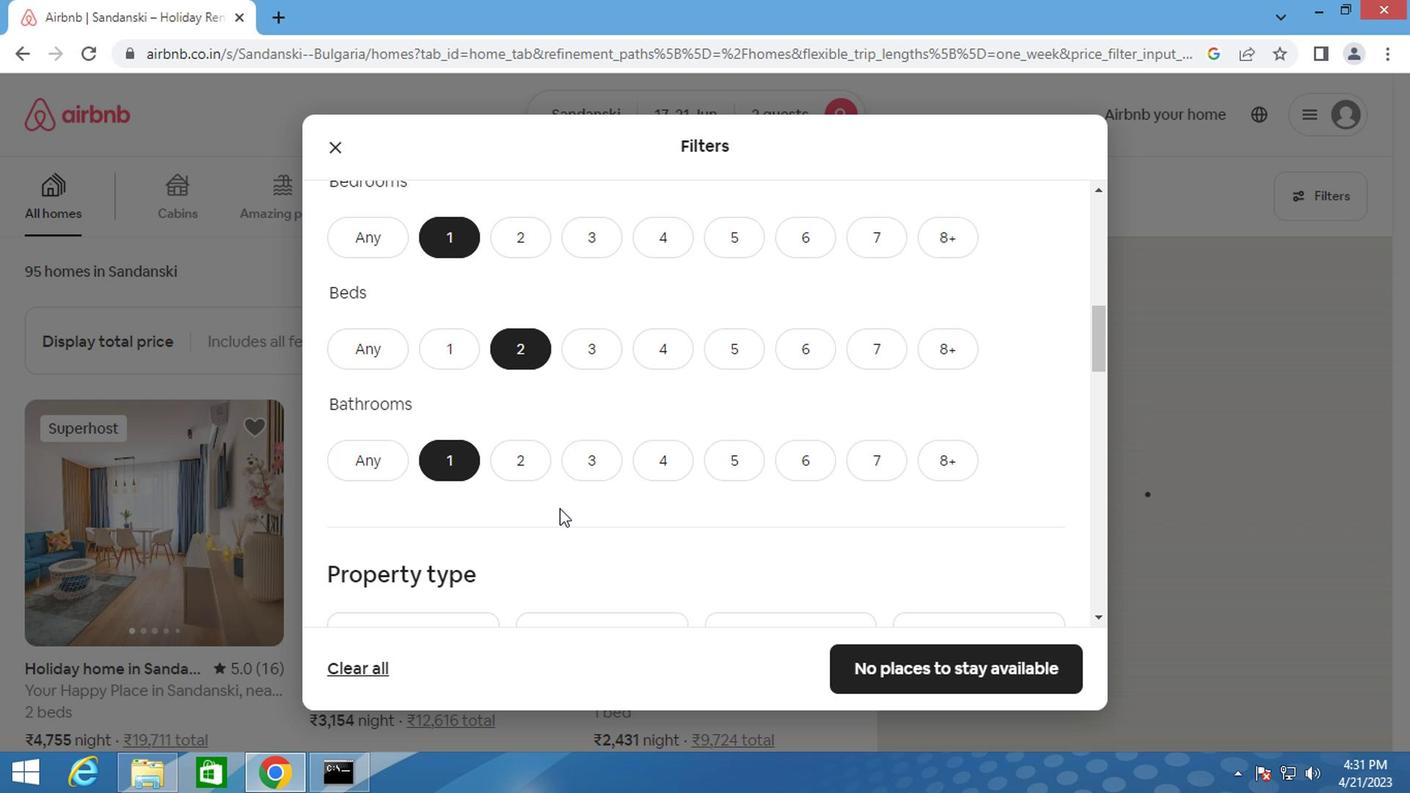 
Action: Mouse scrolled (532, 494) with delta (0, 0)
Screenshot: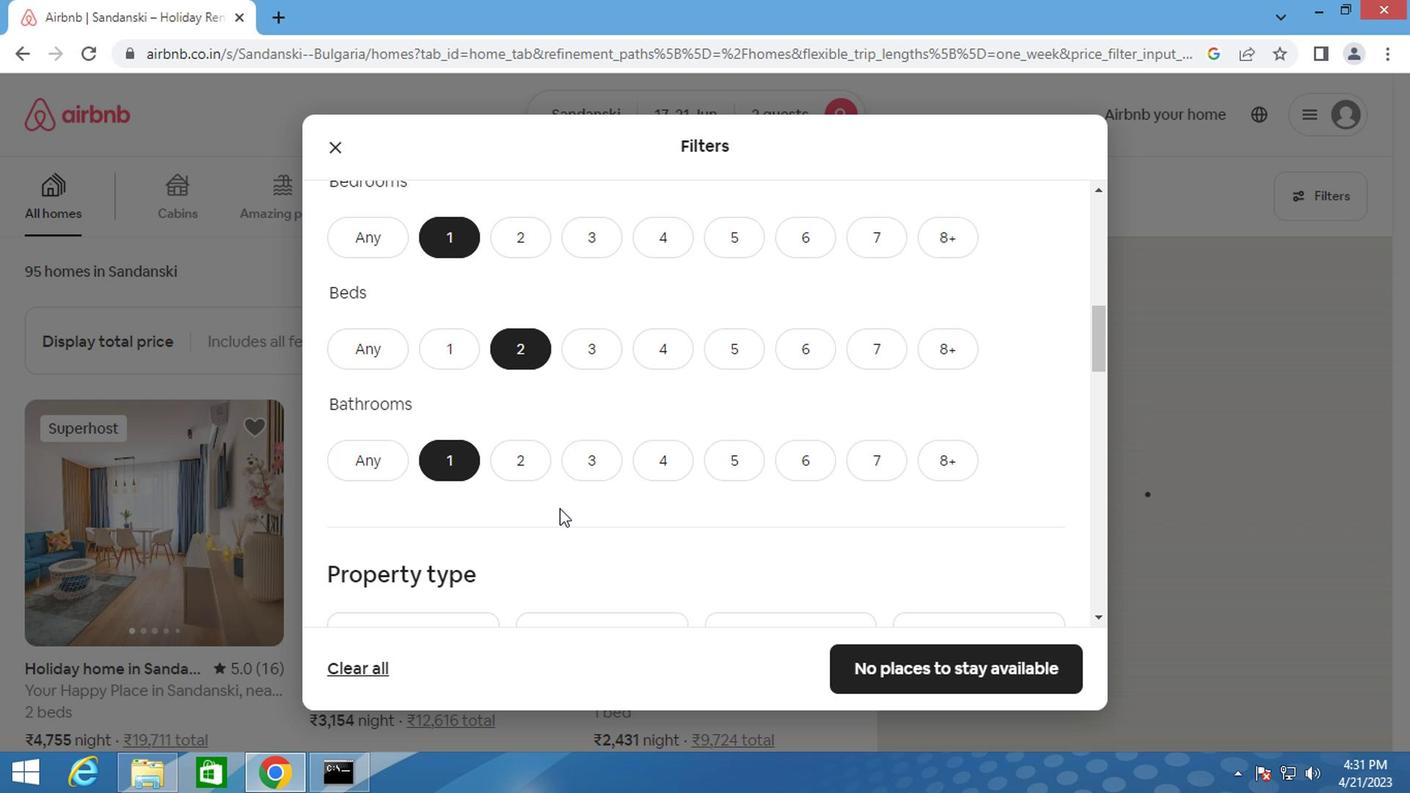 
Action: Mouse moved to (521, 412)
Screenshot: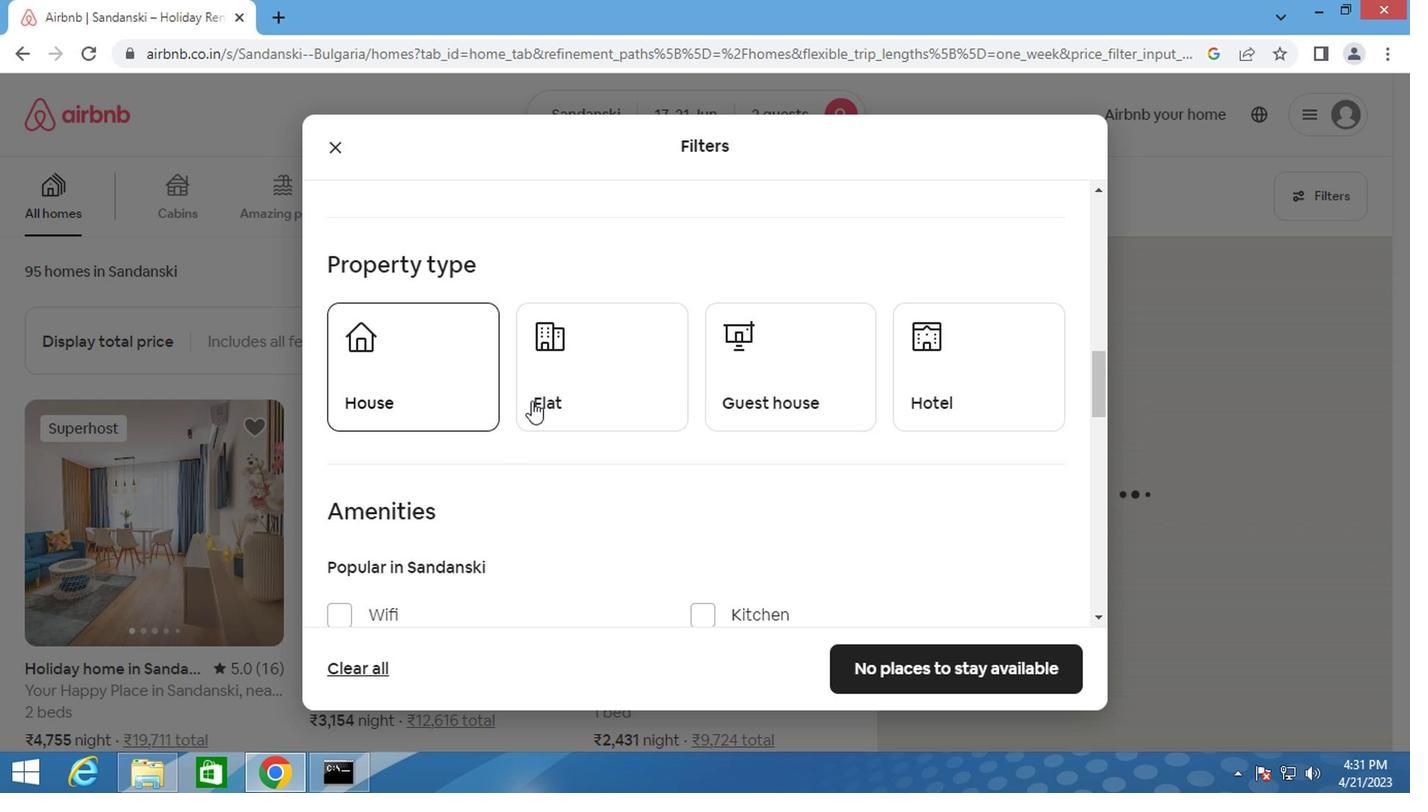 
Action: Mouse pressed left at (521, 412)
Screenshot: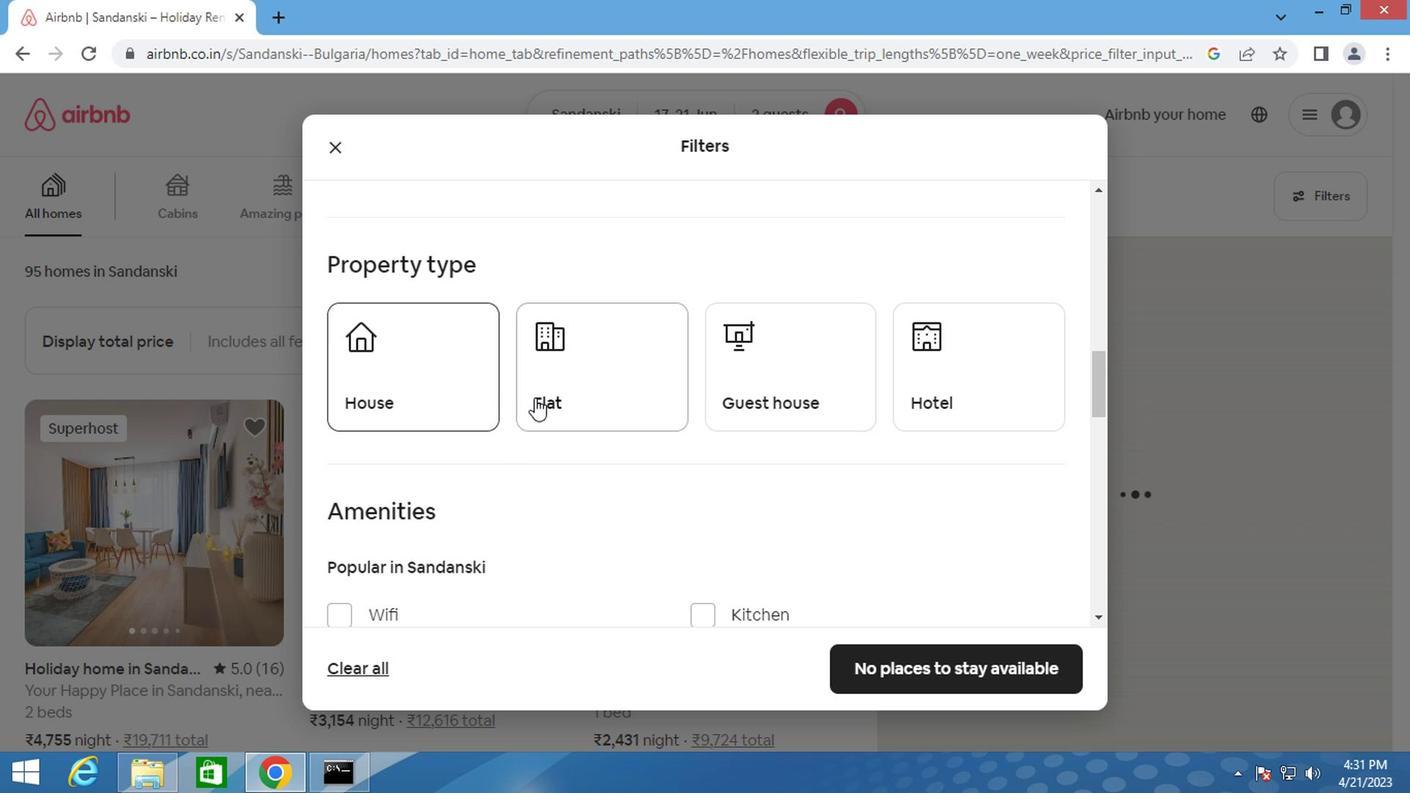 
Action: Mouse moved to (645, 415)
Screenshot: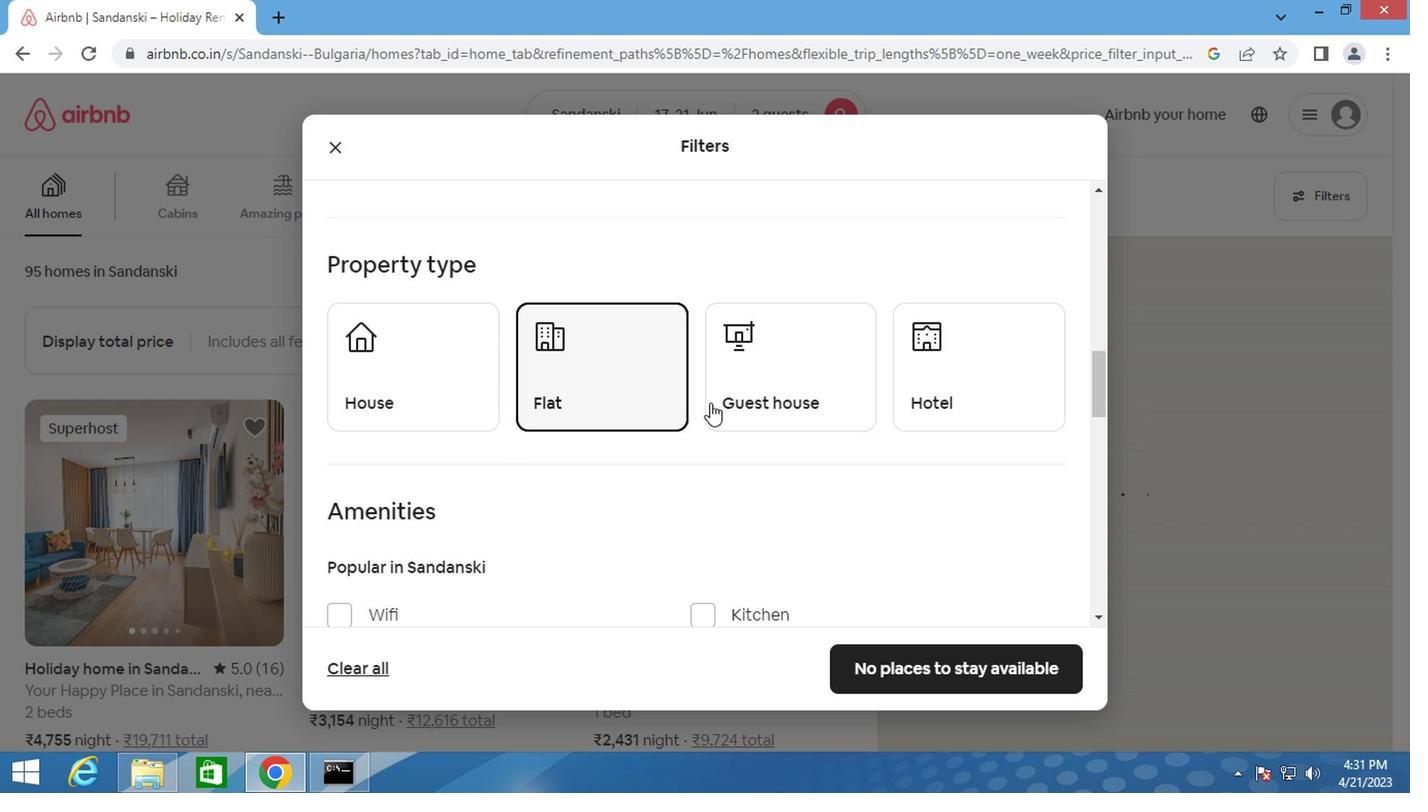 
Action: Mouse pressed left at (645, 415)
Screenshot: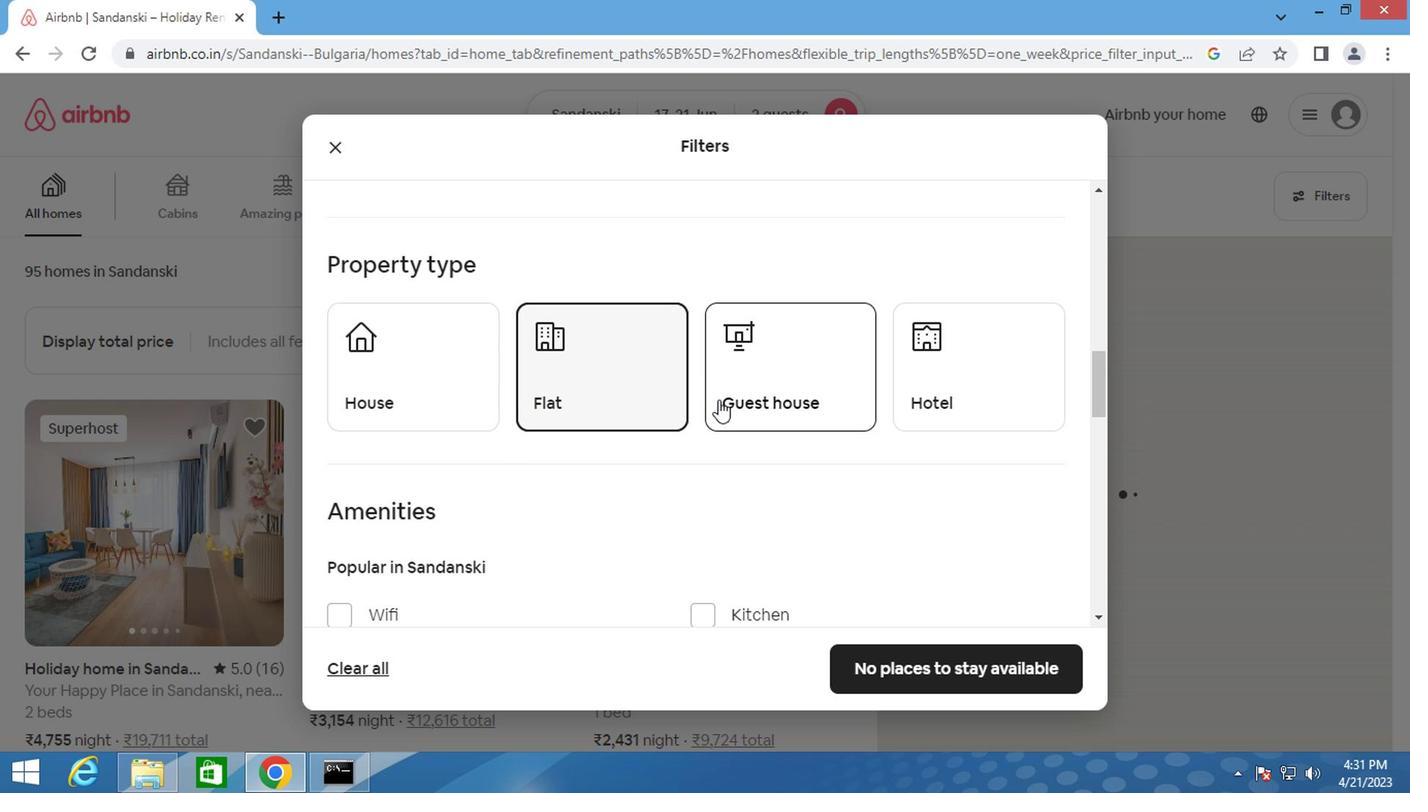 
Action: Mouse moved to (545, 462)
Screenshot: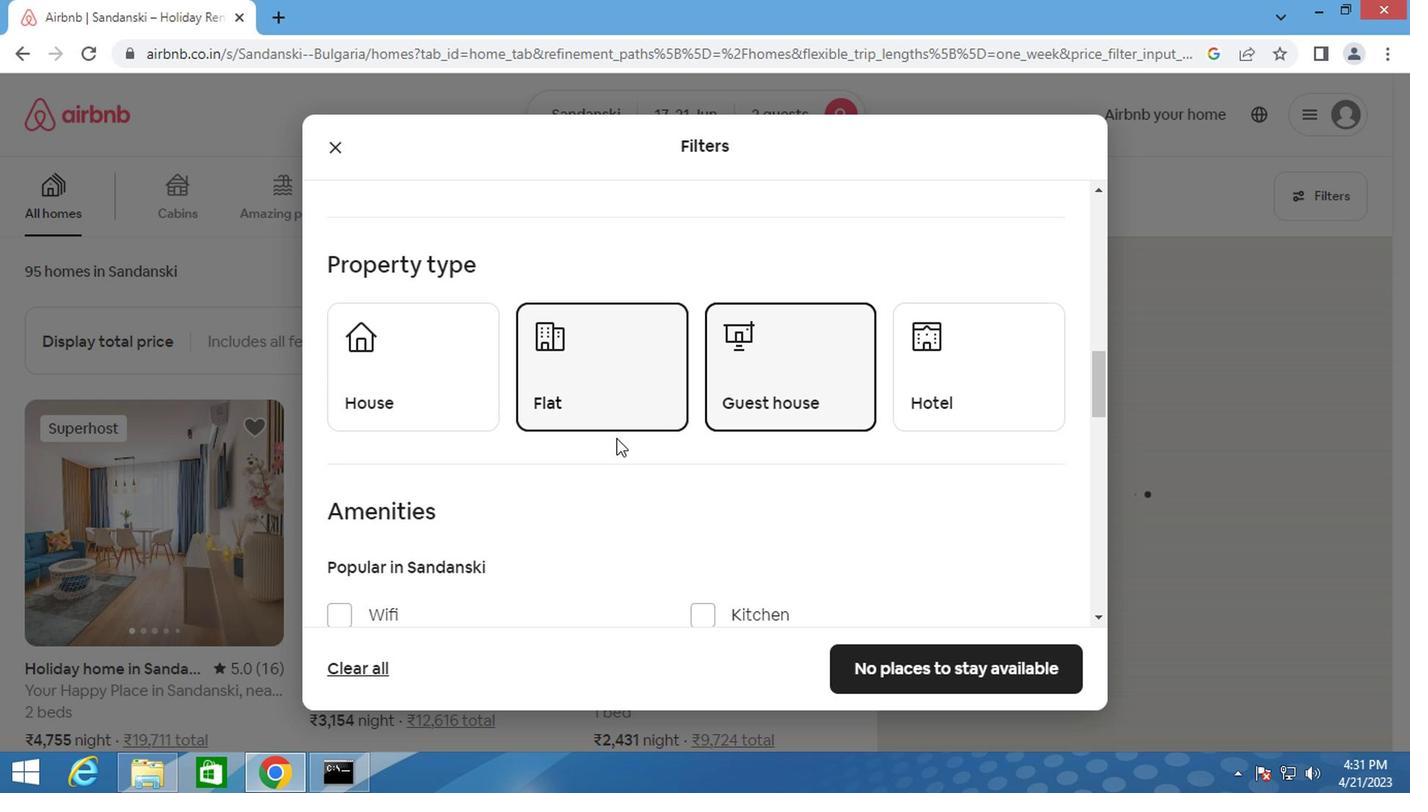 
Action: Mouse scrolled (545, 461) with delta (0, 0)
Screenshot: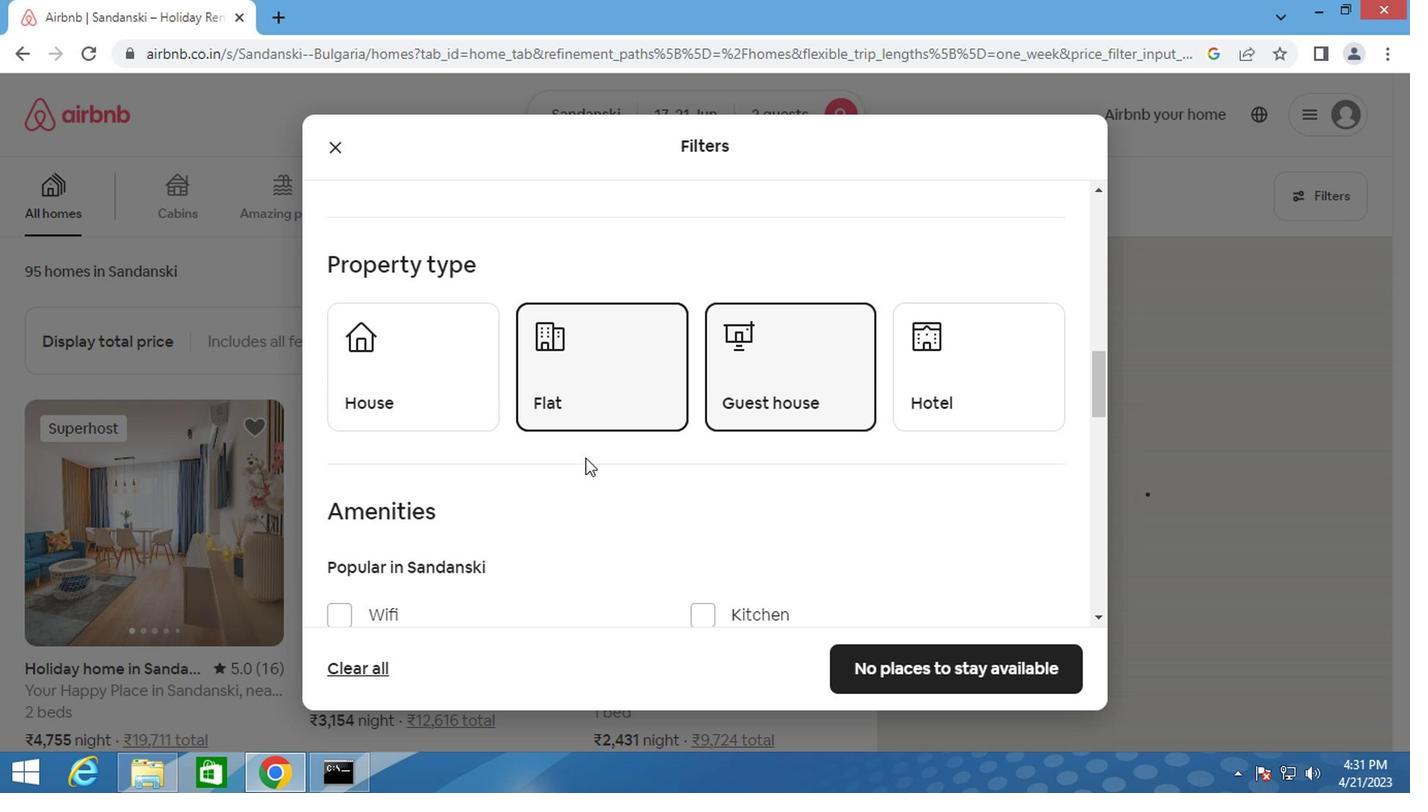 
Action: Mouse moved to (545, 462)
Screenshot: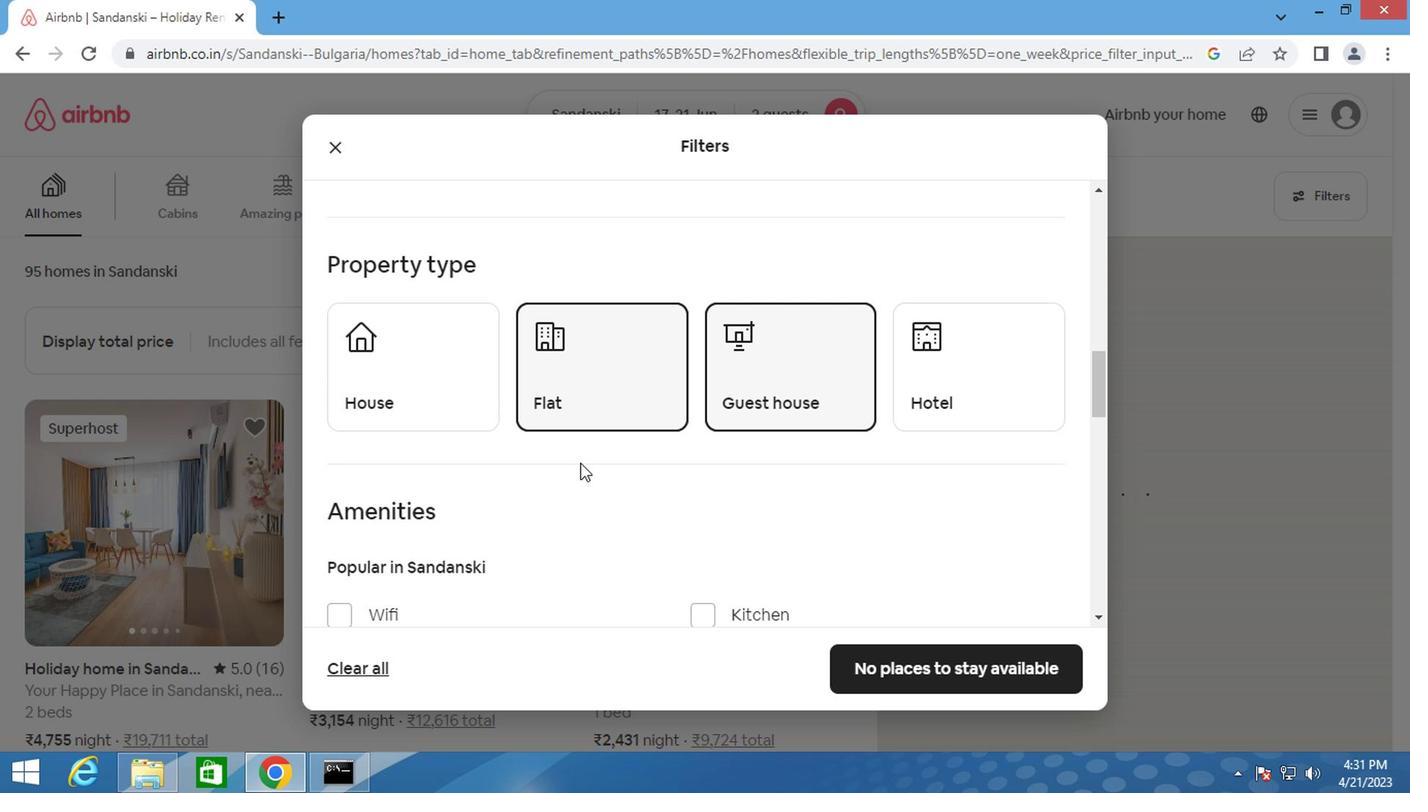 
Action: Mouse scrolled (545, 462) with delta (0, 0)
Screenshot: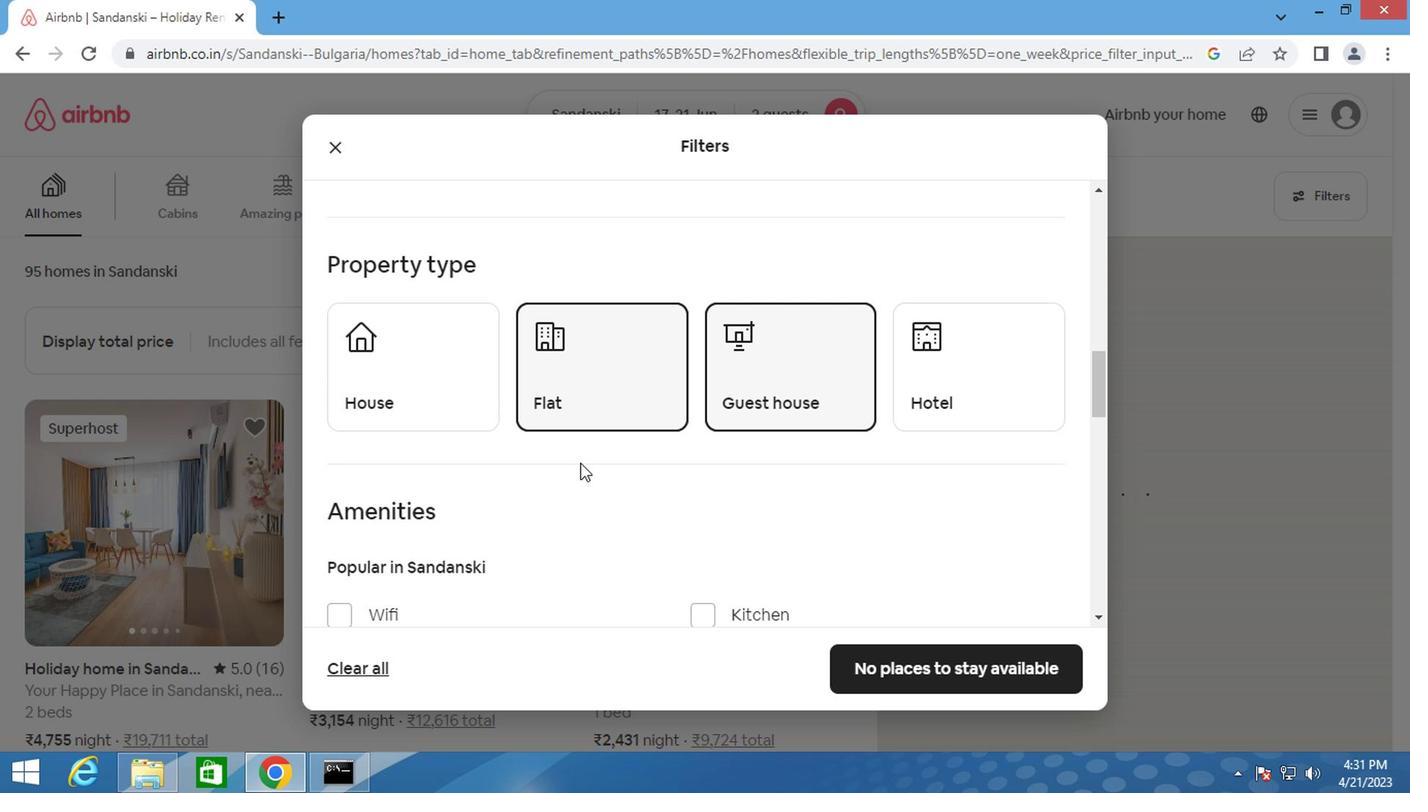 
Action: Mouse scrolled (545, 462) with delta (0, 0)
Screenshot: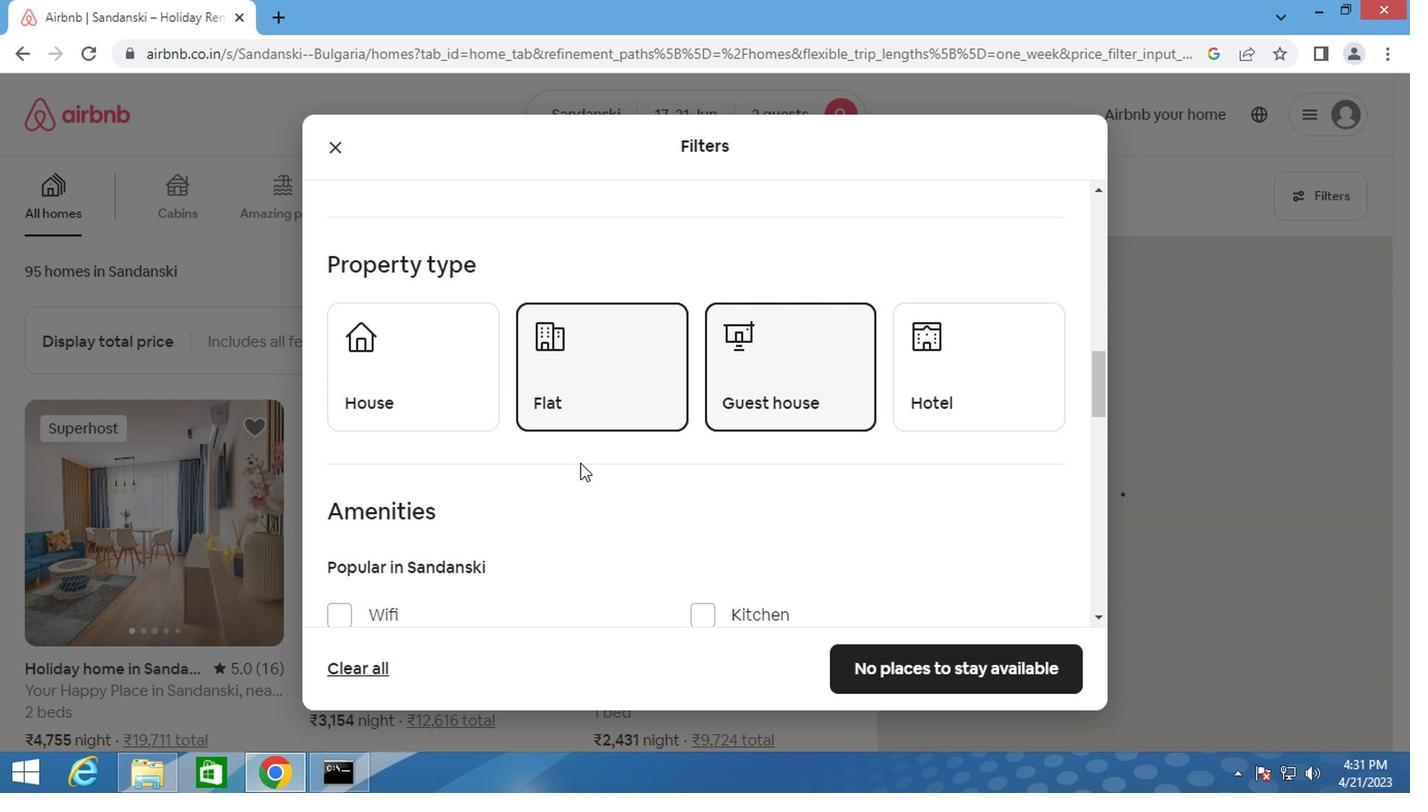 
Action: Mouse moved to (461, 476)
Screenshot: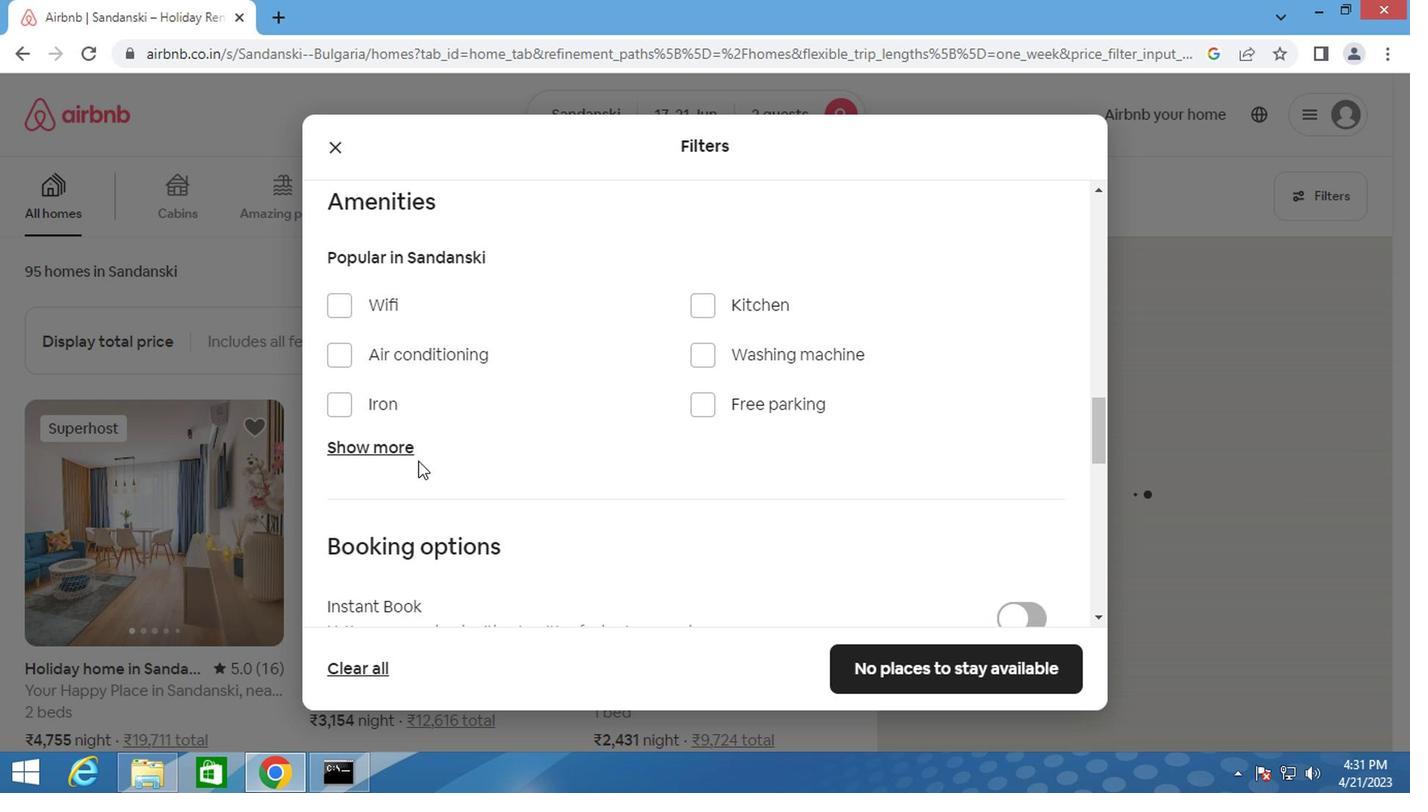 
Action: Mouse scrolled (461, 475) with delta (0, 0)
Screenshot: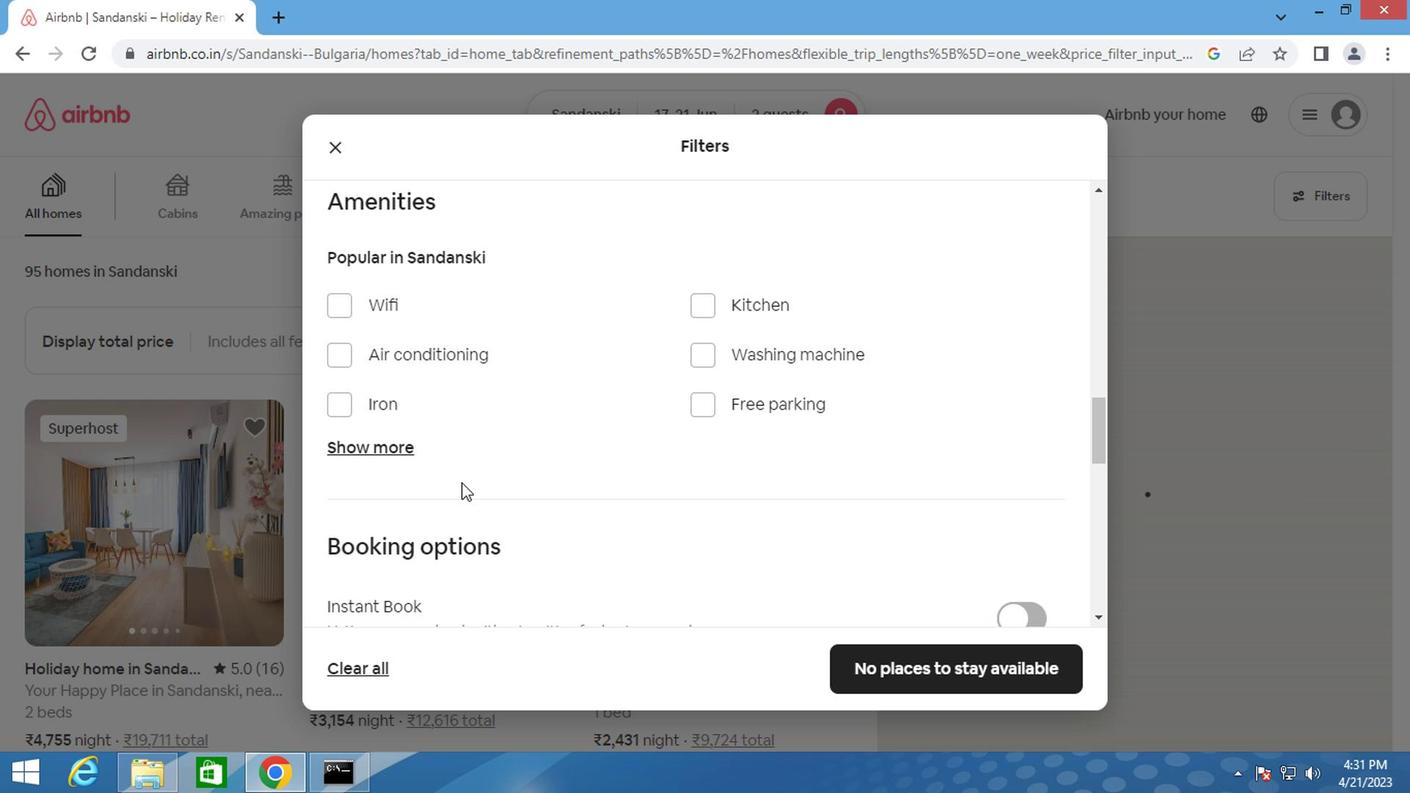 
Action: Mouse moved to (520, 472)
Screenshot: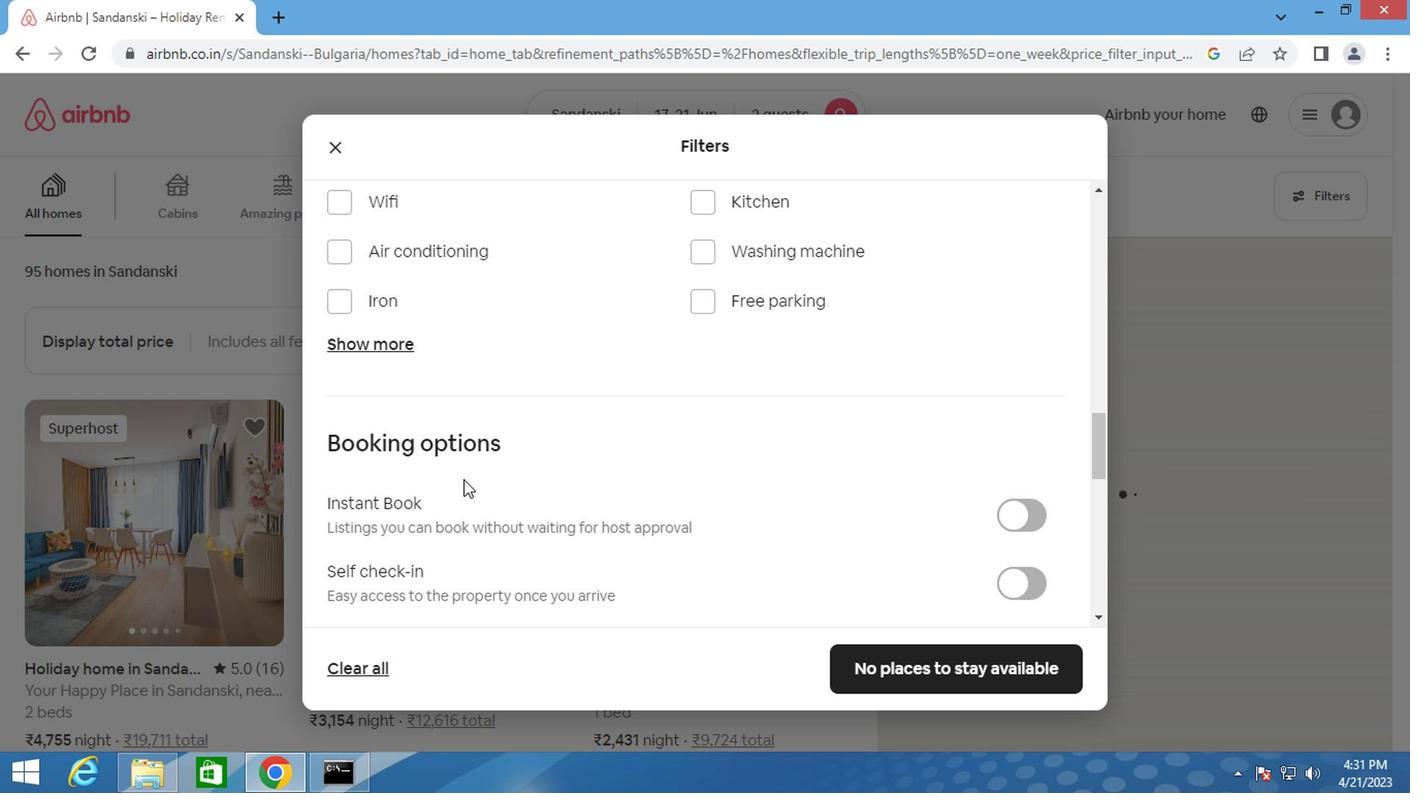 
Action: Mouse scrolled (520, 471) with delta (0, 0)
Screenshot: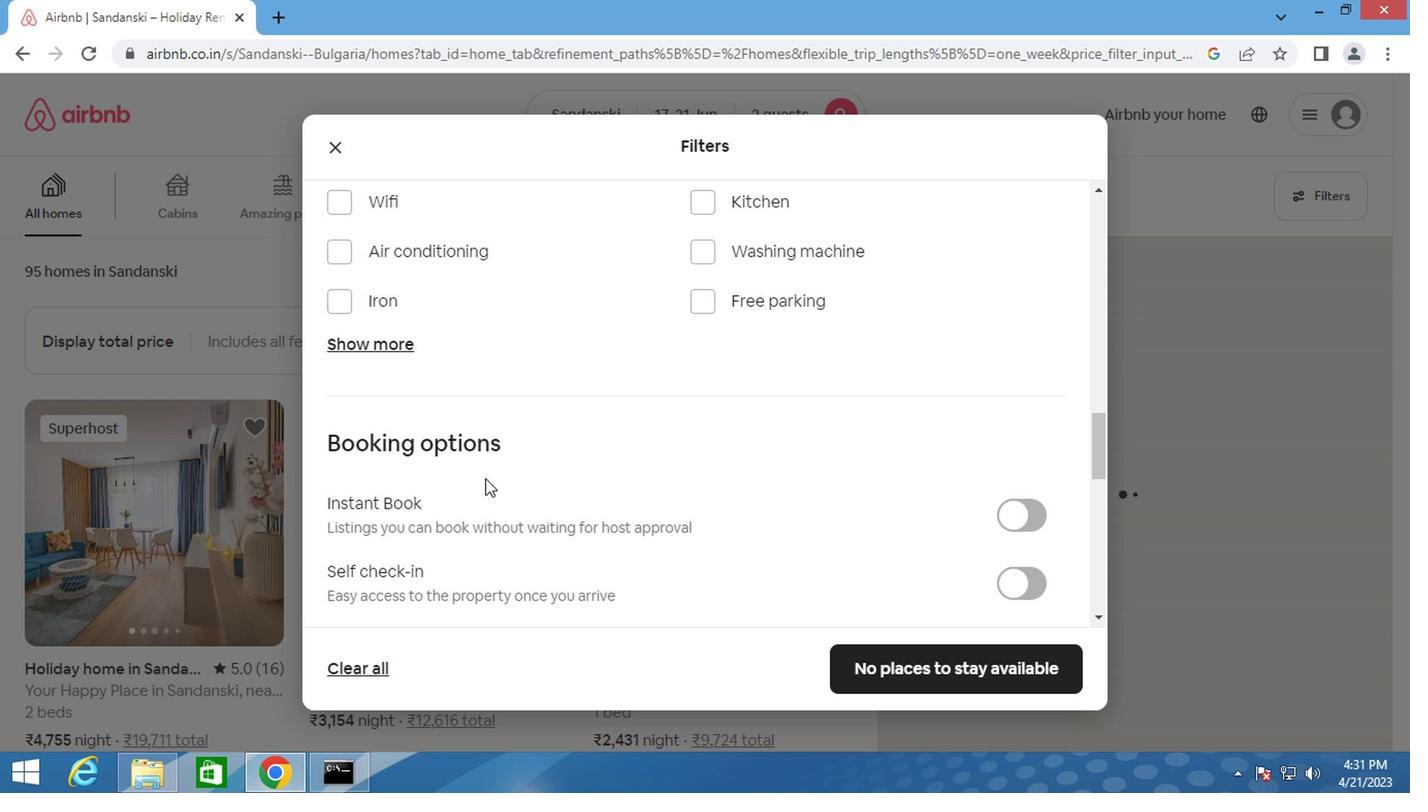 
Action: Mouse scrolled (520, 471) with delta (0, 0)
Screenshot: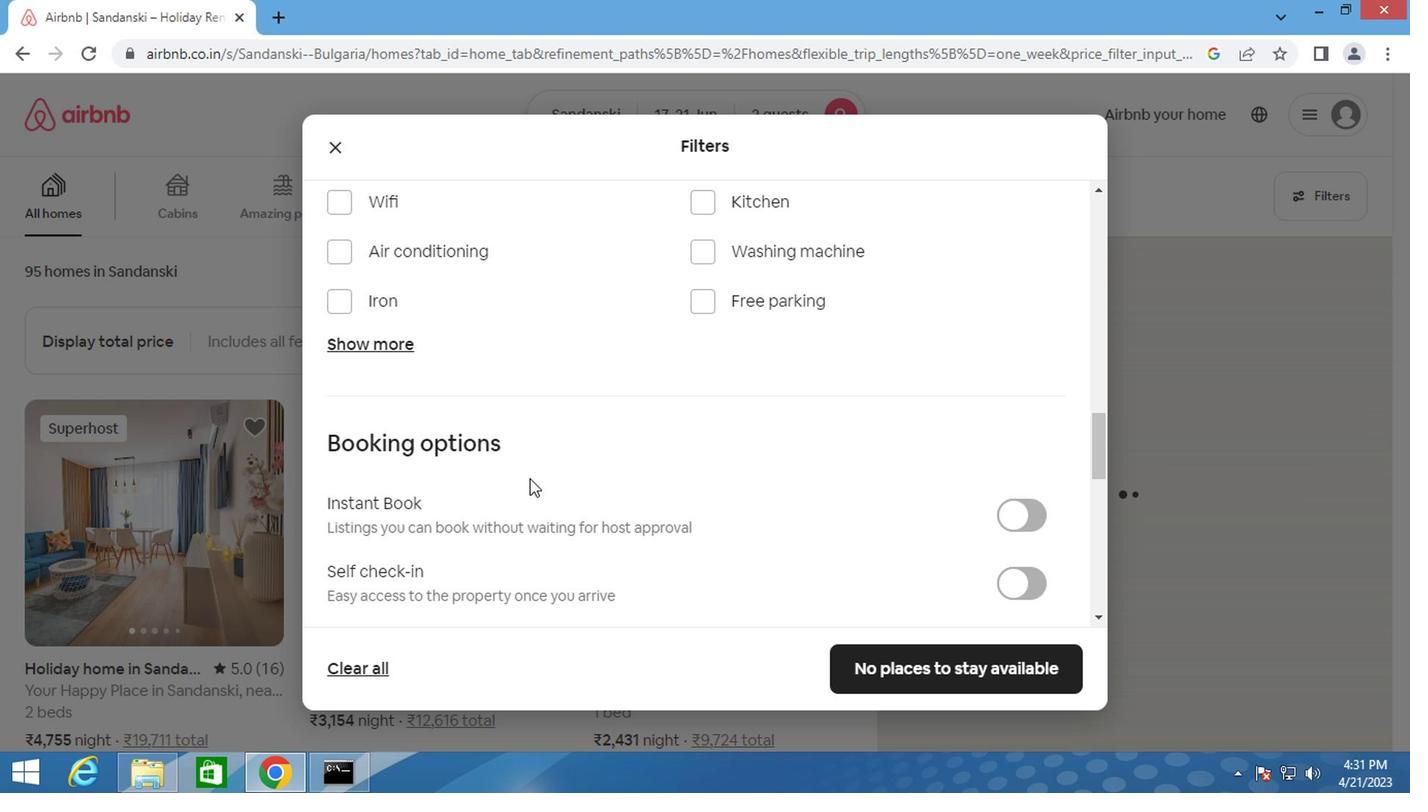 
Action: Mouse moved to (866, 404)
Screenshot: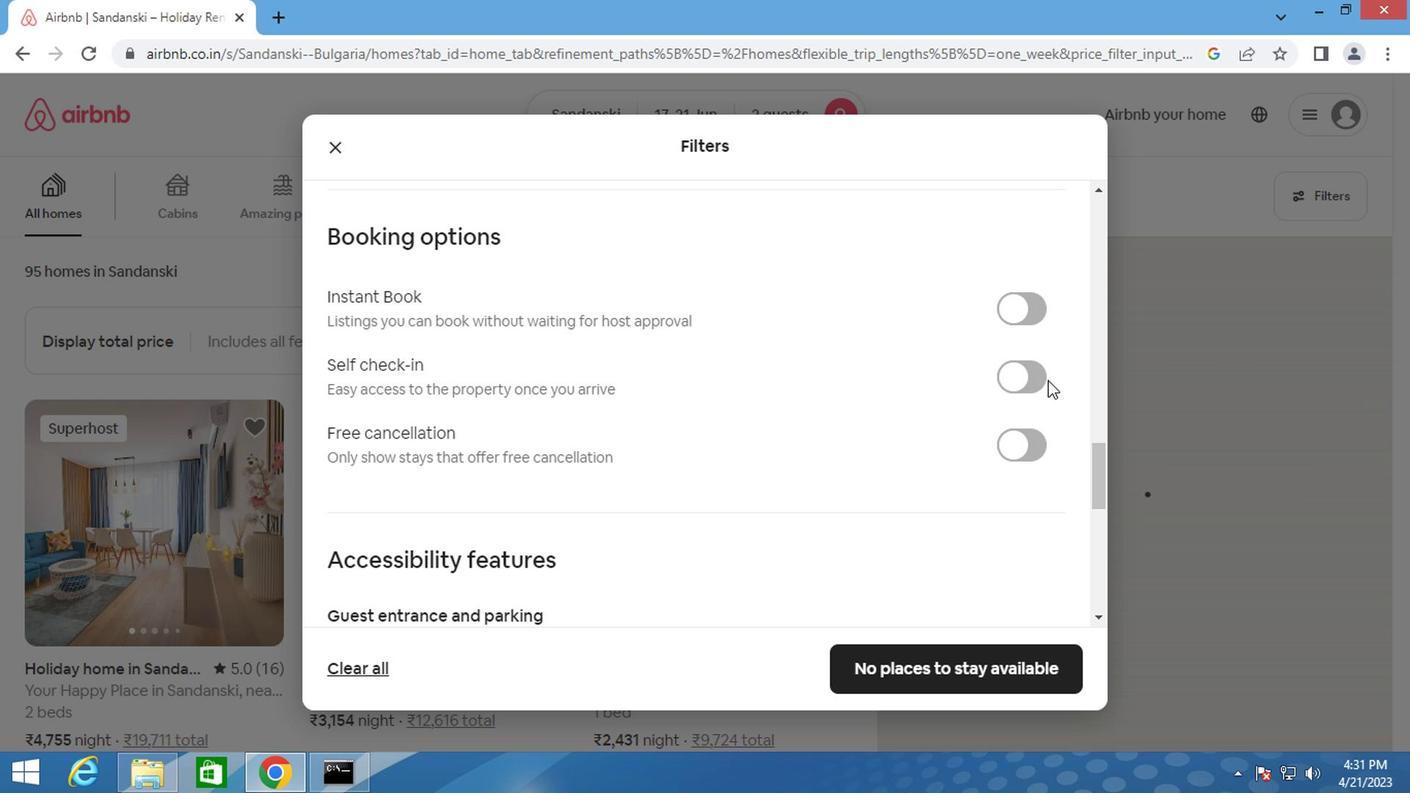 
Action: Mouse pressed left at (866, 404)
Screenshot: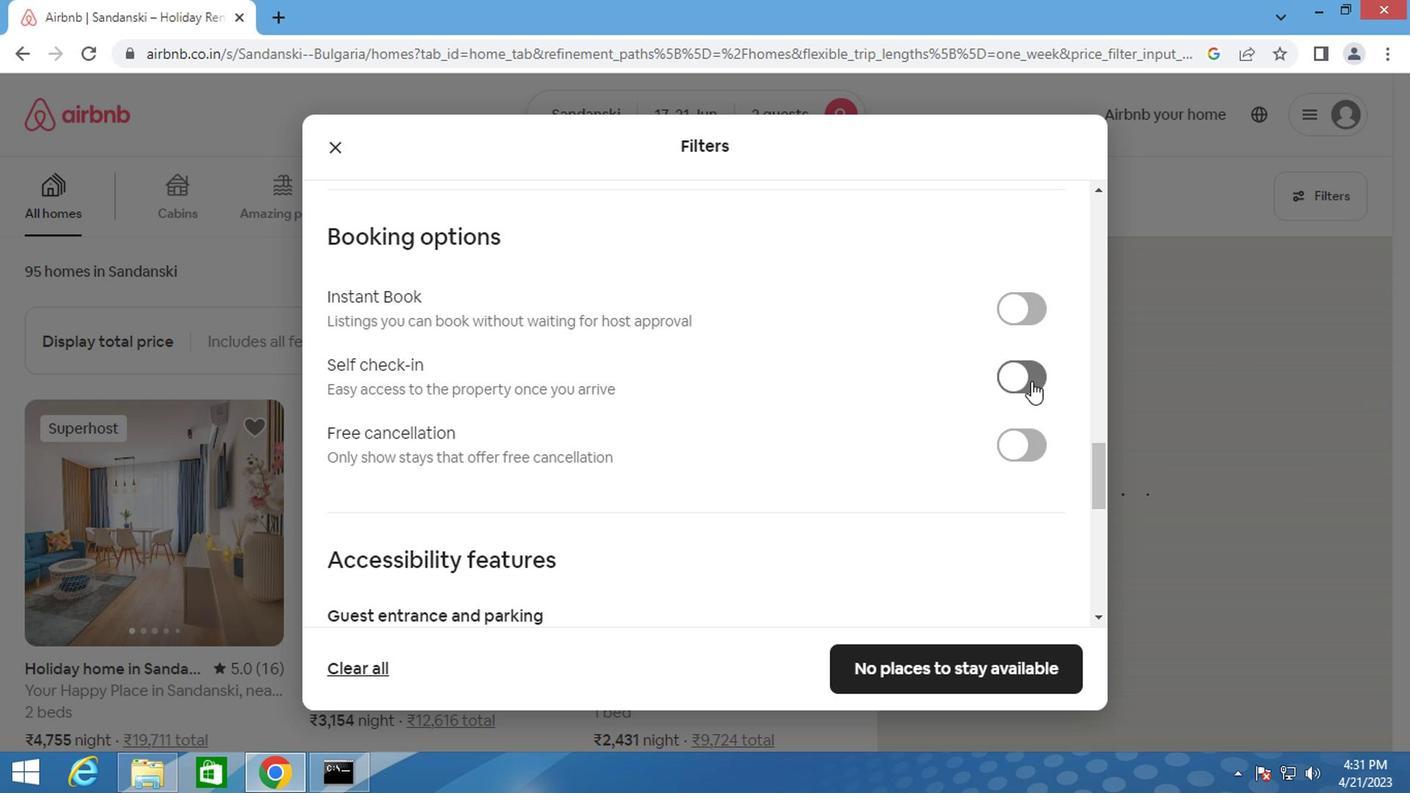 
Action: Mouse moved to (490, 515)
Screenshot: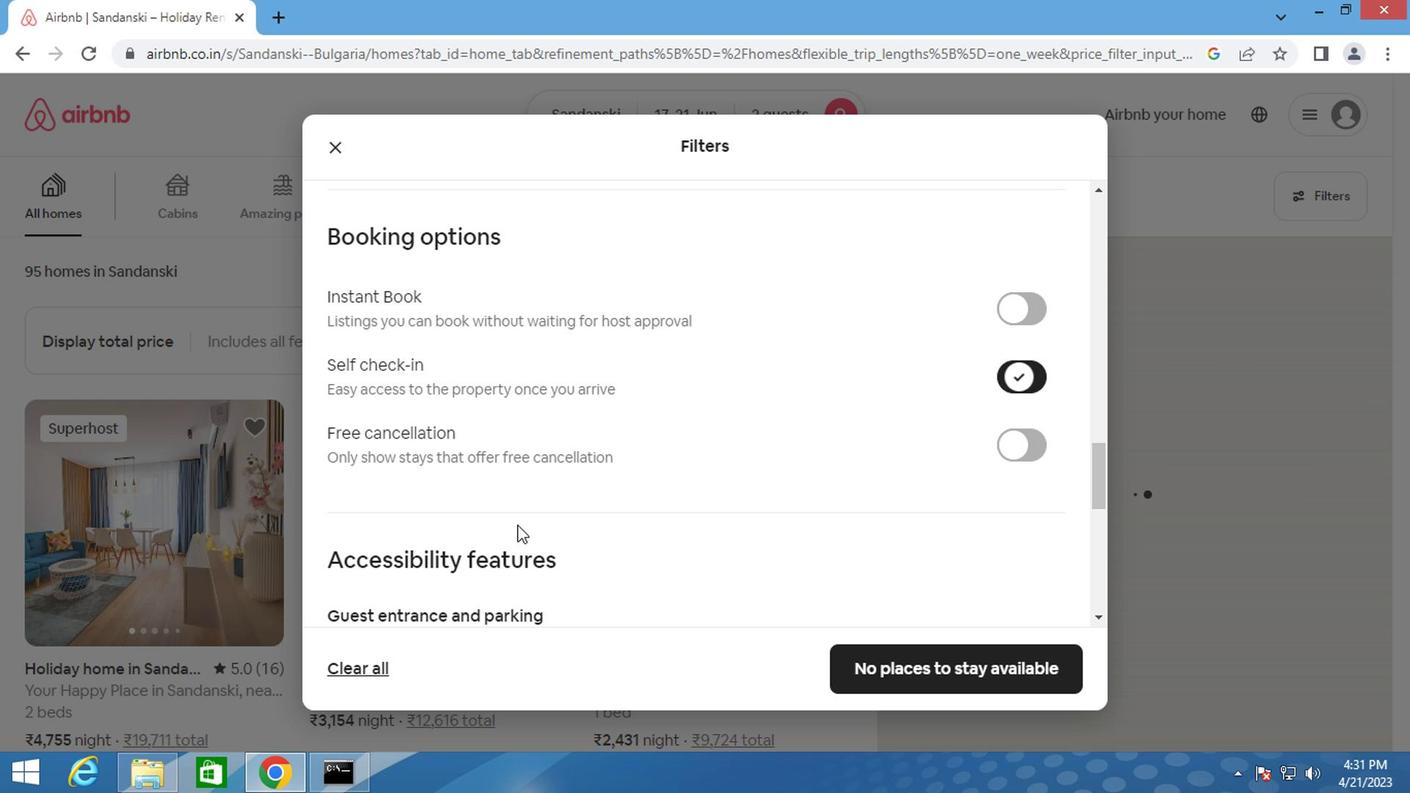 
Action: Mouse scrolled (490, 514) with delta (0, 0)
Screenshot: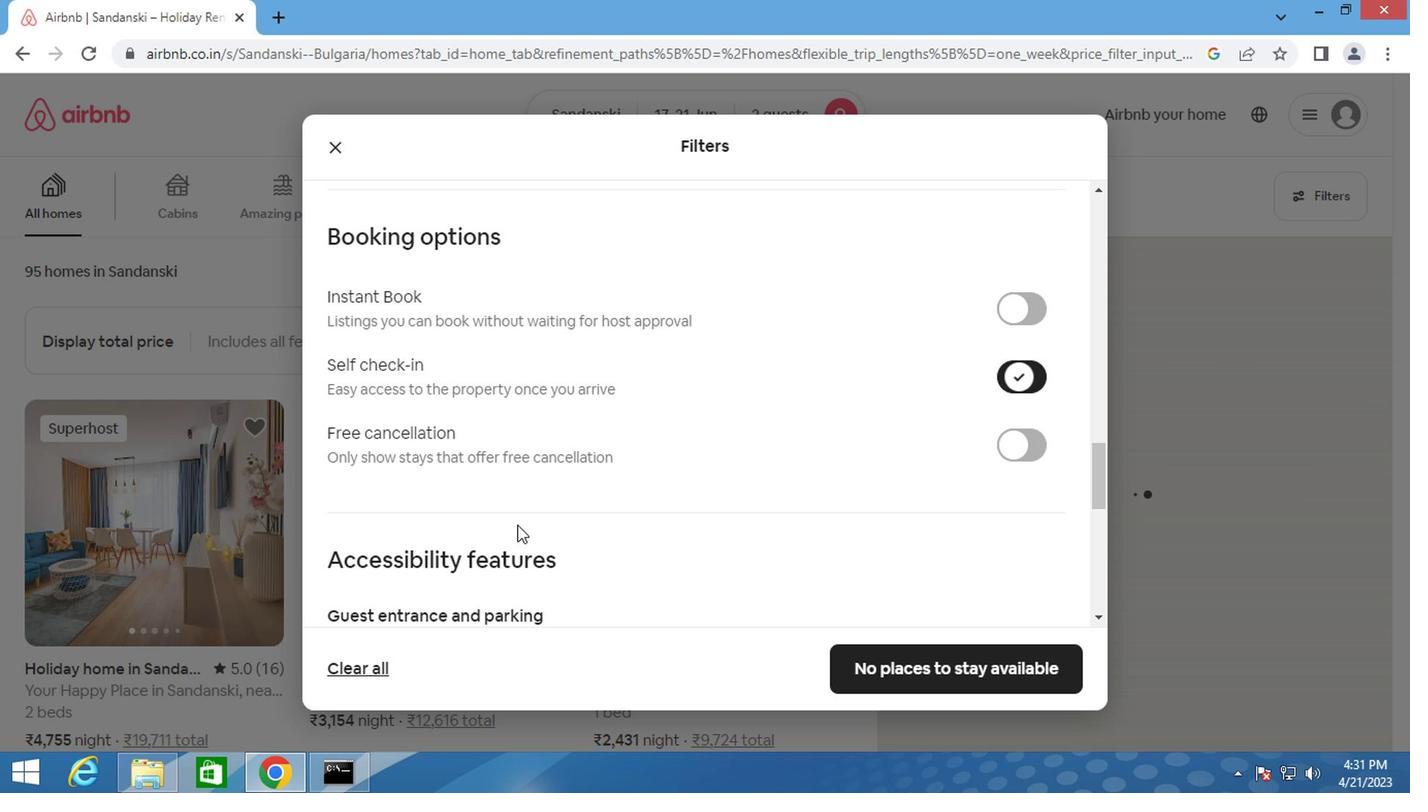 
Action: Mouse moved to (490, 515)
Screenshot: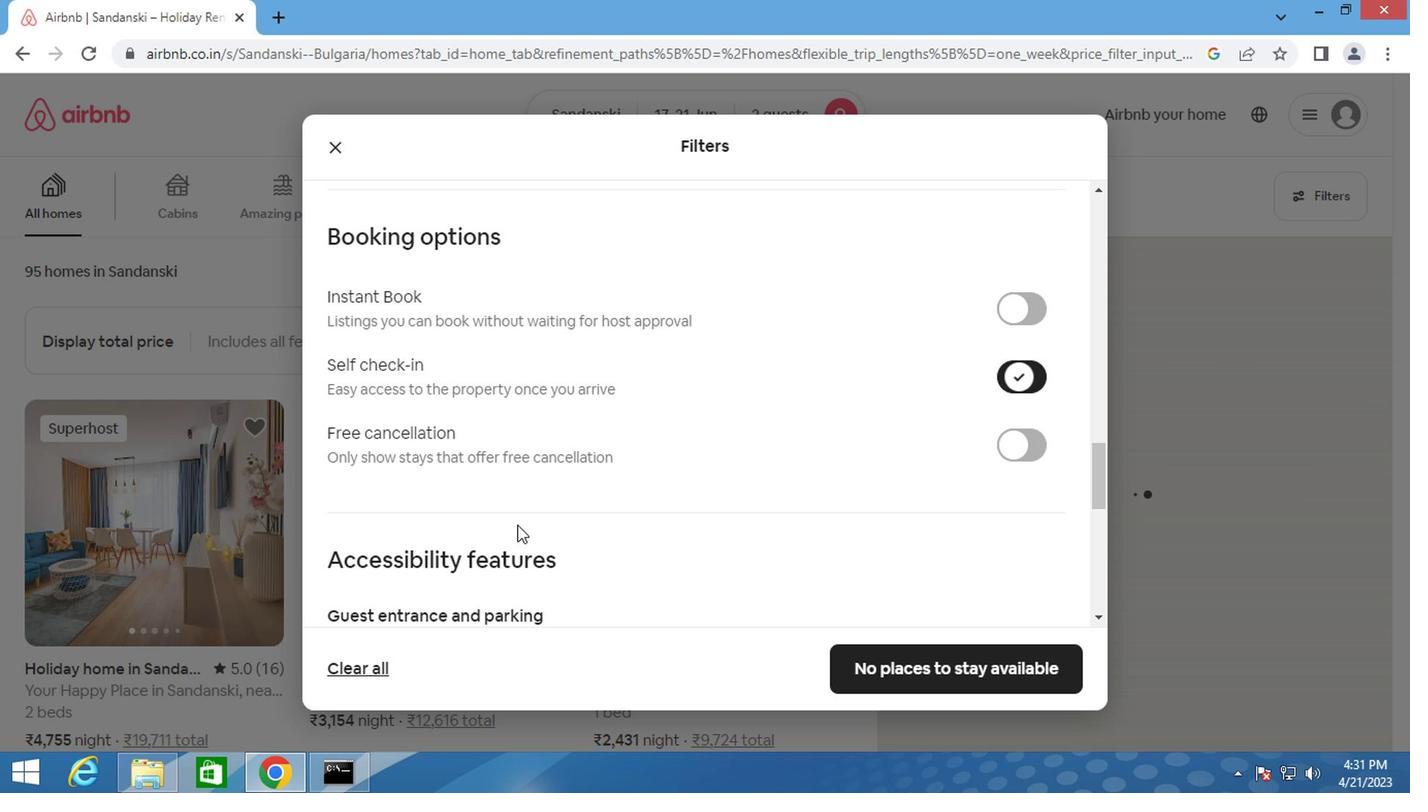 
Action: Mouse scrolled (490, 514) with delta (0, 0)
Screenshot: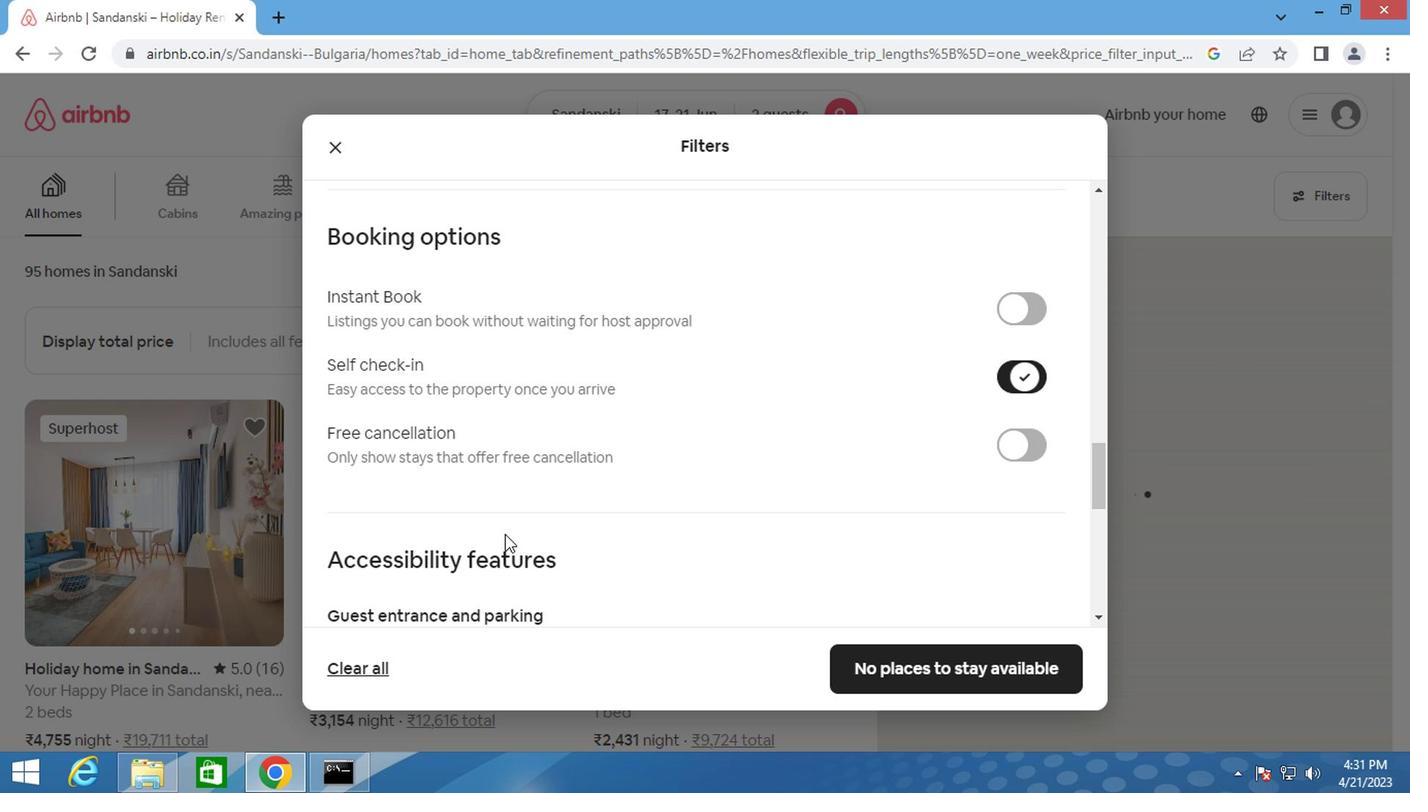 
Action: Mouse scrolled (490, 514) with delta (0, 0)
Screenshot: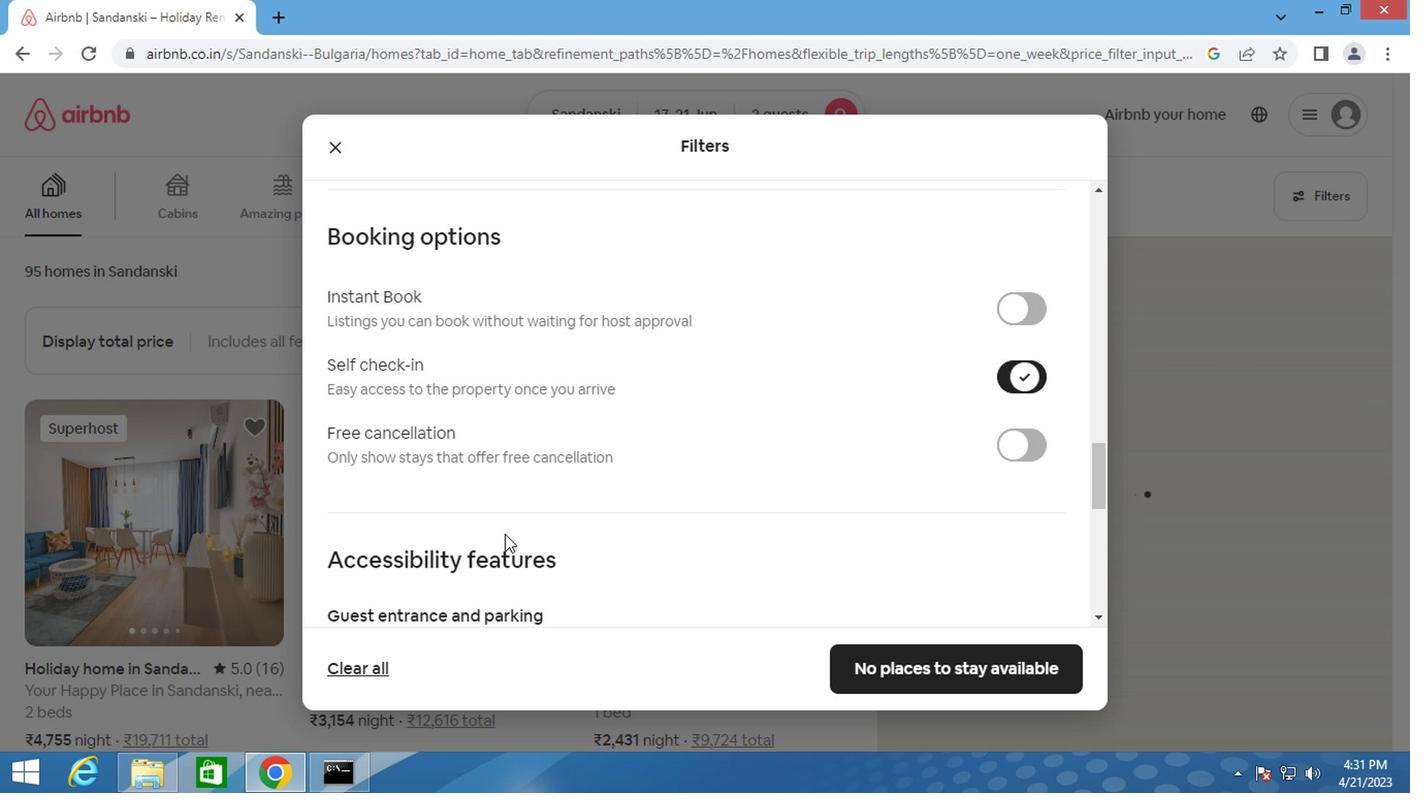 
Action: Mouse moved to (490, 515)
Screenshot: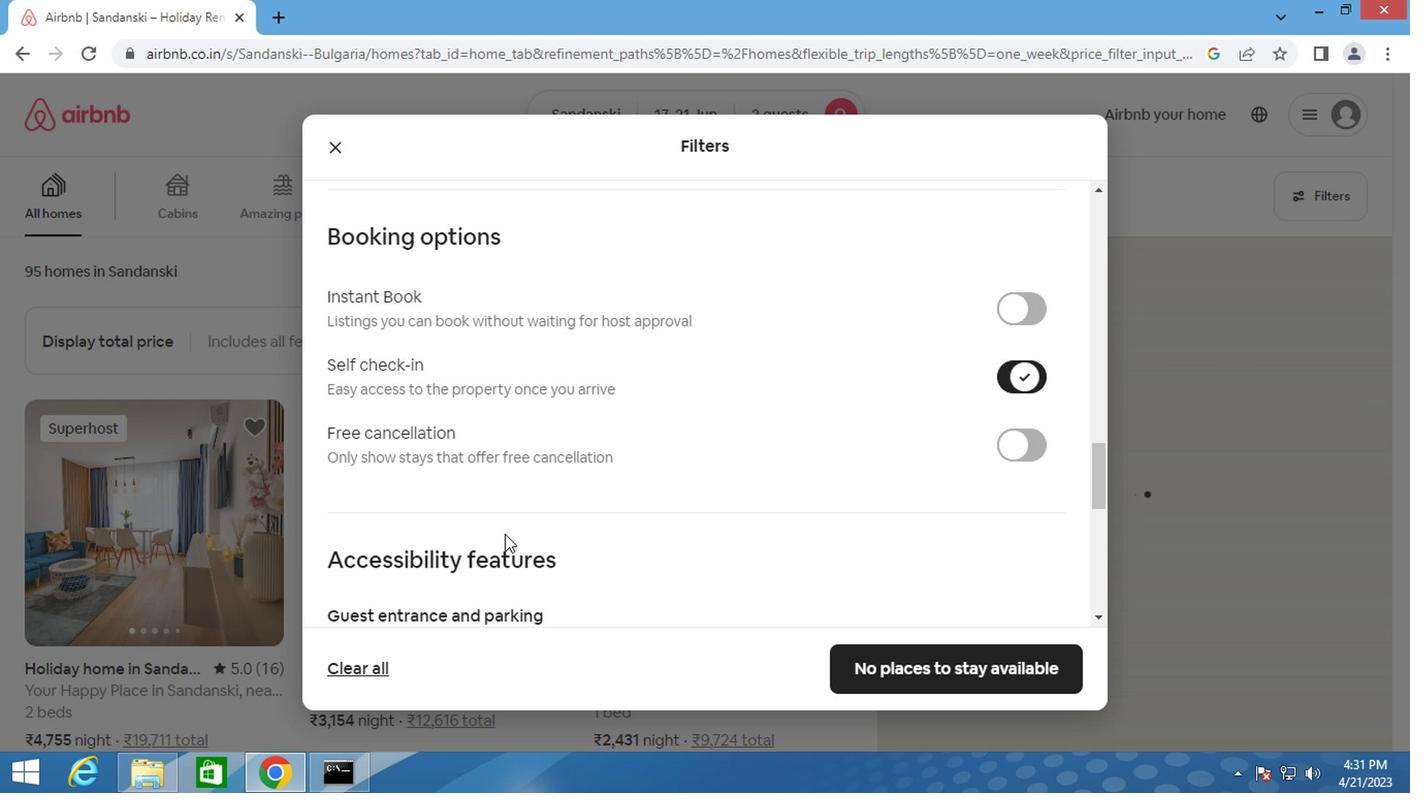 
Action: Mouse scrolled (490, 515) with delta (0, 0)
Screenshot: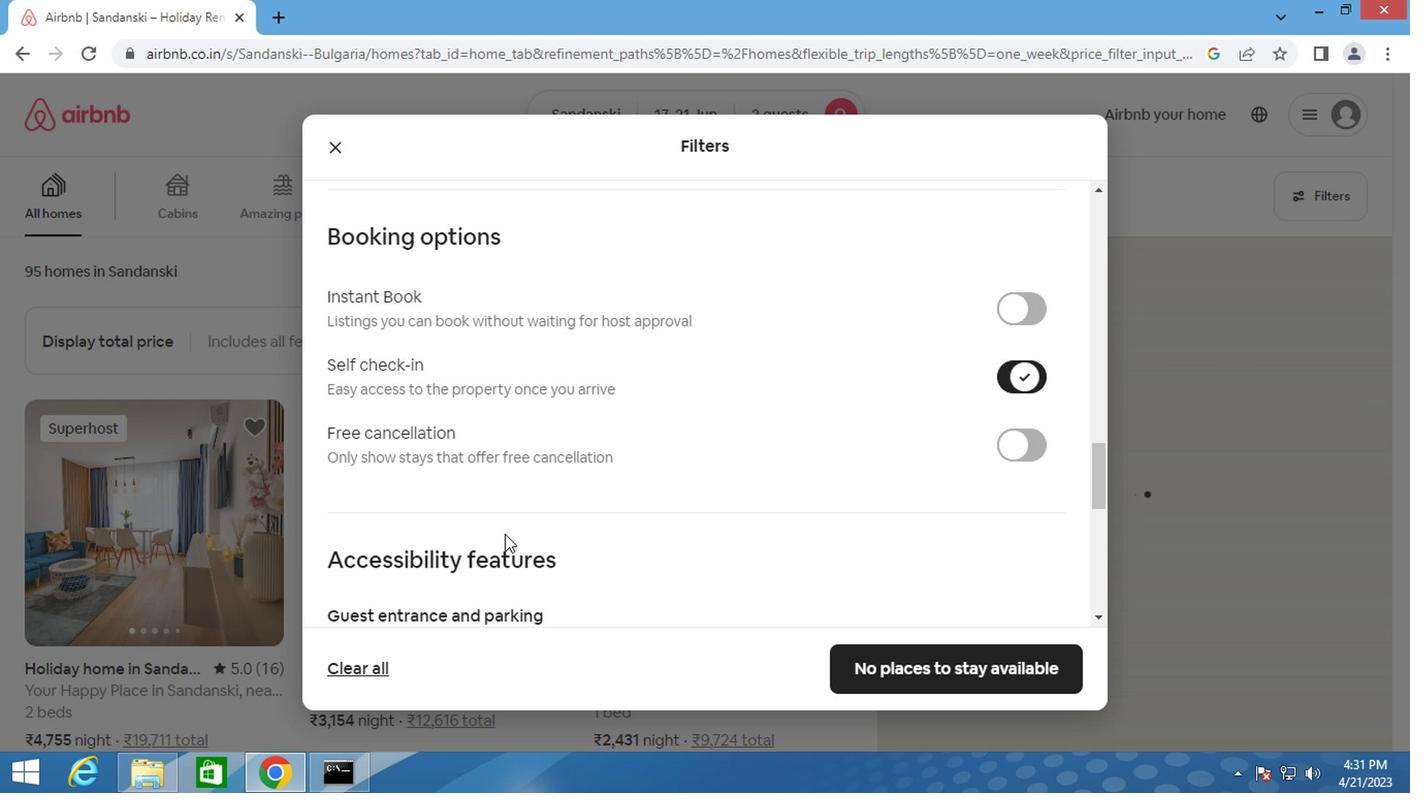 
Action: Mouse moved to (433, 512)
Screenshot: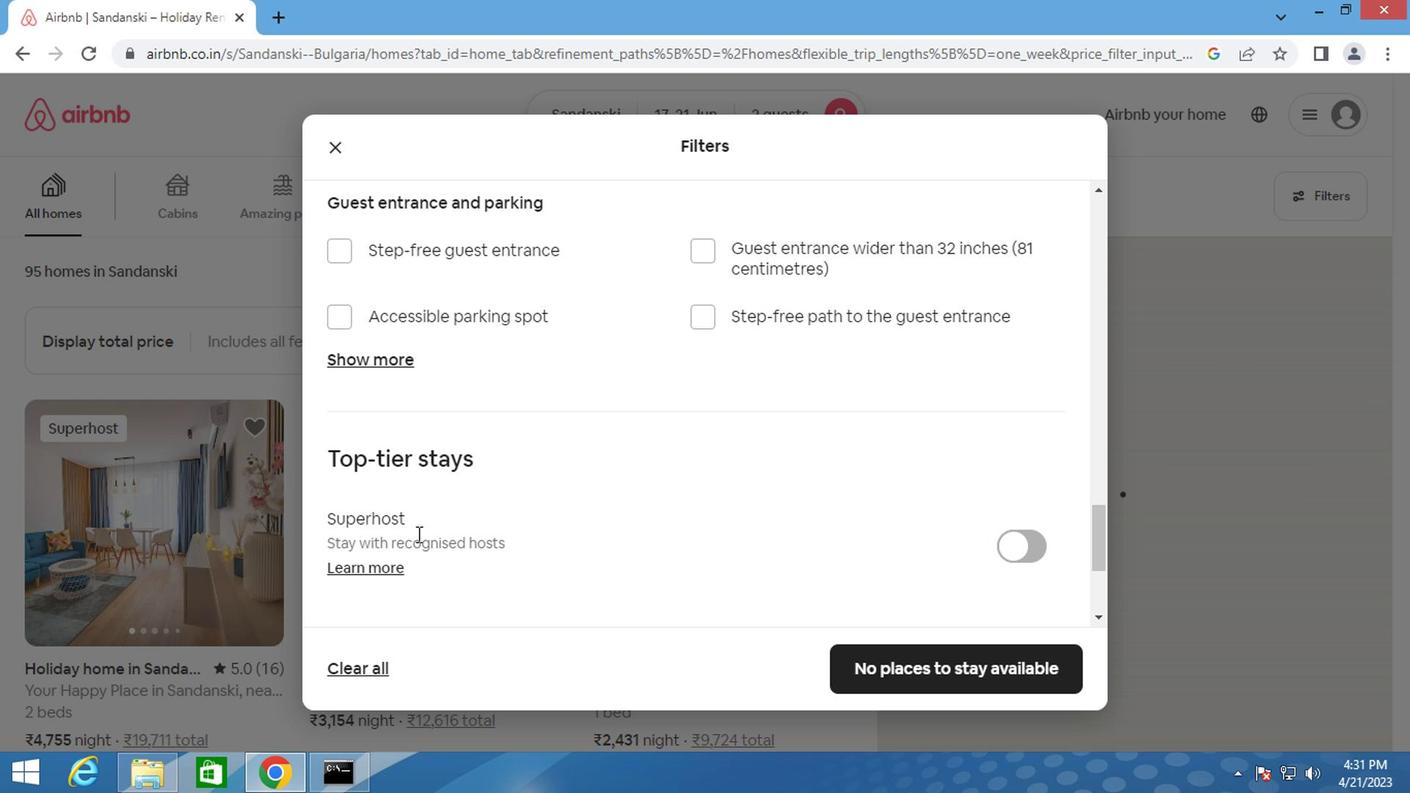 
Action: Mouse scrolled (433, 512) with delta (0, 0)
Screenshot: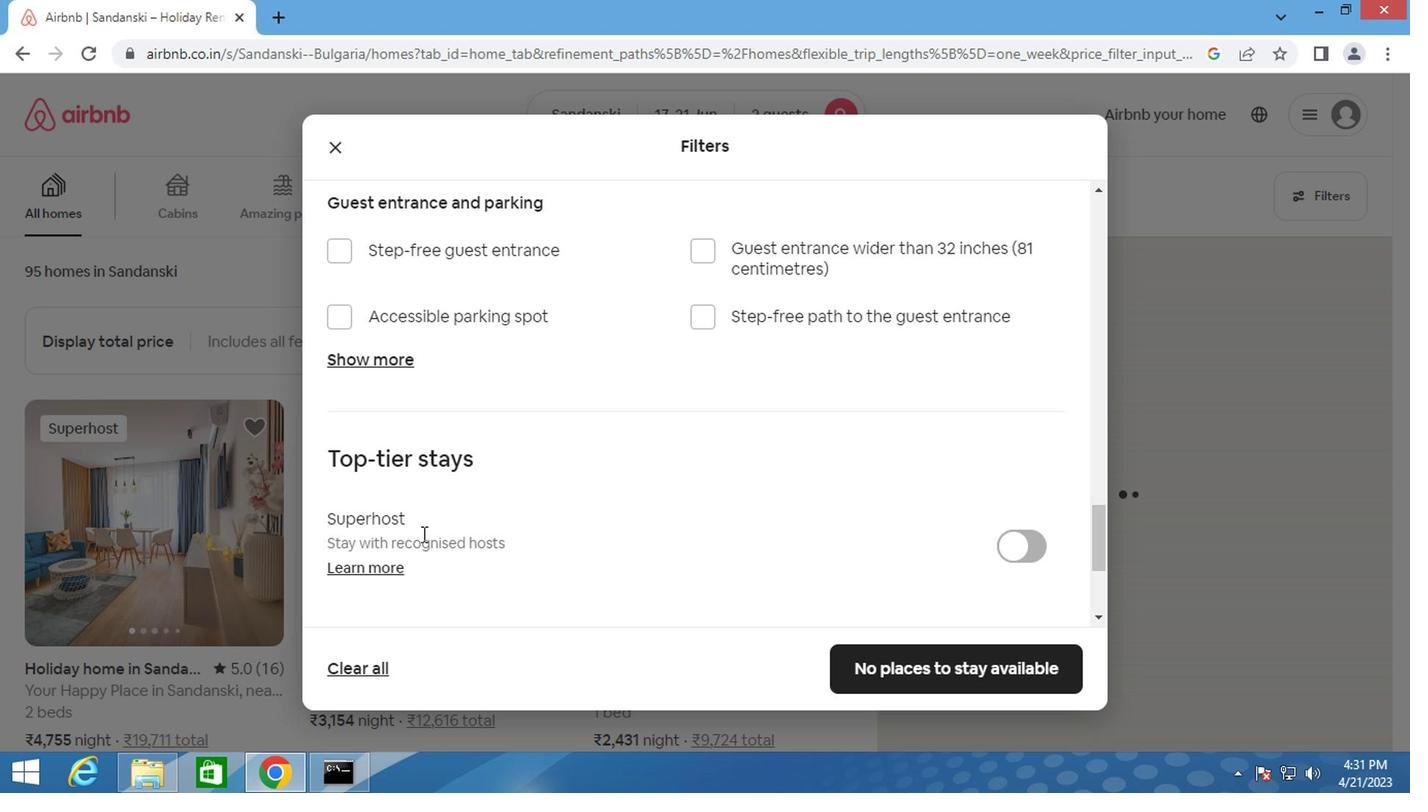 
Action: Mouse scrolled (433, 512) with delta (0, 0)
Screenshot: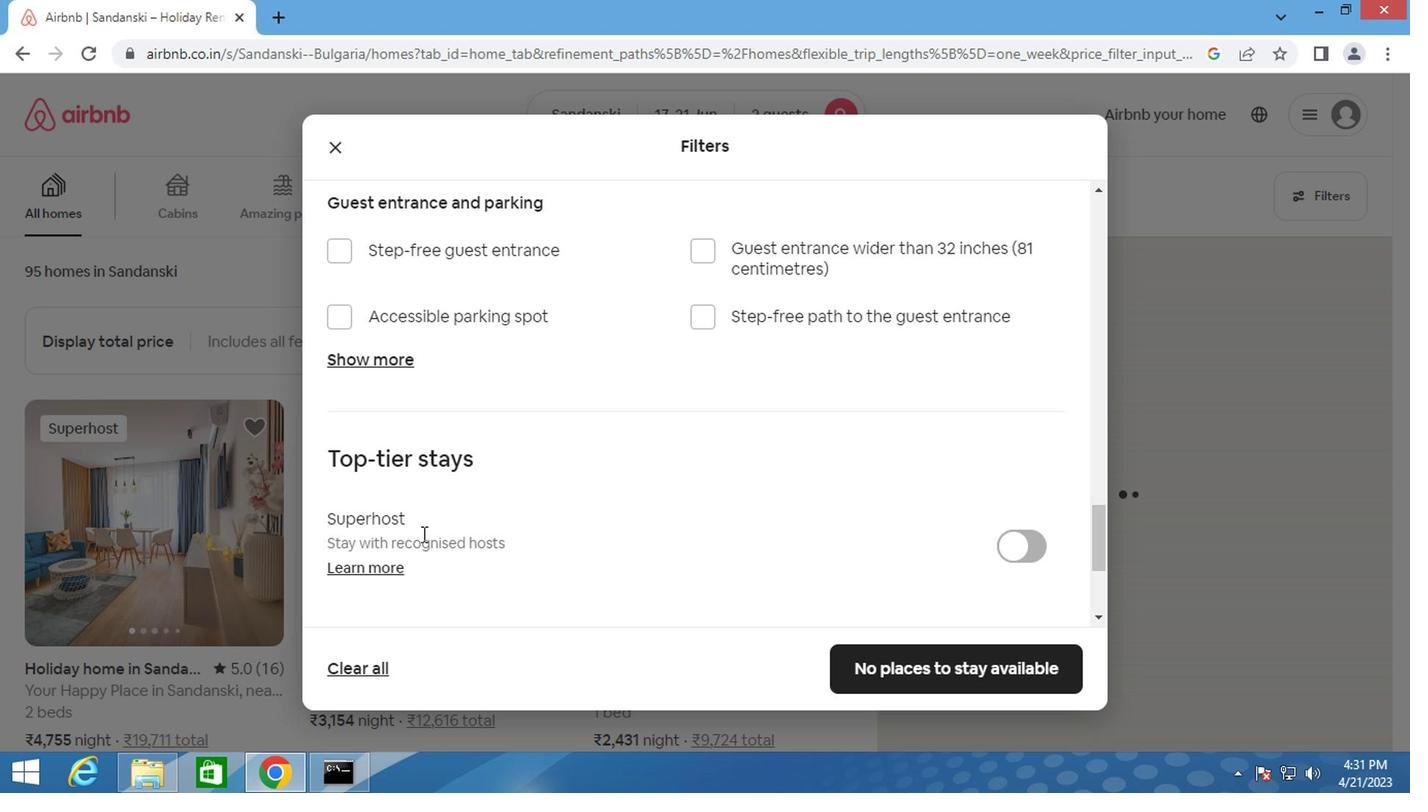 
Action: Mouse scrolled (433, 512) with delta (0, 0)
Screenshot: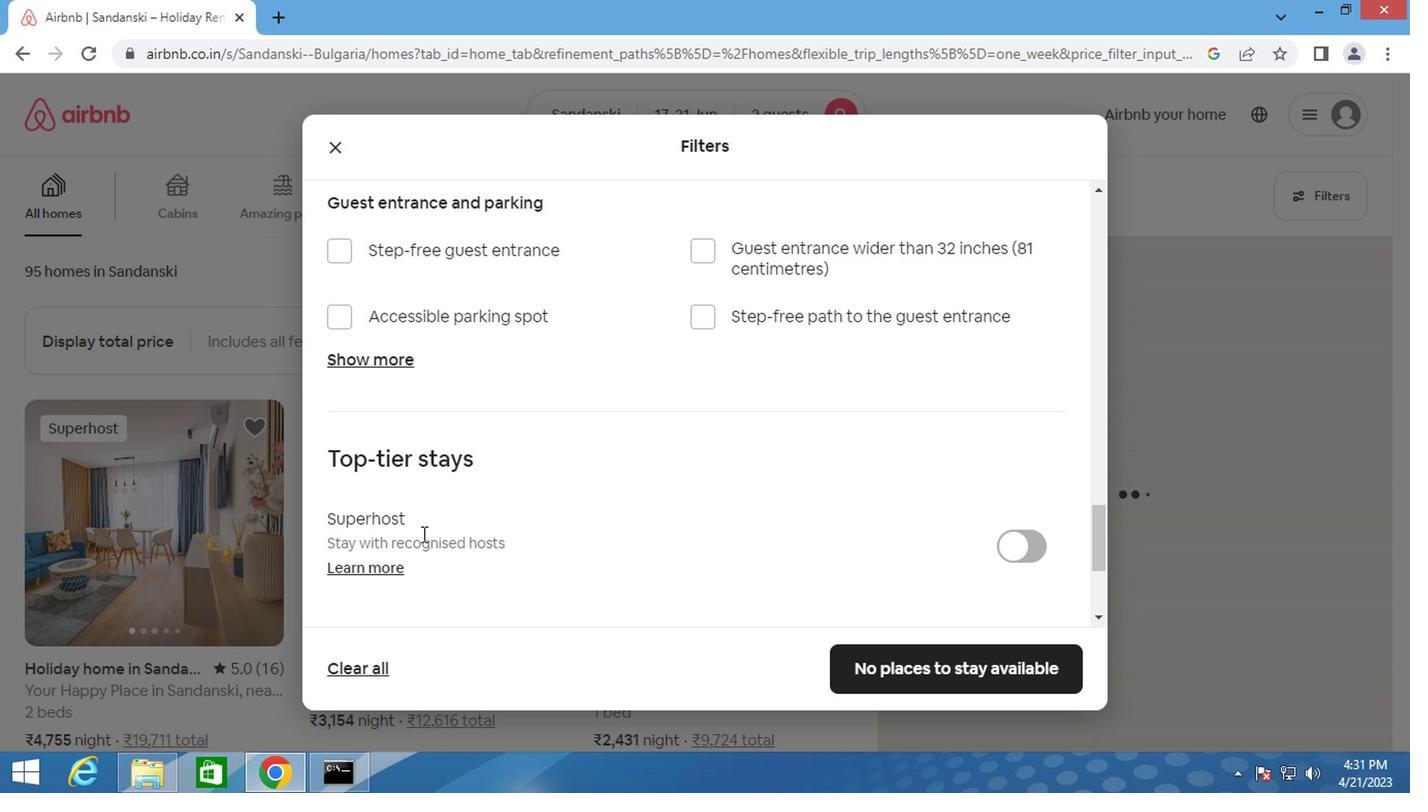
Action: Mouse scrolled (433, 512) with delta (0, 0)
Screenshot: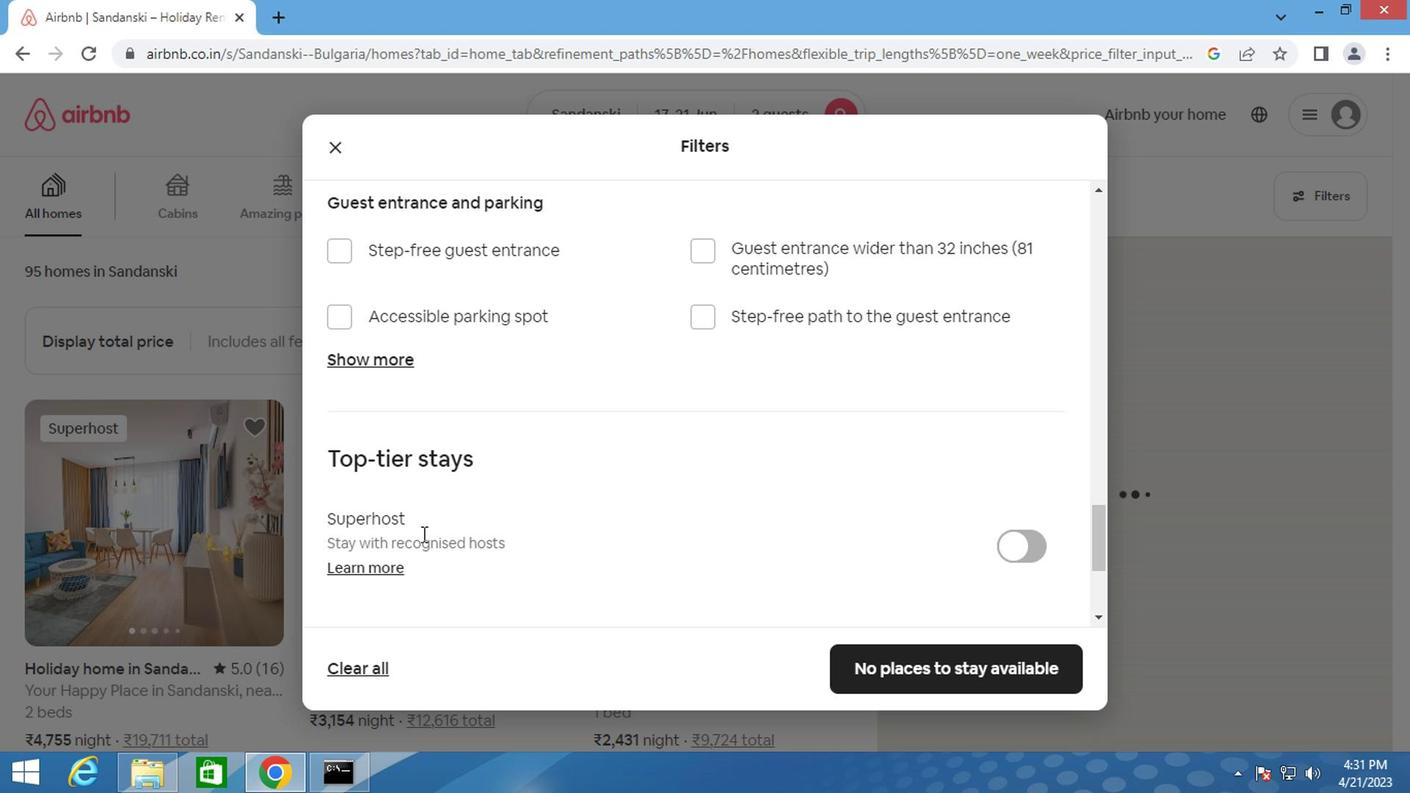 
Action: Mouse moved to (380, 477)
Screenshot: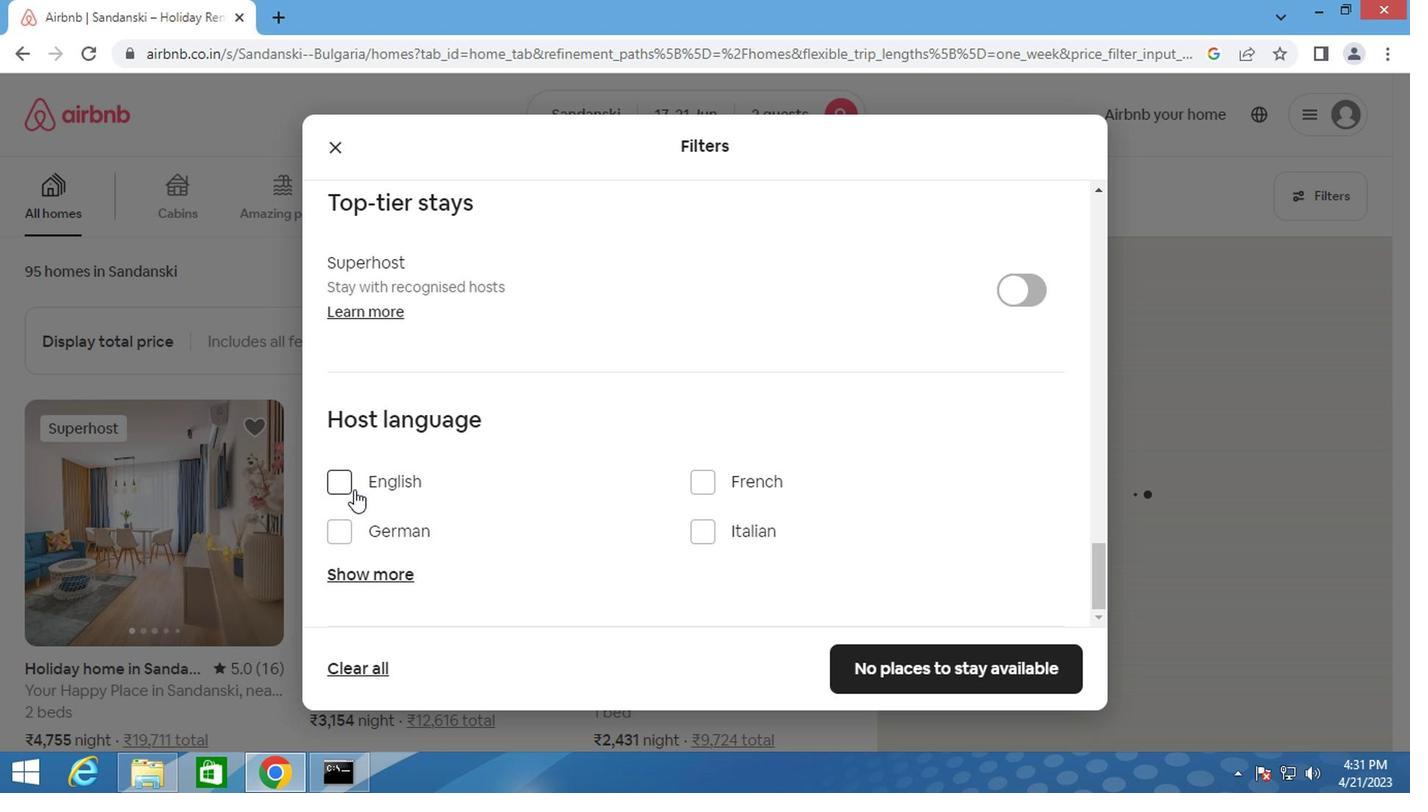 
Action: Mouse pressed left at (380, 477)
Screenshot: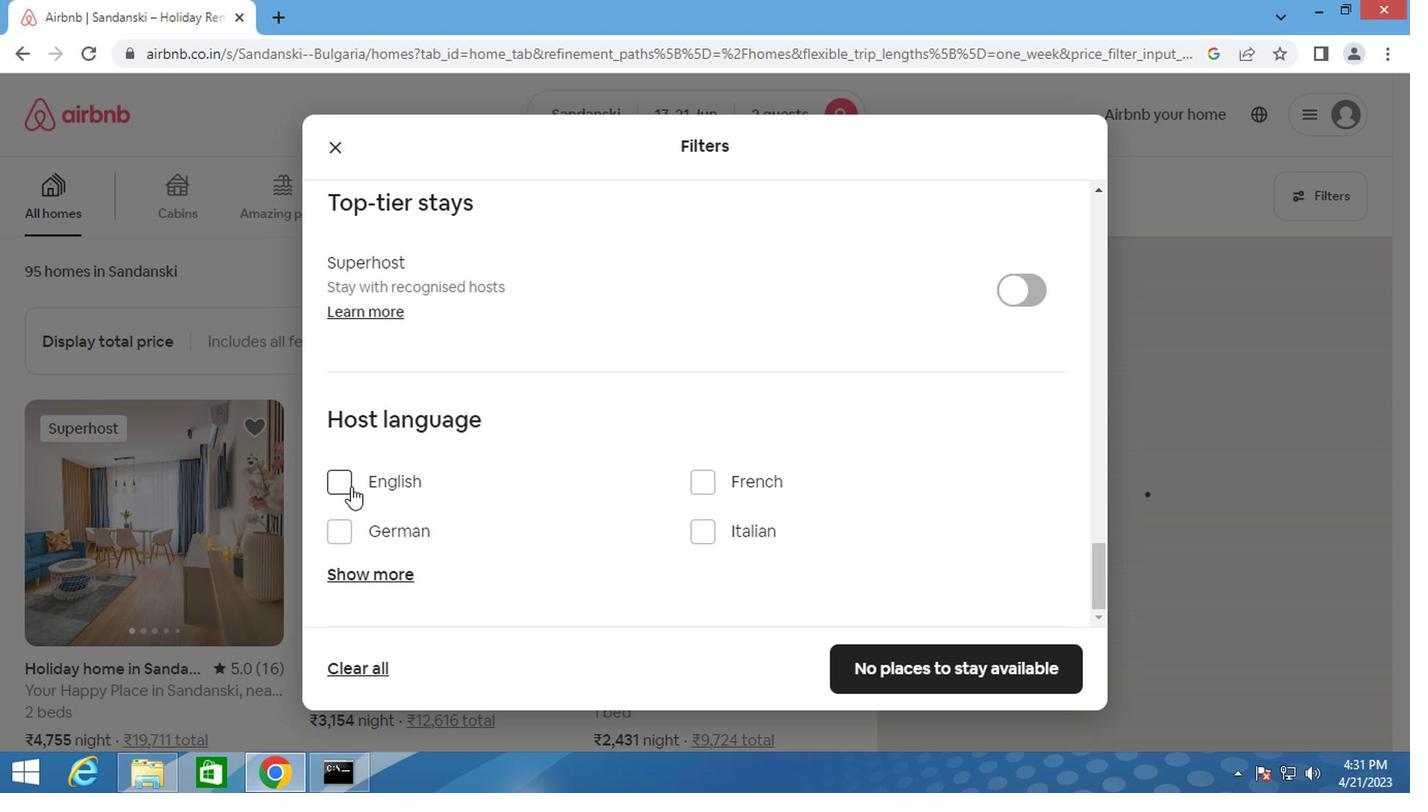 
Action: Mouse moved to (814, 598)
Screenshot: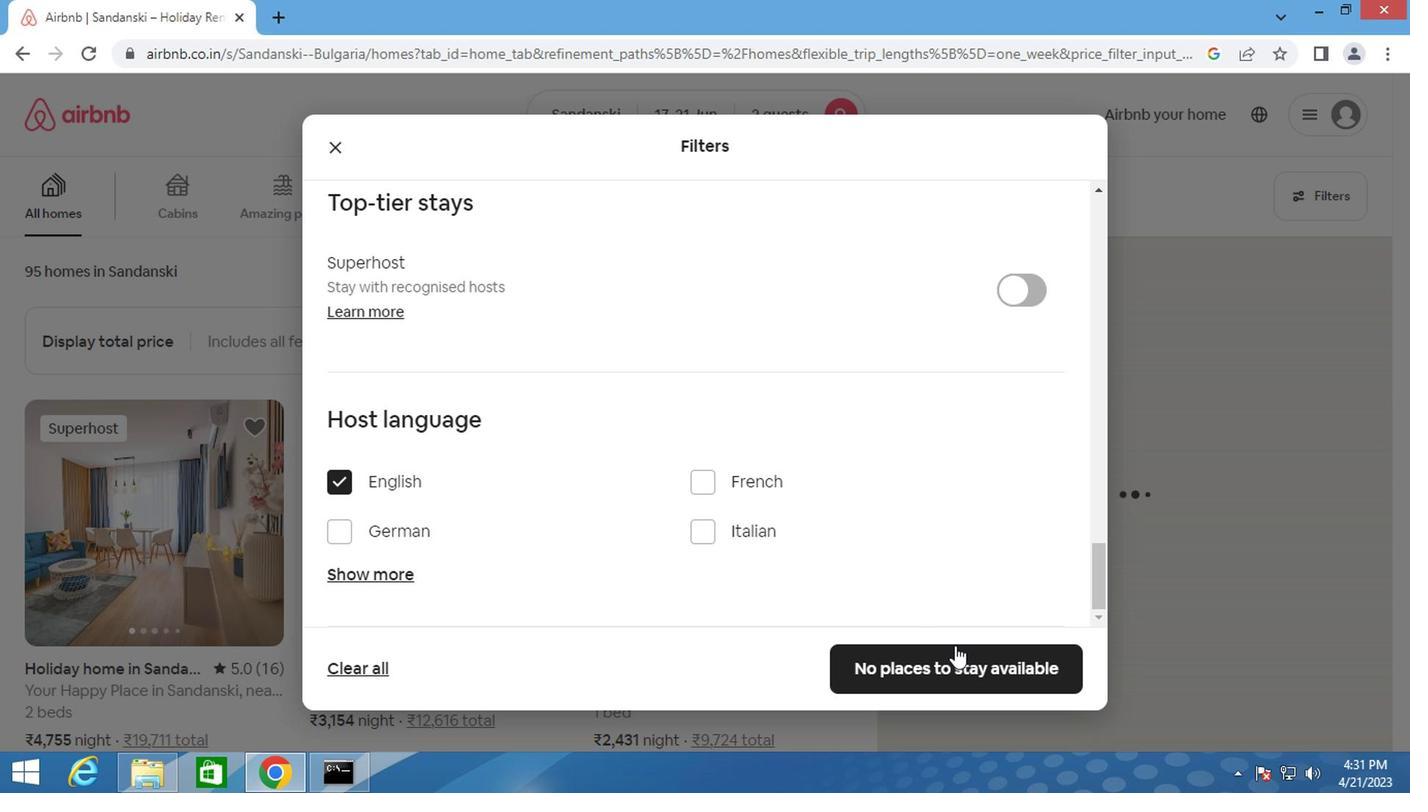 
Action: Mouse pressed left at (814, 598)
Screenshot: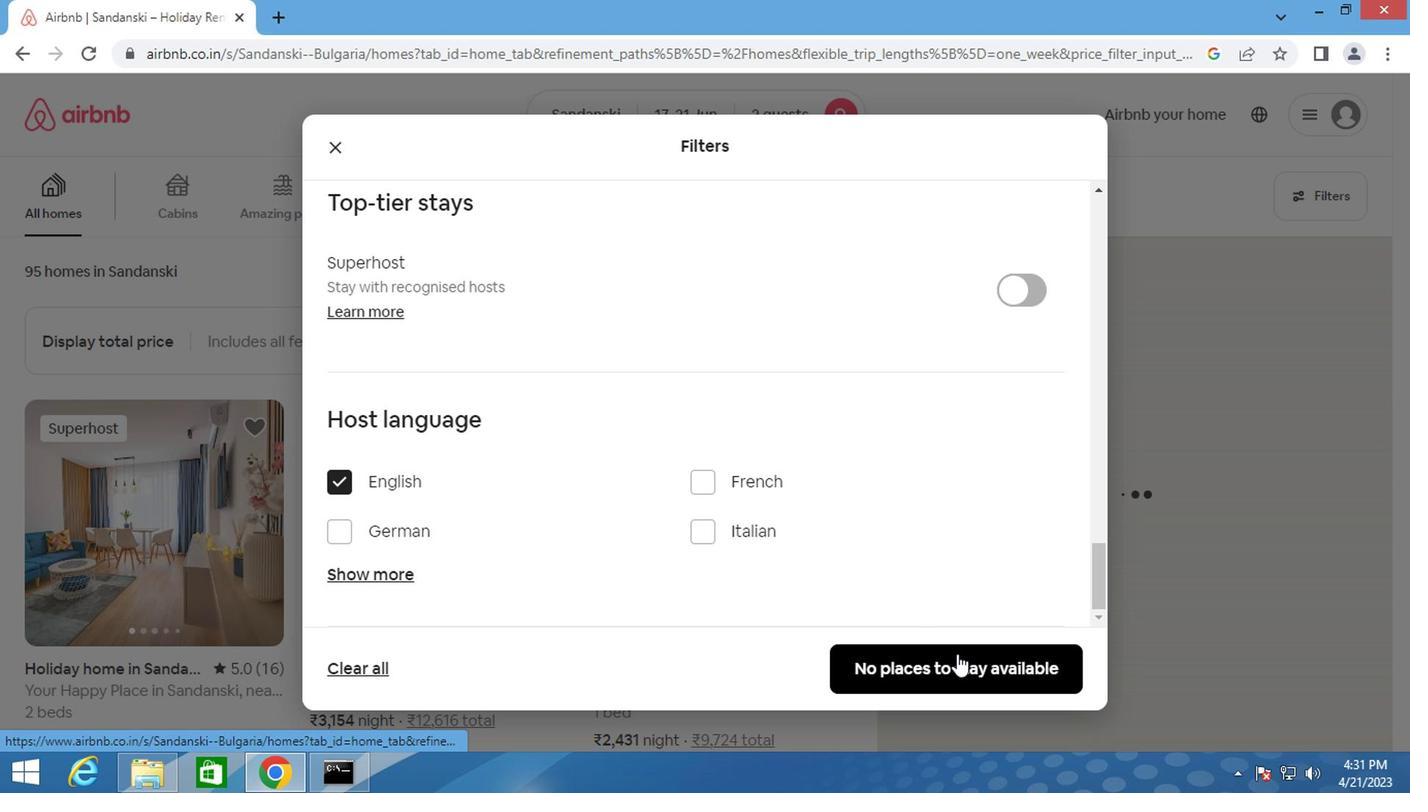 
Action: Key pressed <Key.f8>
Screenshot: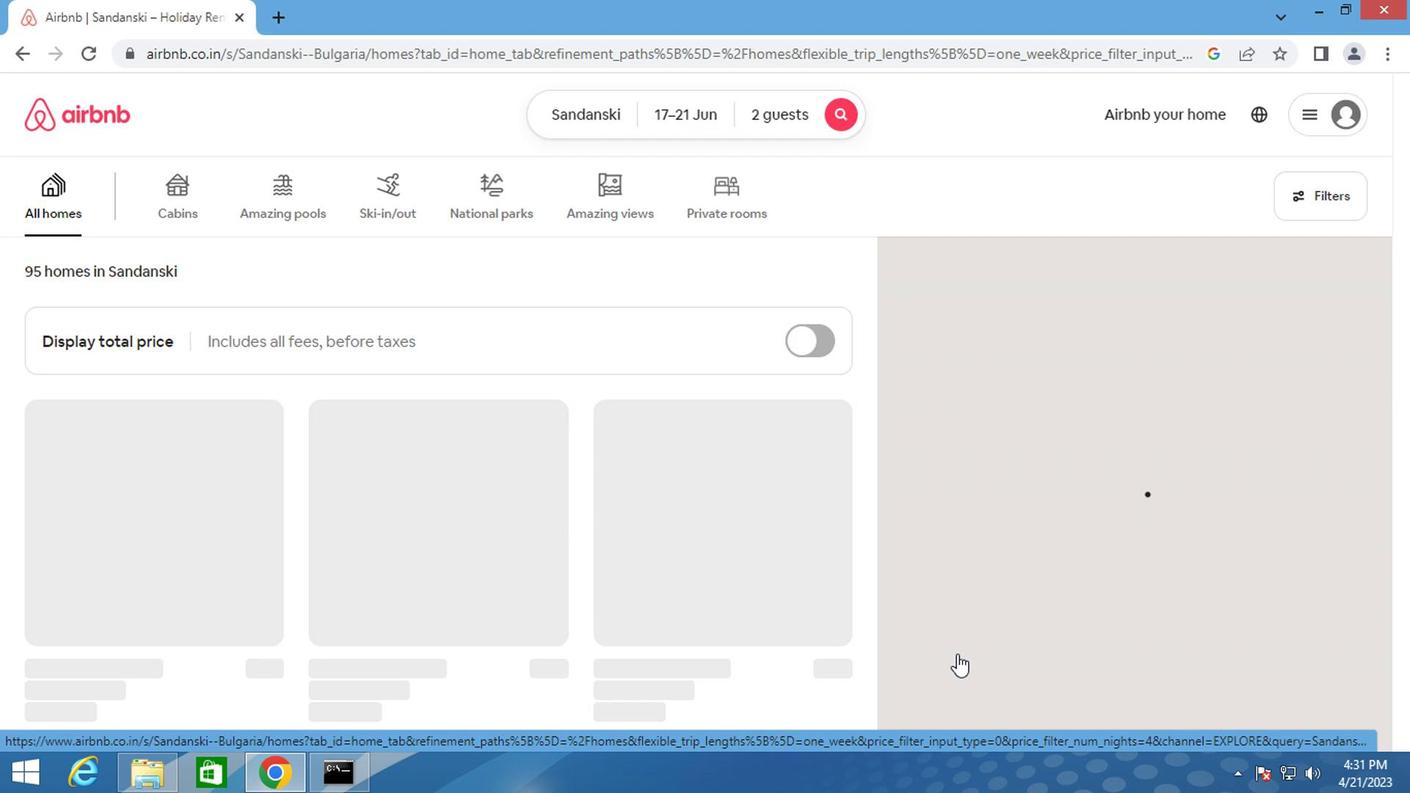 
